 Task: Find connections with filter location Maudaha with filter topic #Partnershipswith filter profile language French with filter current company LifeWorks (acquise par TELUS Santé | acquired by TELUS Health) with filter school SunBeam Institute of Information Technology, Pune-Karad with filter industry IT System Installation and Disposal with filter service category Financial Accounting with filter keywords title Flight Attendant
Action: Mouse moved to (572, 78)
Screenshot: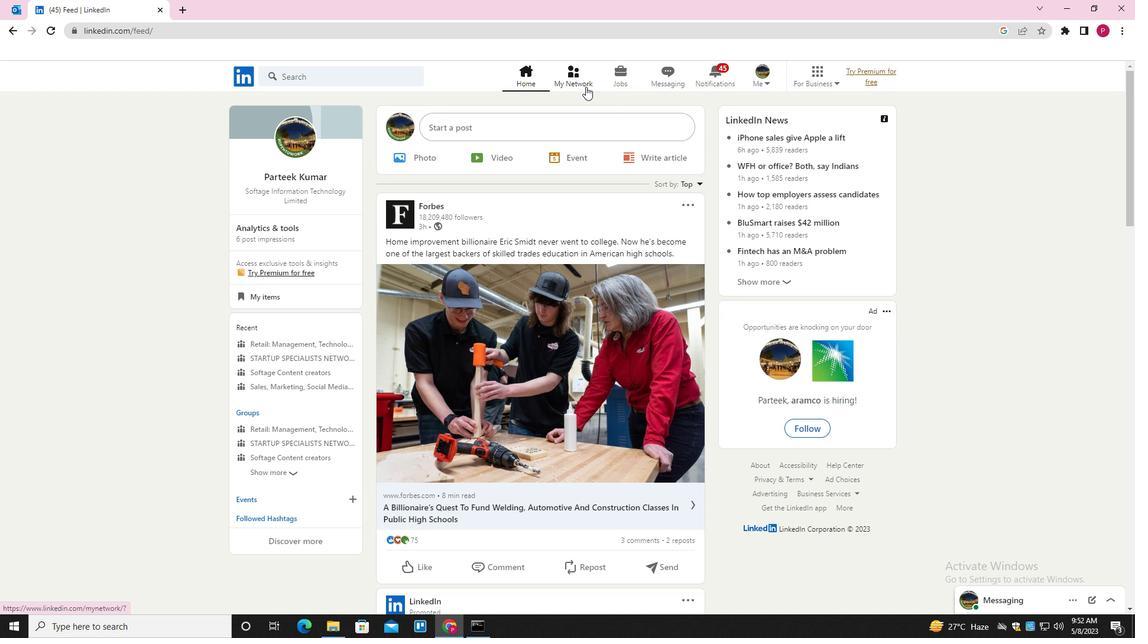 
Action: Mouse pressed left at (572, 78)
Screenshot: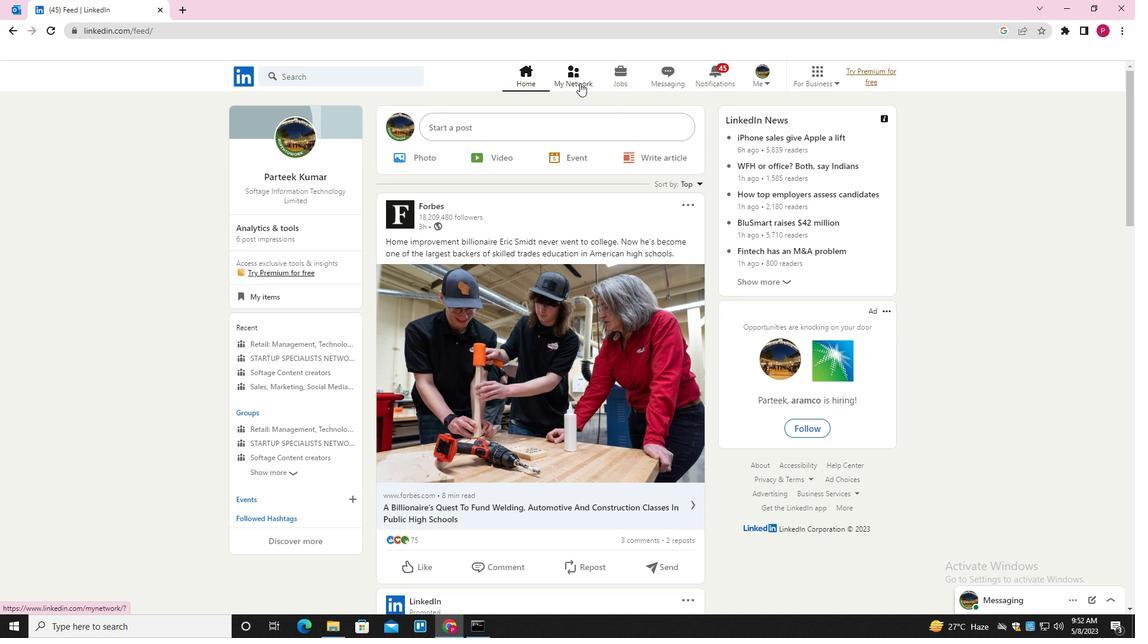 
Action: Mouse moved to (374, 142)
Screenshot: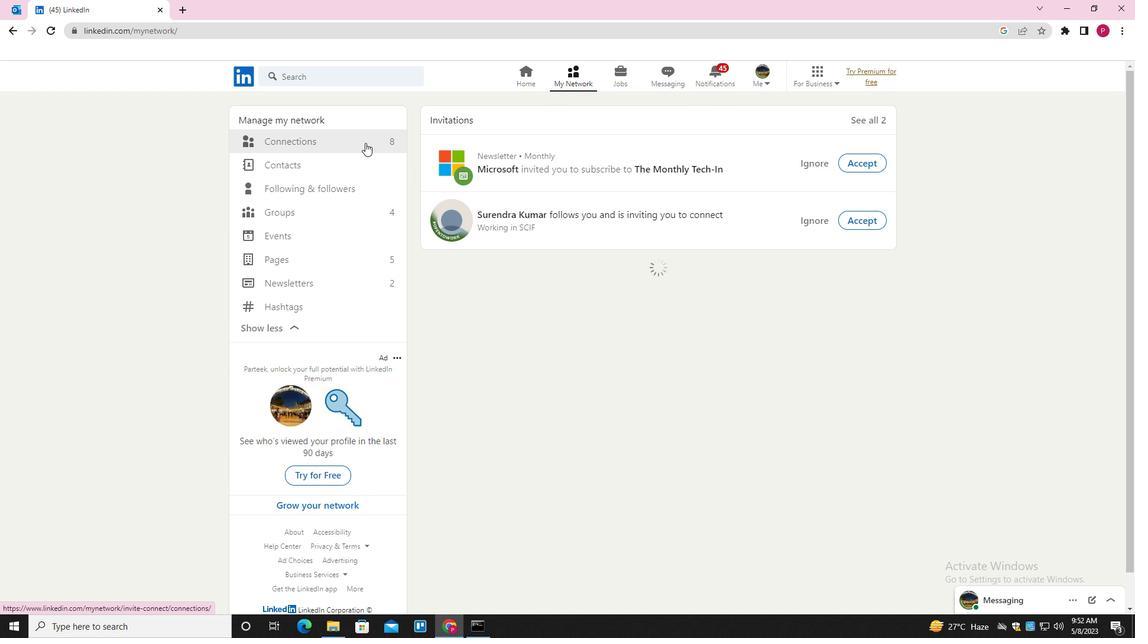 
Action: Mouse pressed left at (374, 142)
Screenshot: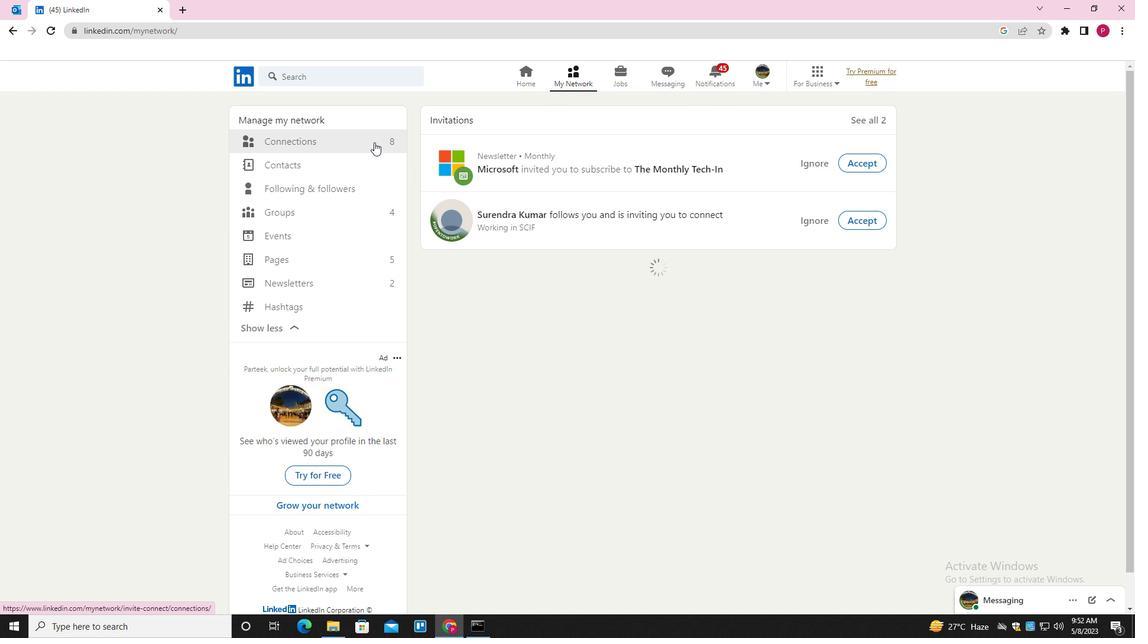 
Action: Mouse moved to (647, 141)
Screenshot: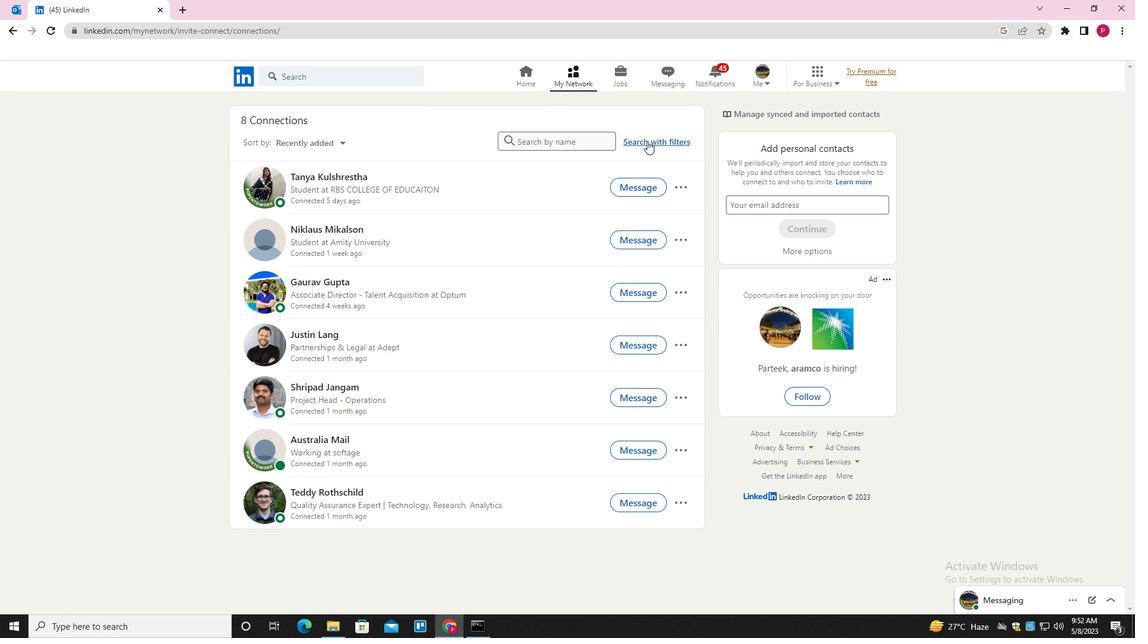 
Action: Mouse pressed left at (647, 141)
Screenshot: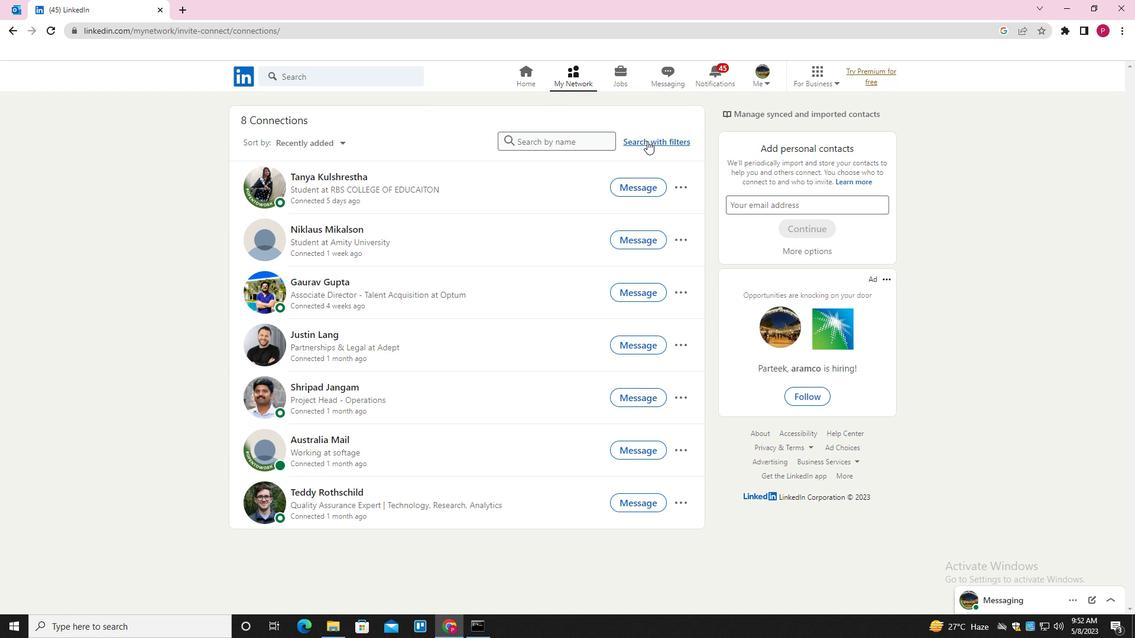 
Action: Mouse moved to (605, 108)
Screenshot: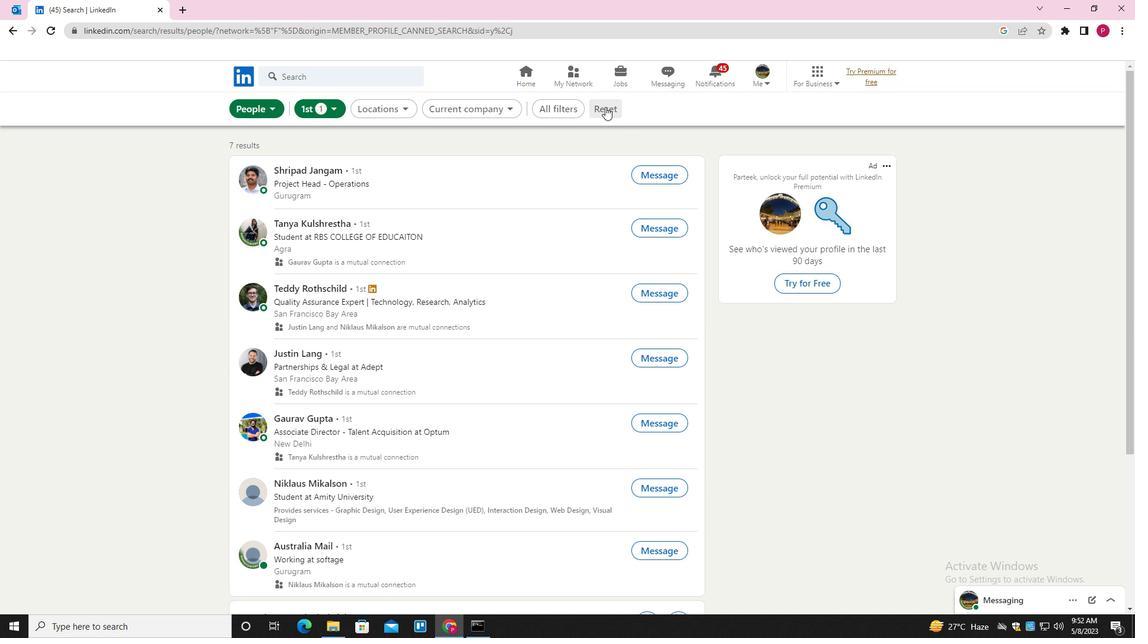 
Action: Mouse pressed left at (605, 108)
Screenshot: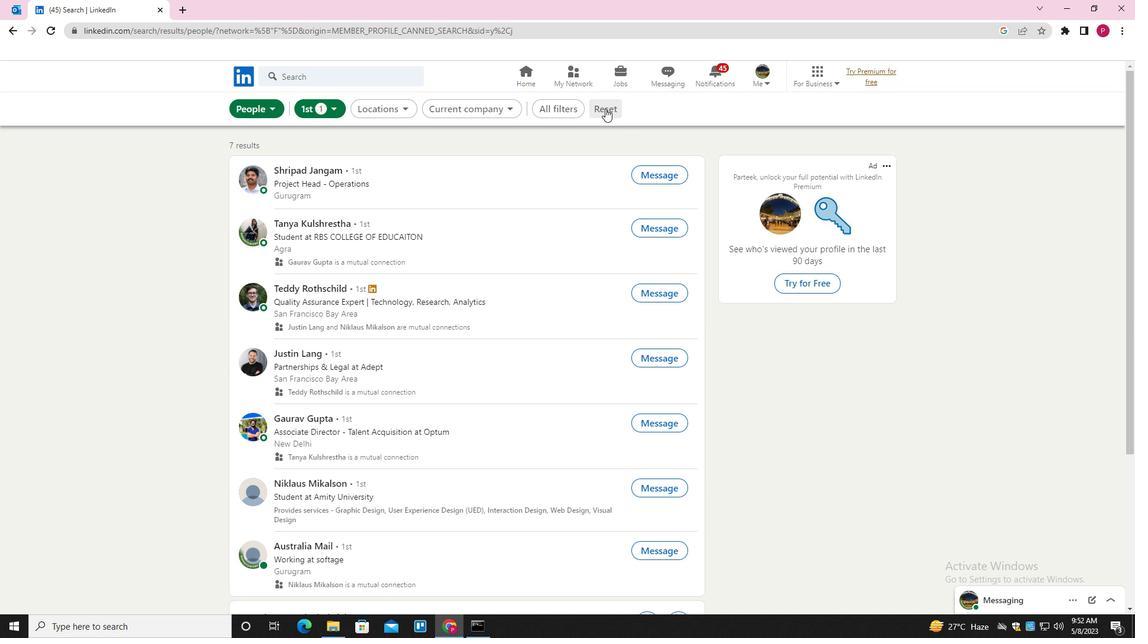 
Action: Mouse moved to (587, 109)
Screenshot: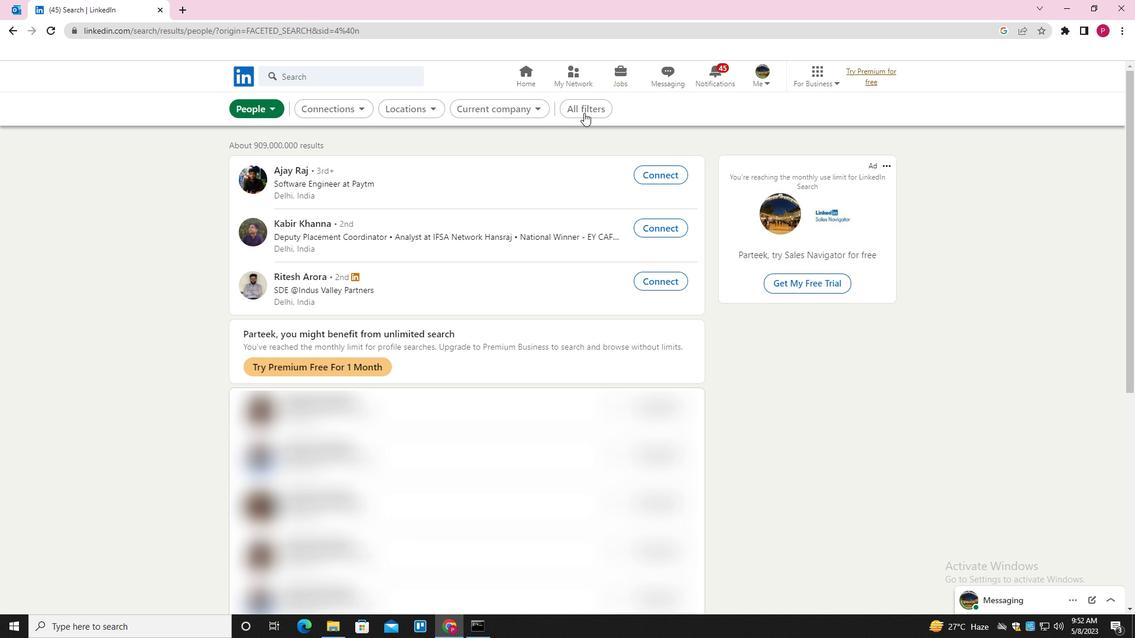 
Action: Mouse pressed left at (587, 109)
Screenshot: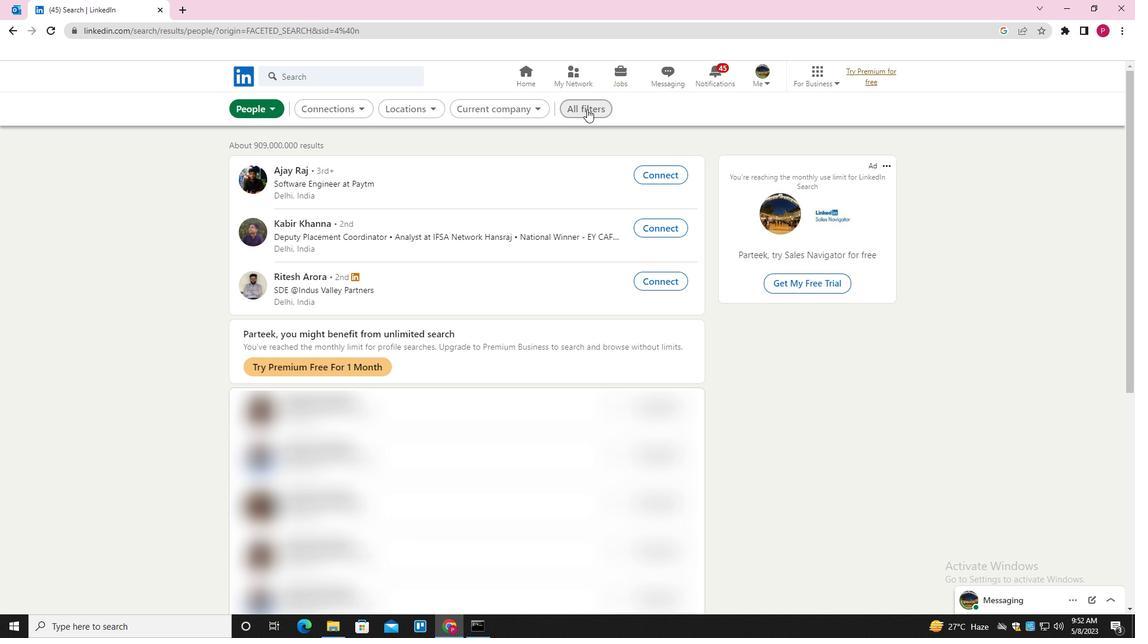 
Action: Mouse moved to (823, 268)
Screenshot: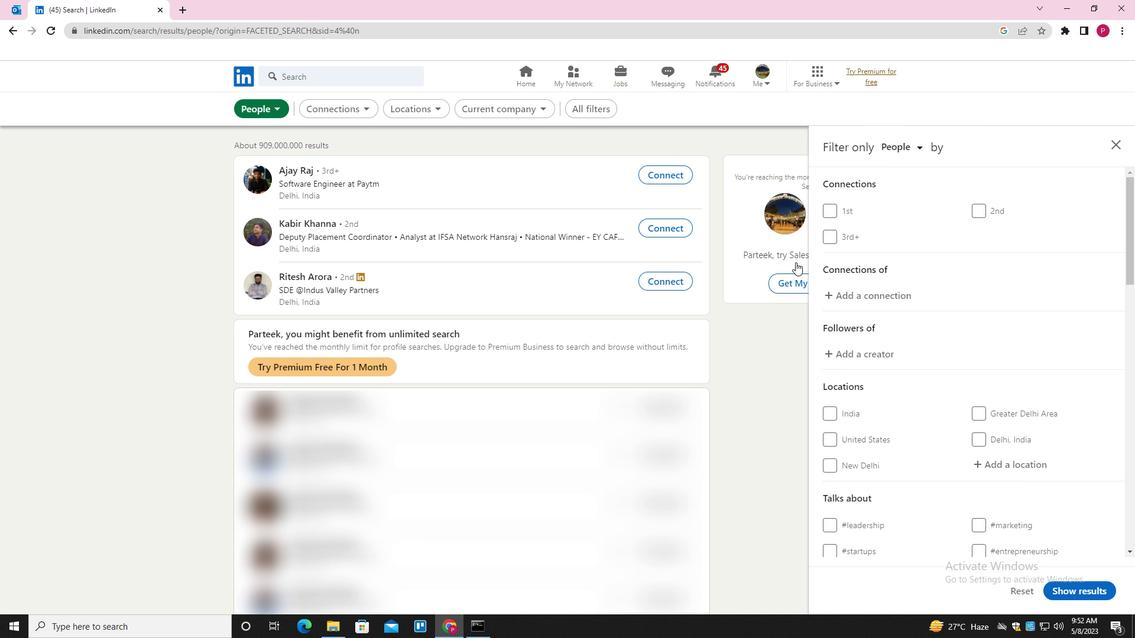 
Action: Mouse scrolled (823, 267) with delta (0, 0)
Screenshot: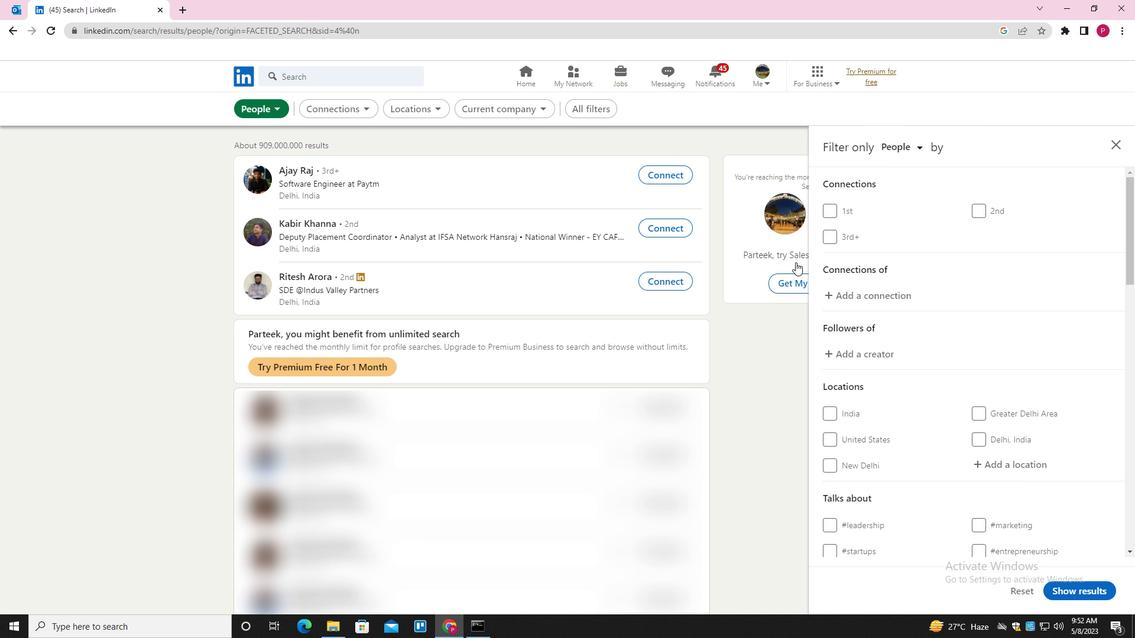 
Action: Mouse moved to (918, 298)
Screenshot: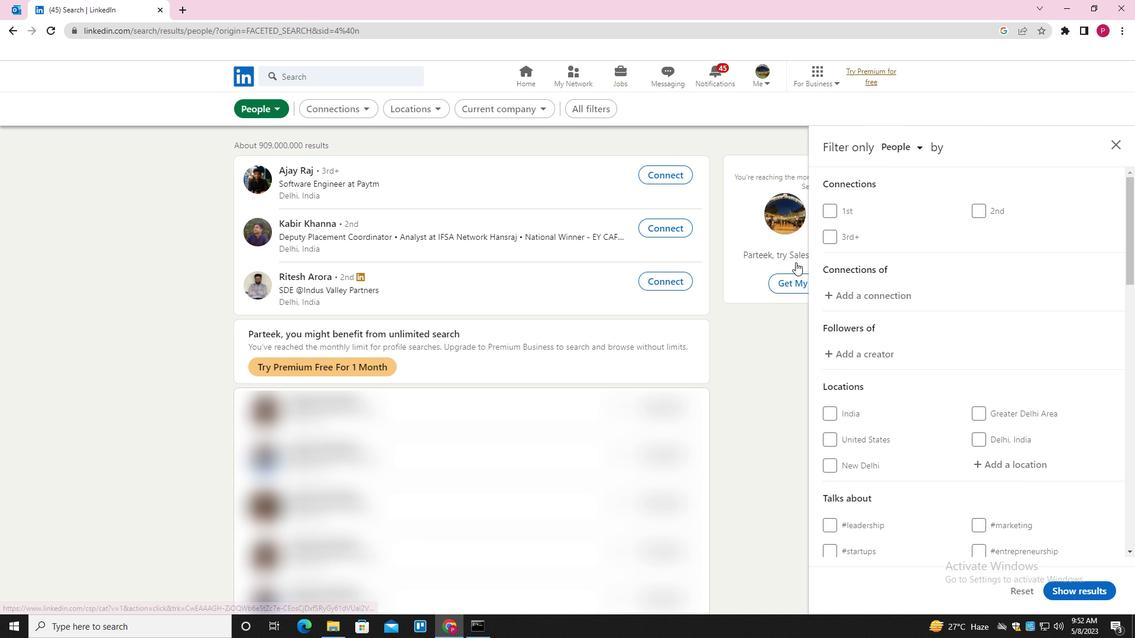 
Action: Mouse scrolled (918, 297) with delta (0, 0)
Screenshot: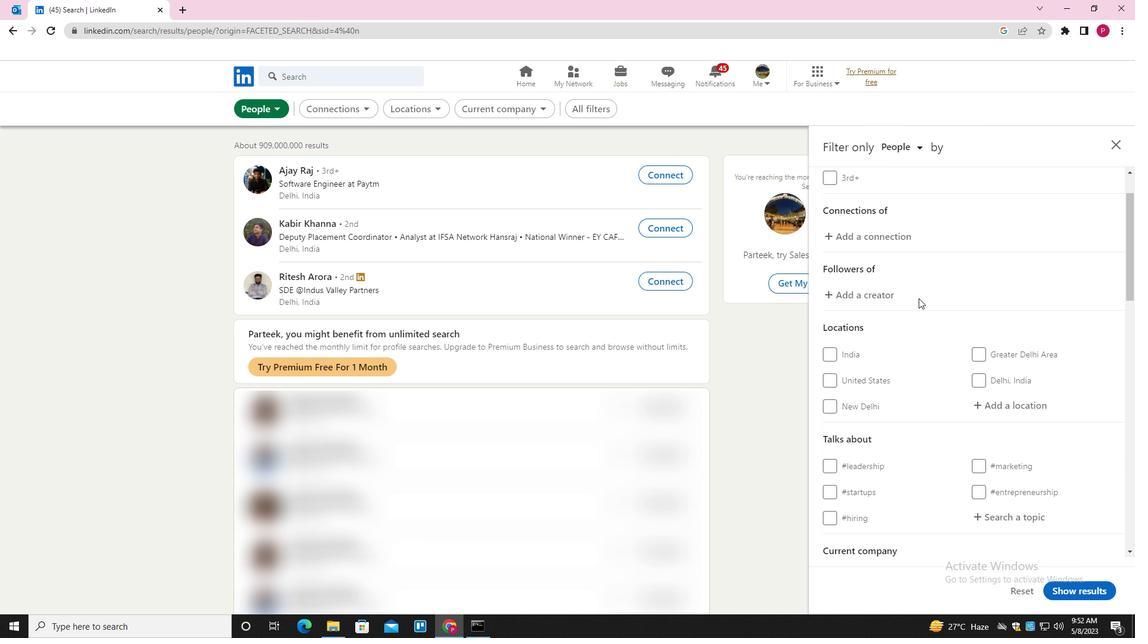 
Action: Mouse moved to (1016, 343)
Screenshot: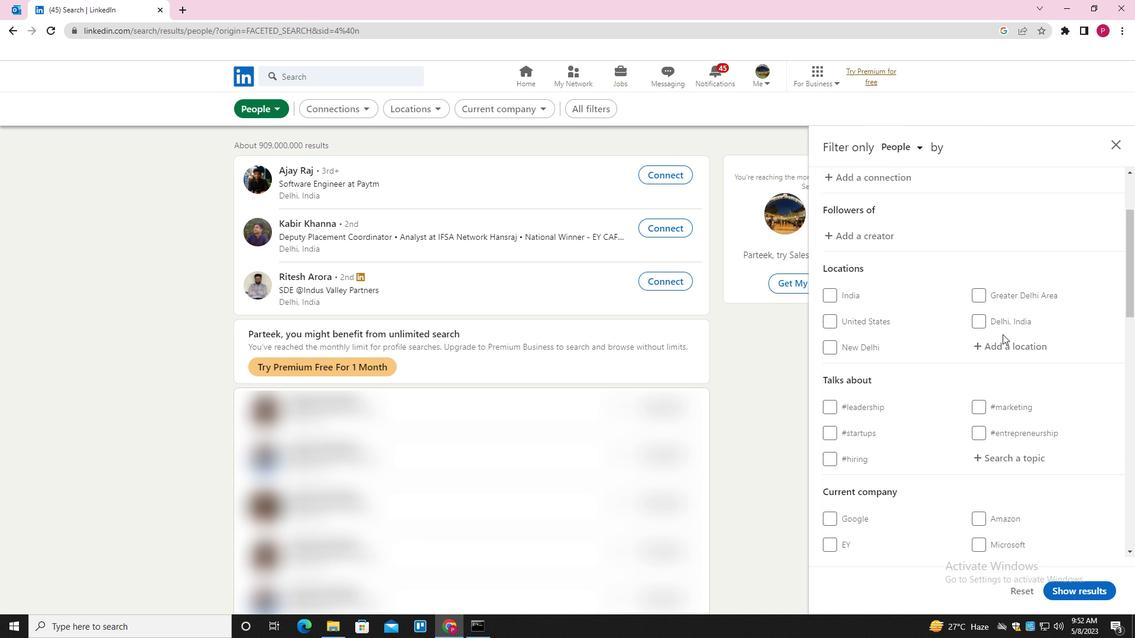 
Action: Mouse pressed left at (1016, 343)
Screenshot: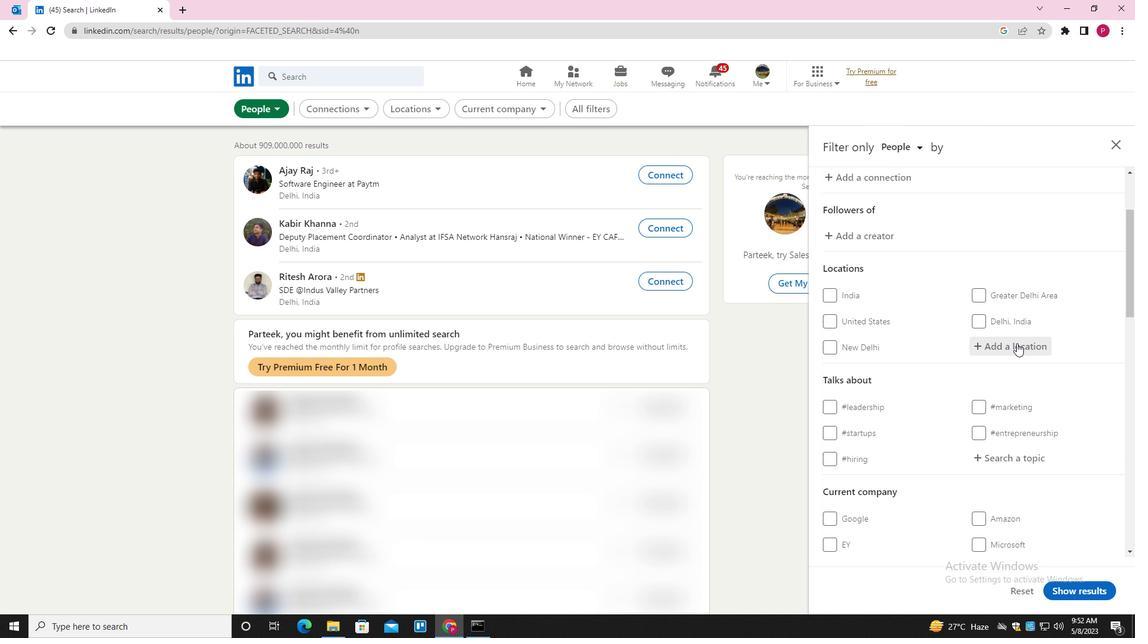 
Action: Key pressed <Key.shift>MAUDAHA<Key.down><Key.enter>
Screenshot: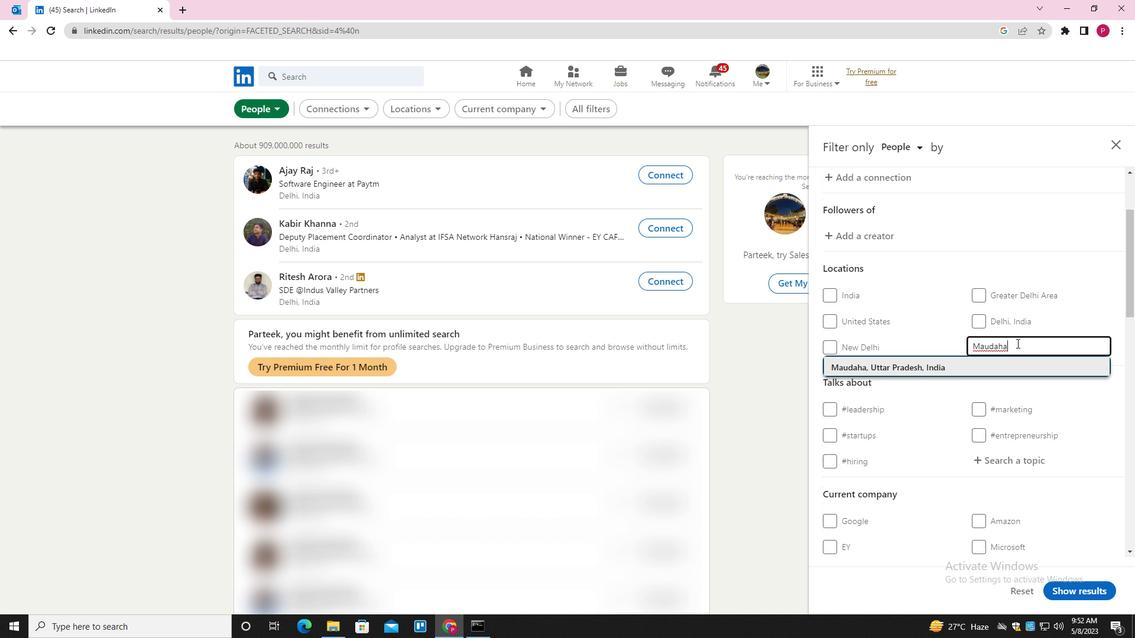 
Action: Mouse scrolled (1016, 342) with delta (0, 0)
Screenshot: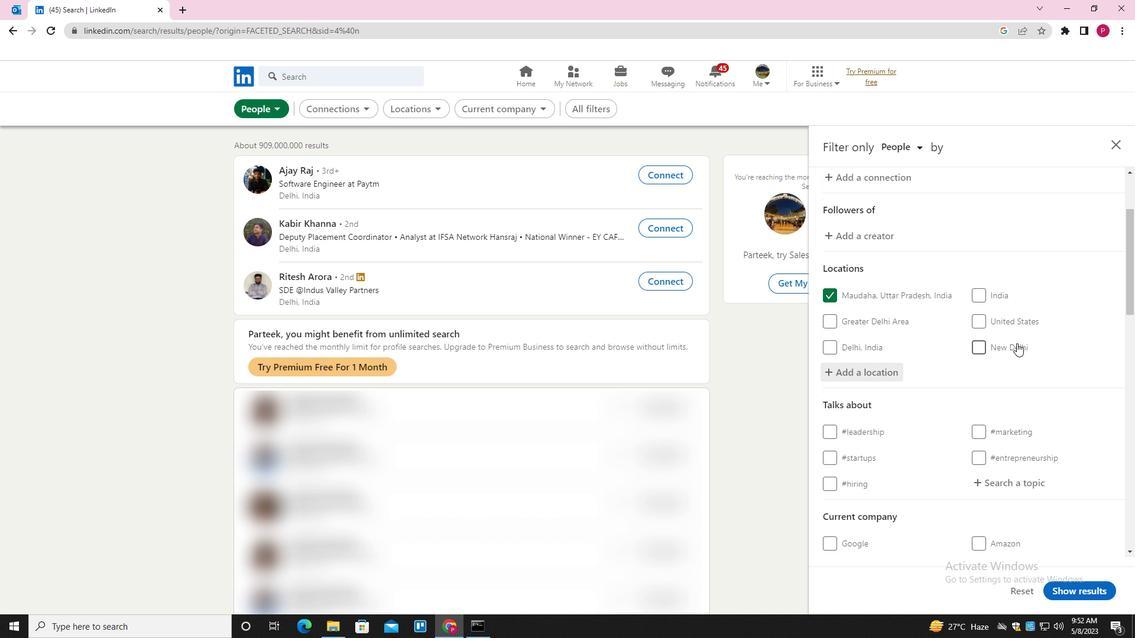 
Action: Mouse scrolled (1016, 342) with delta (0, 0)
Screenshot: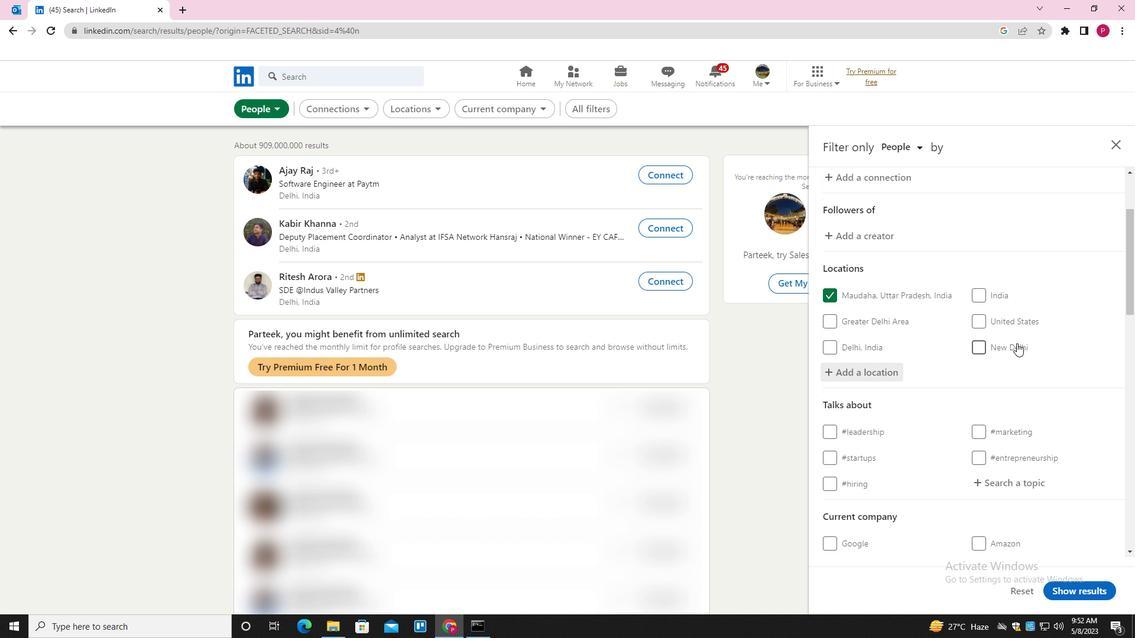
Action: Mouse scrolled (1016, 342) with delta (0, 0)
Screenshot: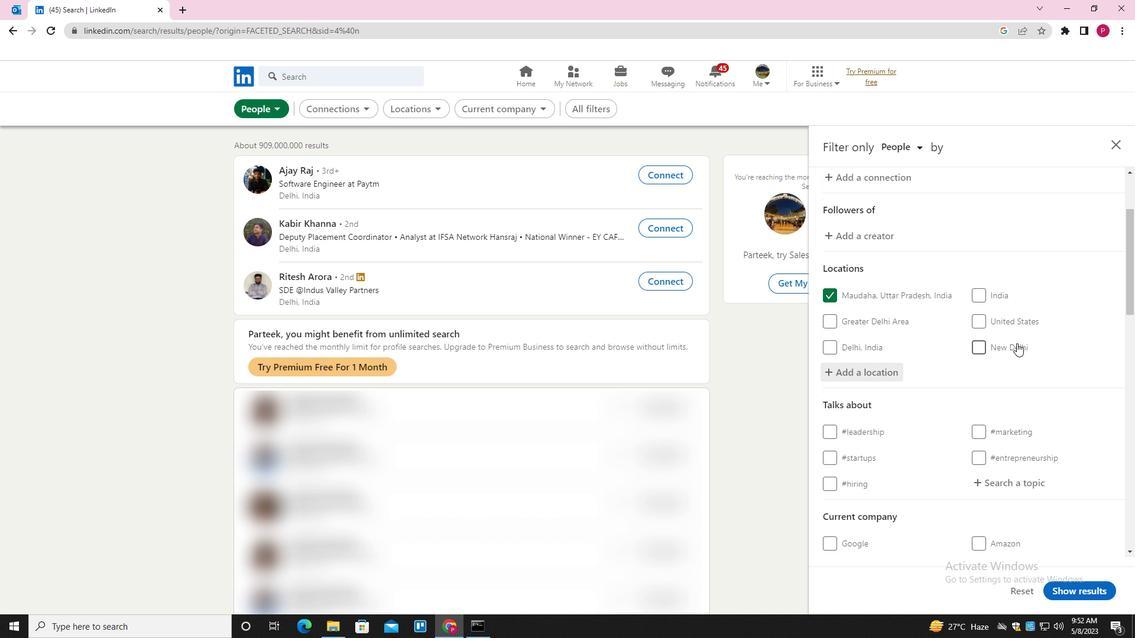 
Action: Mouse moved to (1018, 307)
Screenshot: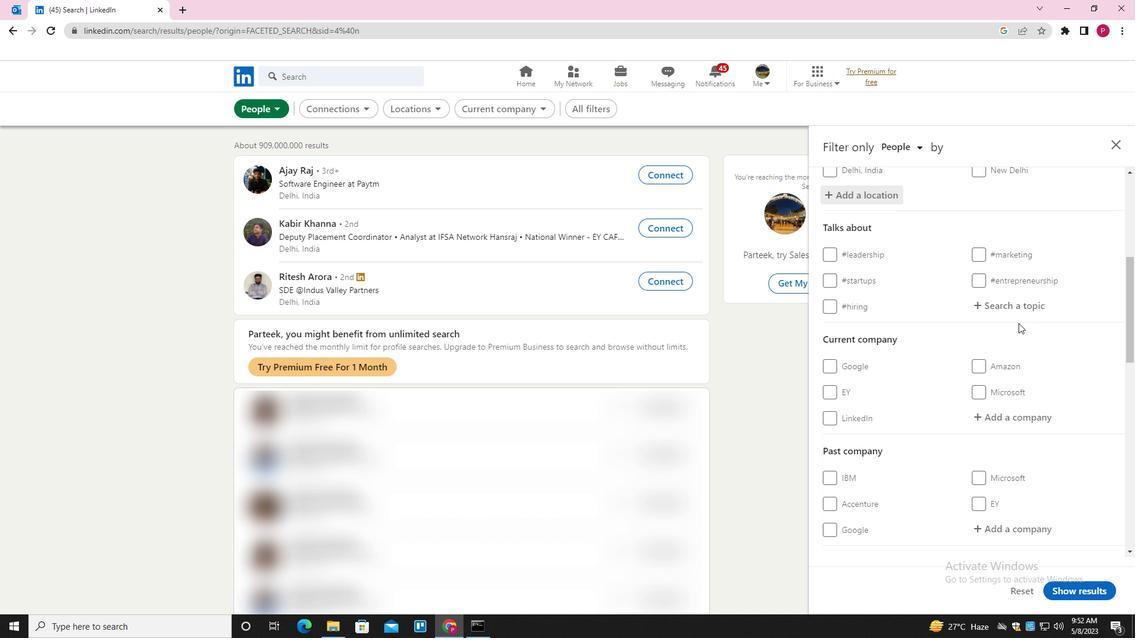 
Action: Mouse pressed left at (1018, 307)
Screenshot: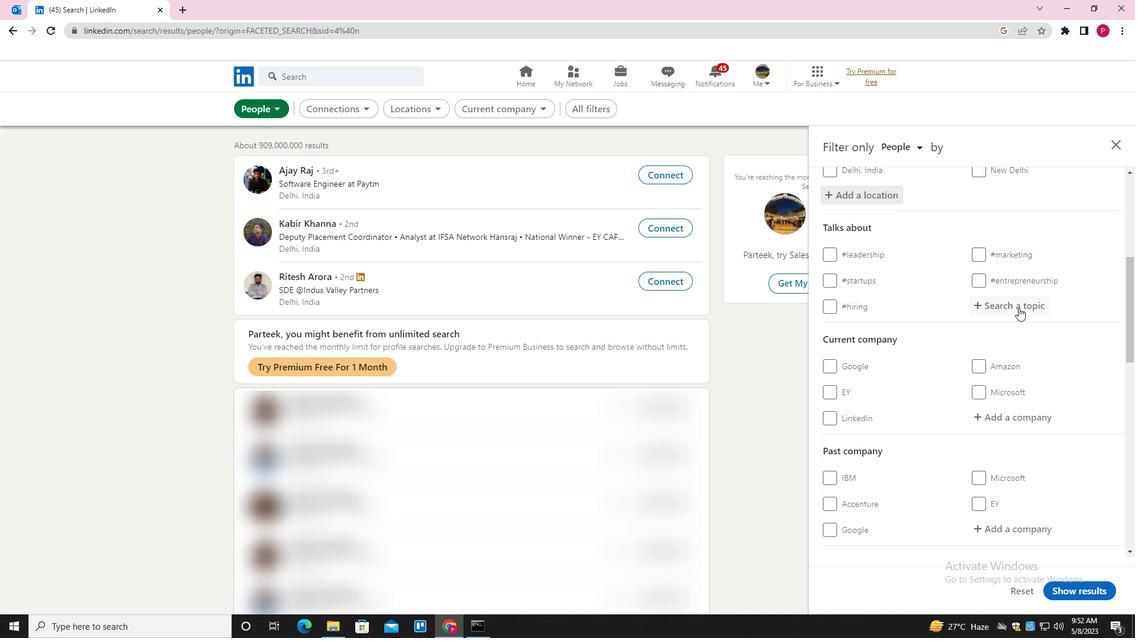 
Action: Key pressed PARTNERSHIP<Key.down><Key.down><Key.enter>
Screenshot: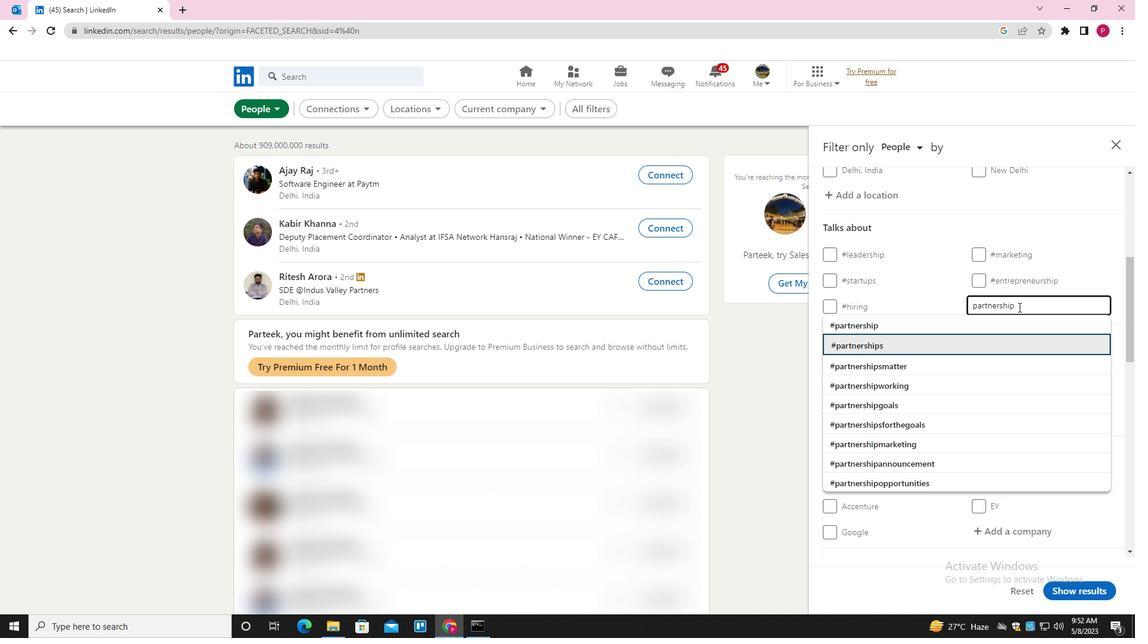 
Action: Mouse moved to (923, 364)
Screenshot: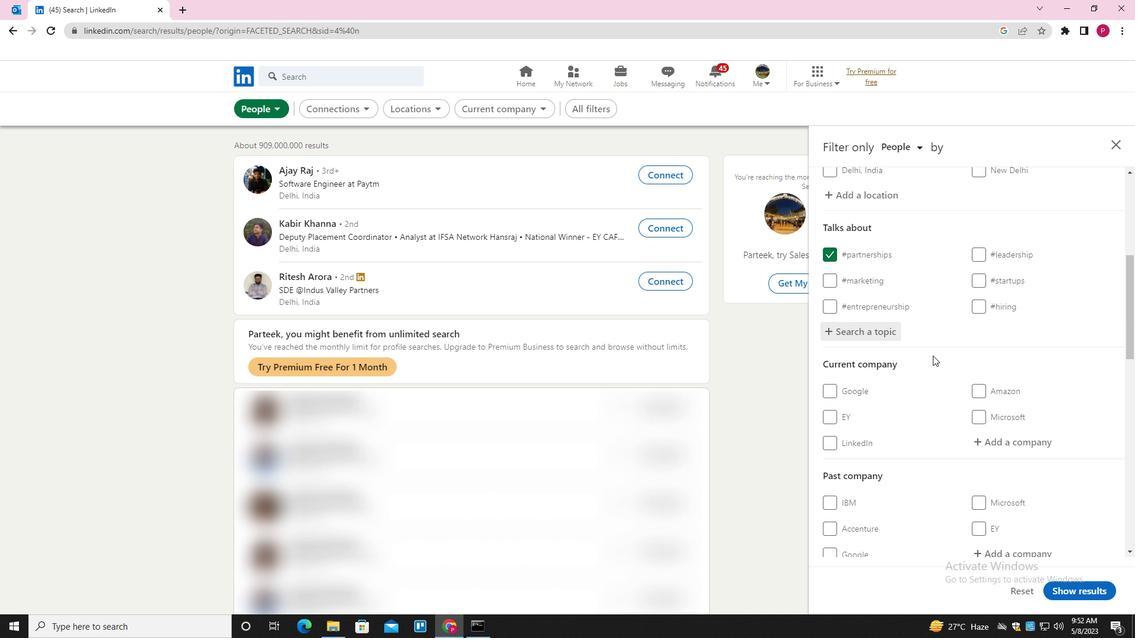 
Action: Mouse scrolled (923, 363) with delta (0, 0)
Screenshot: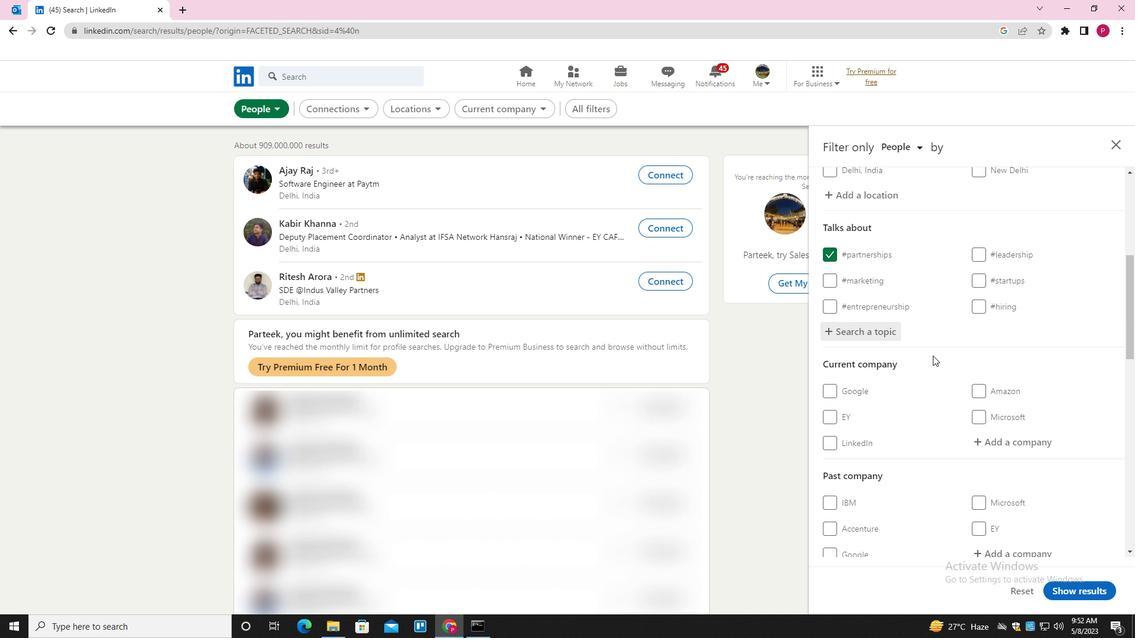 
Action: Mouse moved to (921, 365)
Screenshot: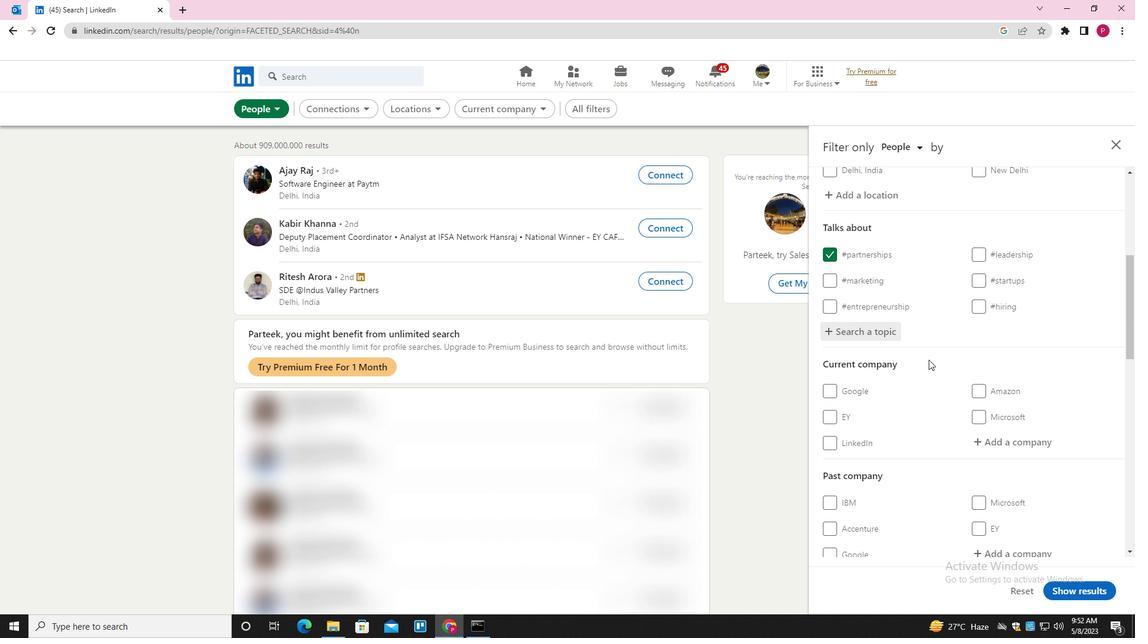 
Action: Mouse scrolled (921, 365) with delta (0, 0)
Screenshot: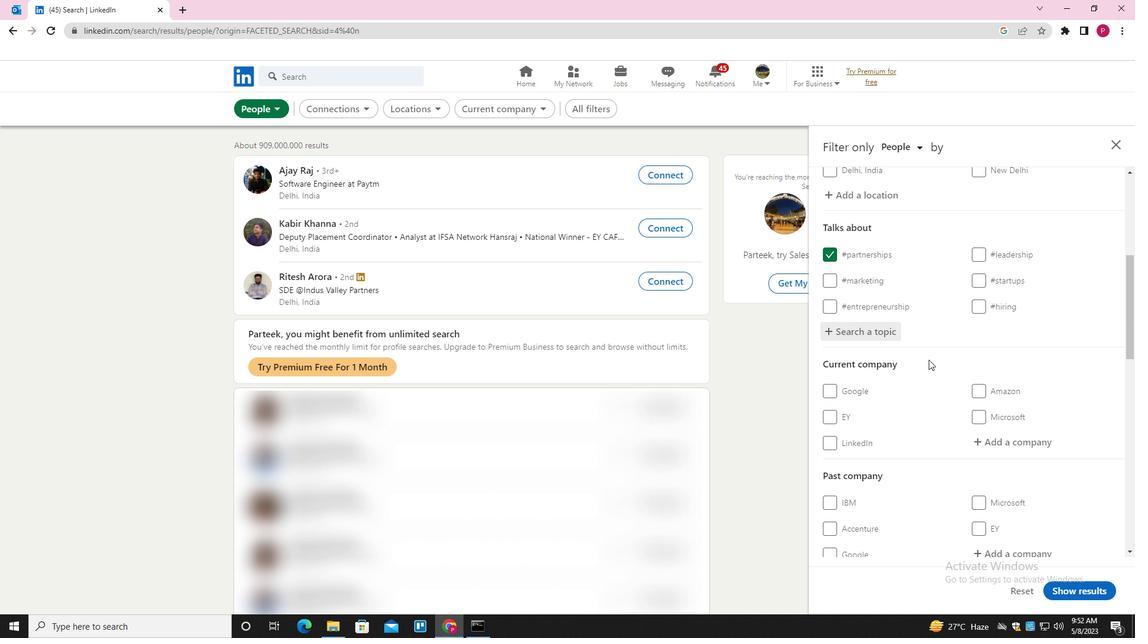 
Action: Mouse moved to (920, 366)
Screenshot: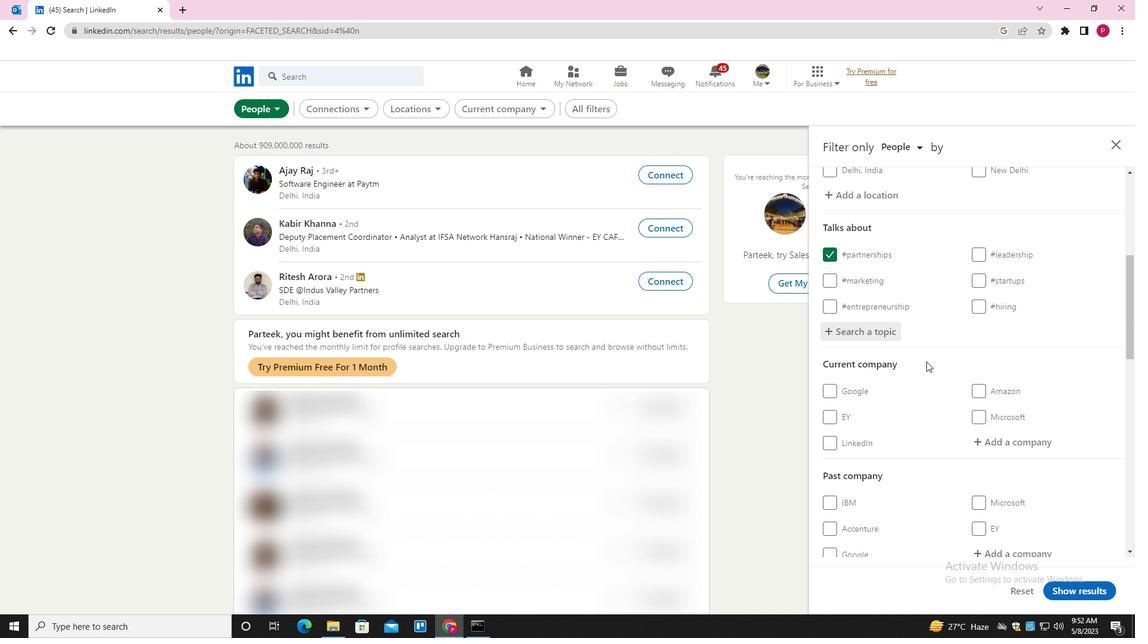 
Action: Mouse scrolled (920, 365) with delta (0, 0)
Screenshot: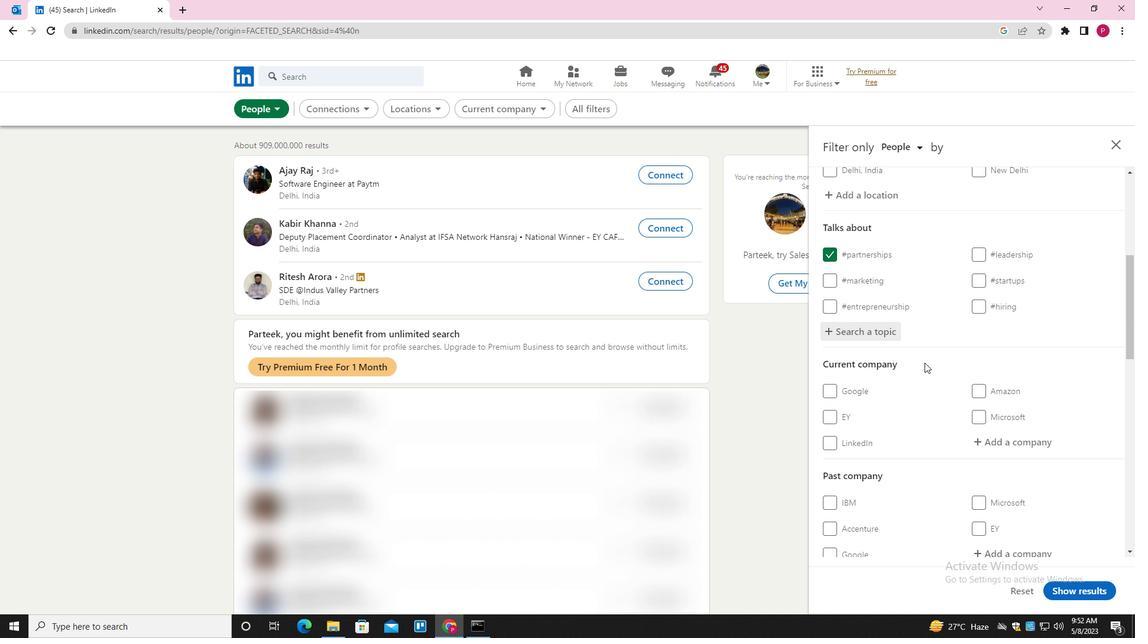 
Action: Mouse moved to (919, 367)
Screenshot: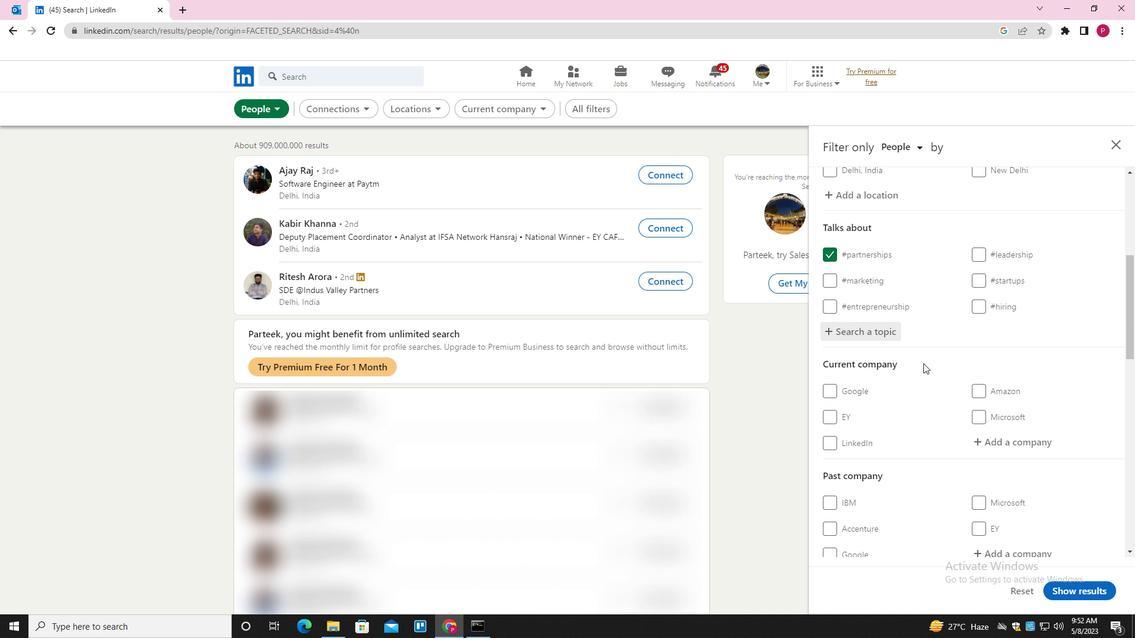
Action: Mouse scrolled (919, 367) with delta (0, 0)
Screenshot: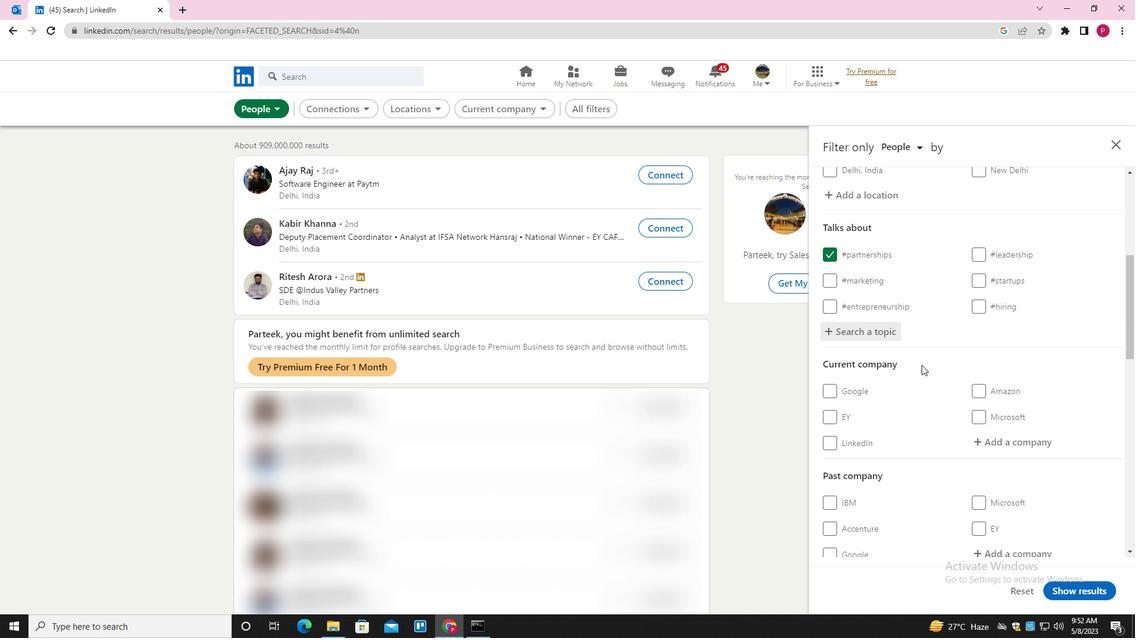
Action: Mouse moved to (918, 369)
Screenshot: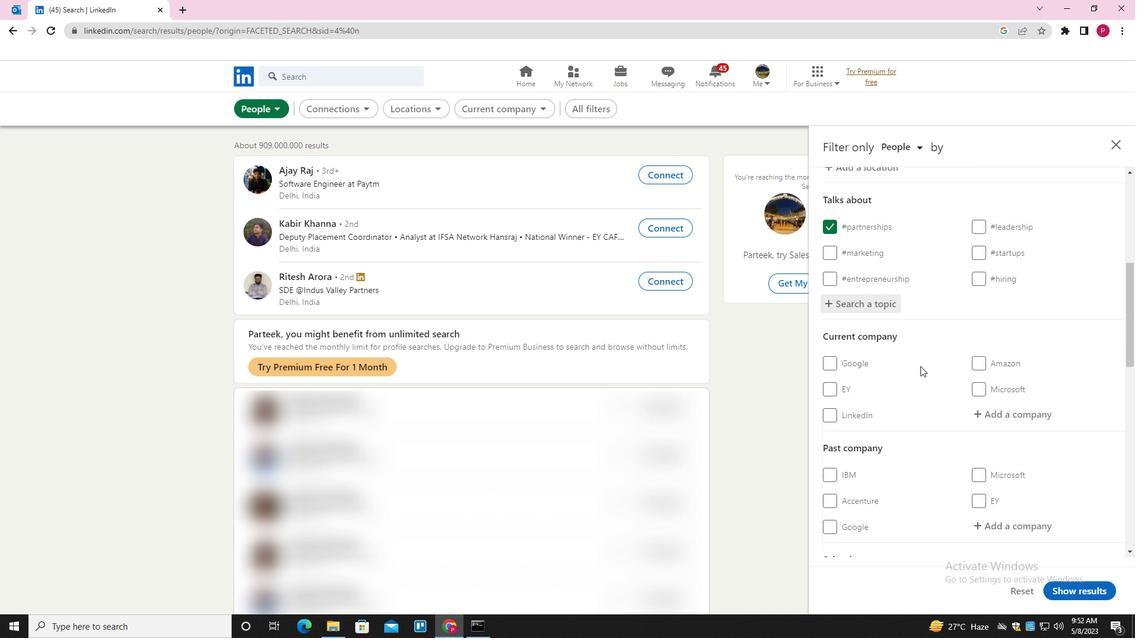 
Action: Mouse scrolled (918, 368) with delta (0, 0)
Screenshot: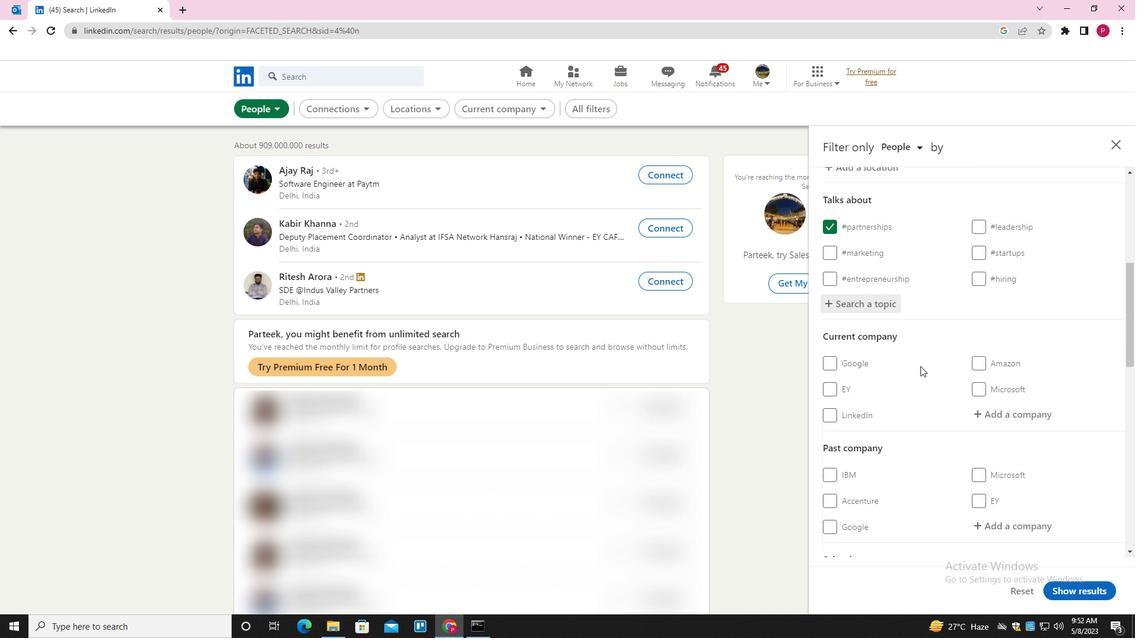 
Action: Mouse moved to (897, 371)
Screenshot: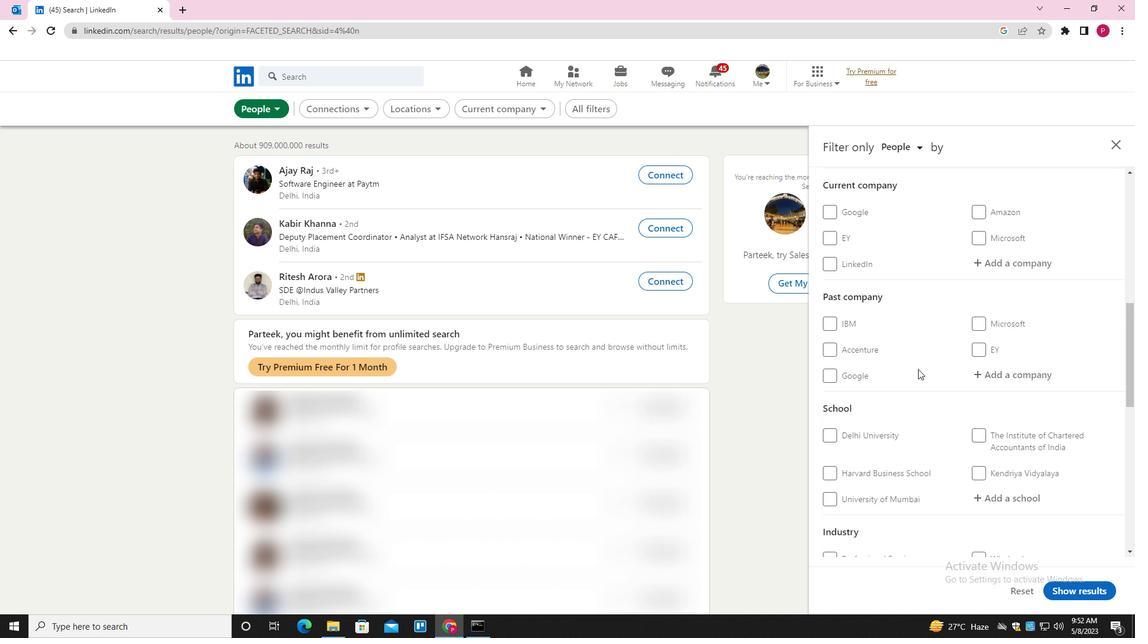 
Action: Mouse scrolled (897, 370) with delta (0, 0)
Screenshot: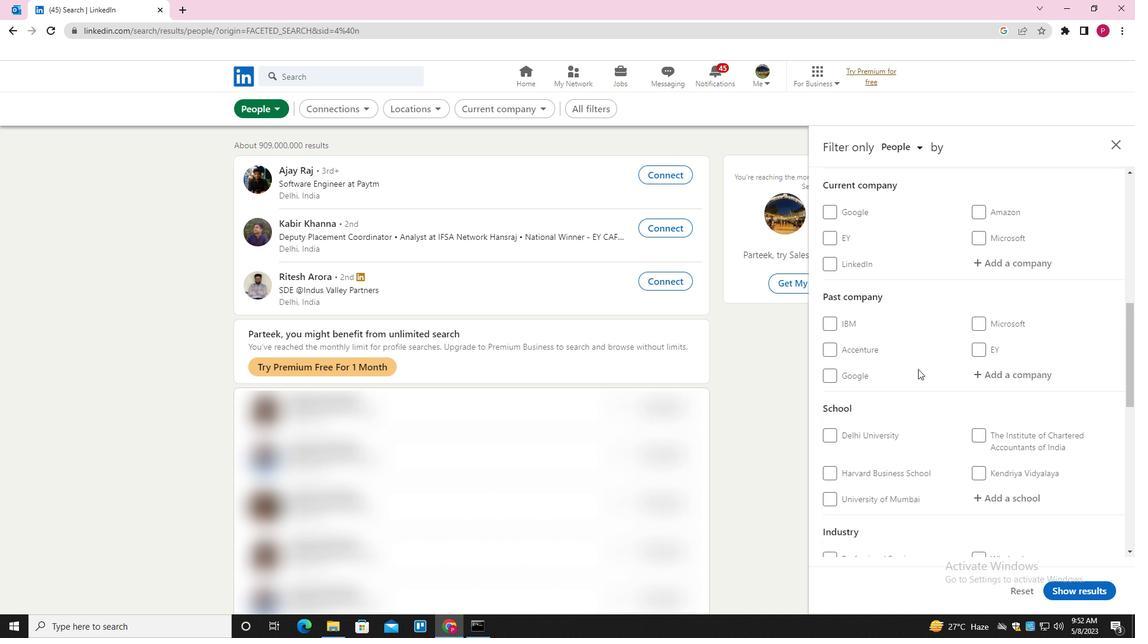 
Action: Mouse moved to (879, 363)
Screenshot: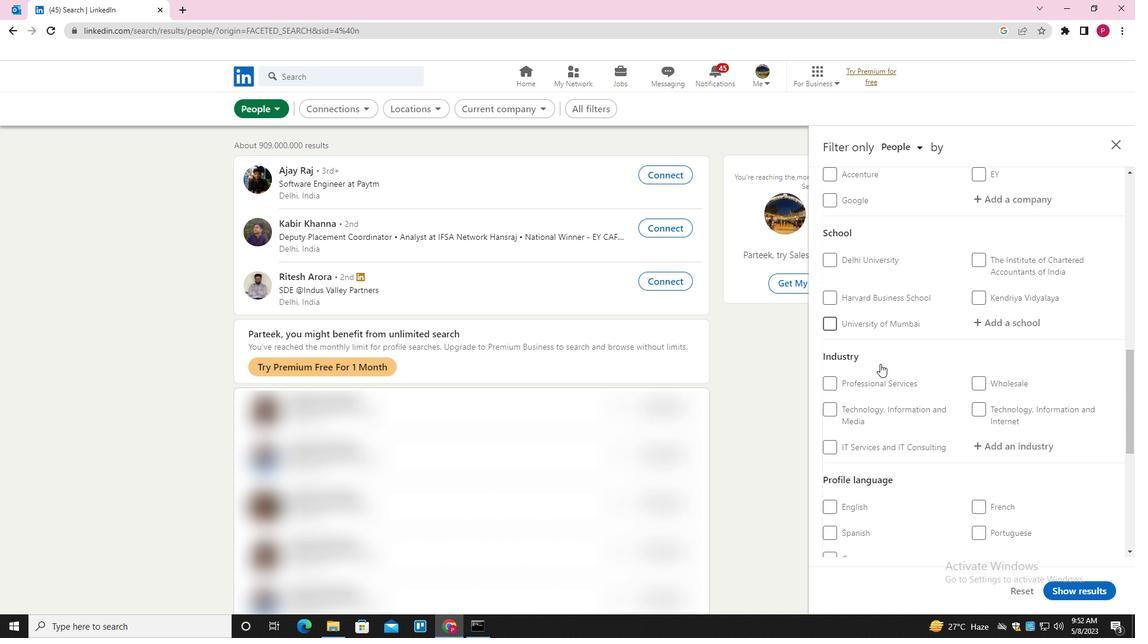 
Action: Mouse scrolled (879, 363) with delta (0, 0)
Screenshot: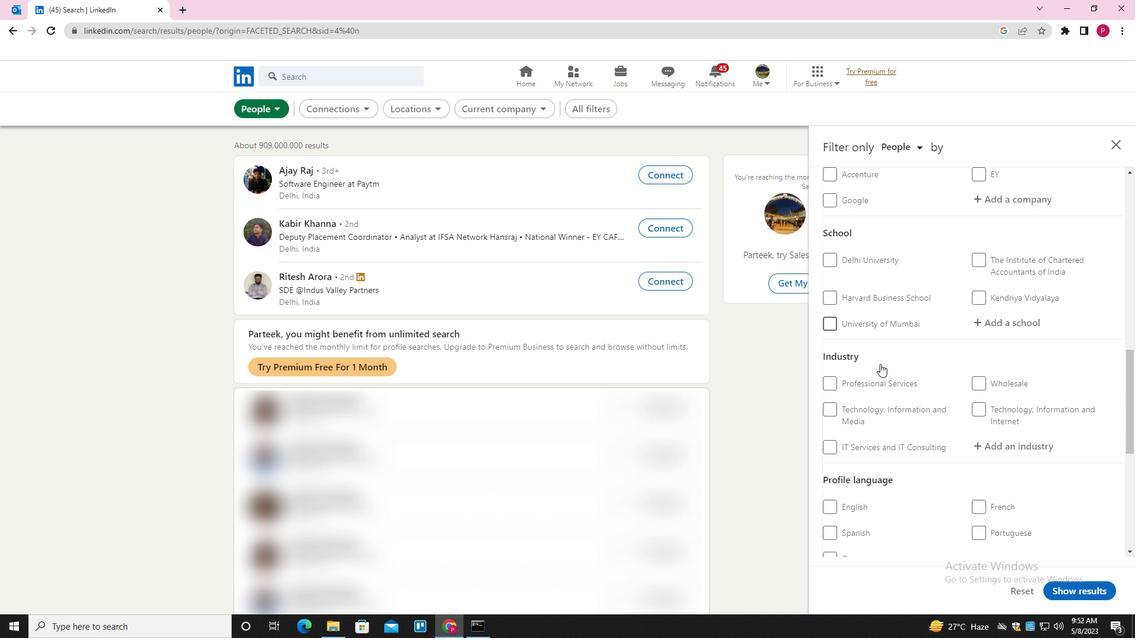 
Action: Mouse scrolled (879, 363) with delta (0, 0)
Screenshot: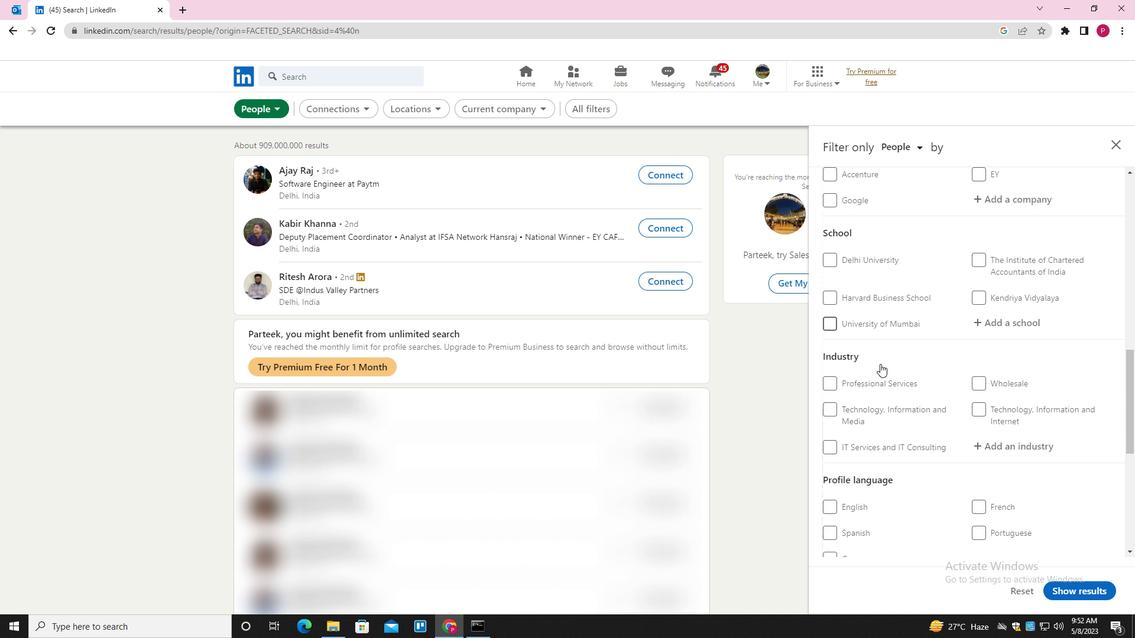 
Action: Mouse scrolled (879, 363) with delta (0, 0)
Screenshot: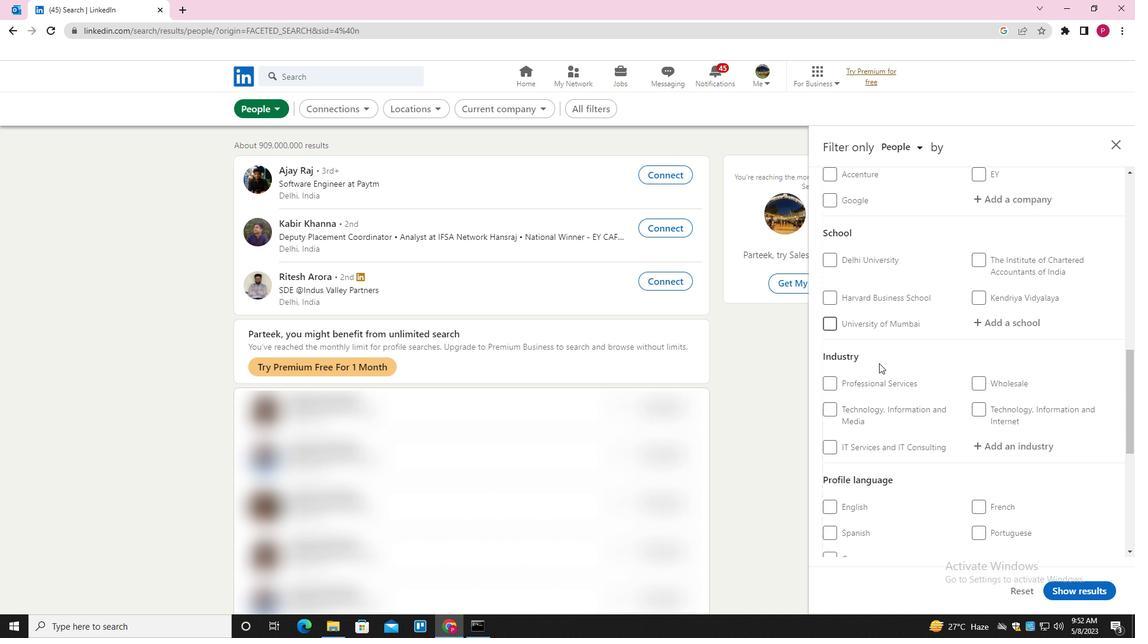 
Action: Mouse scrolled (879, 363) with delta (0, 0)
Screenshot: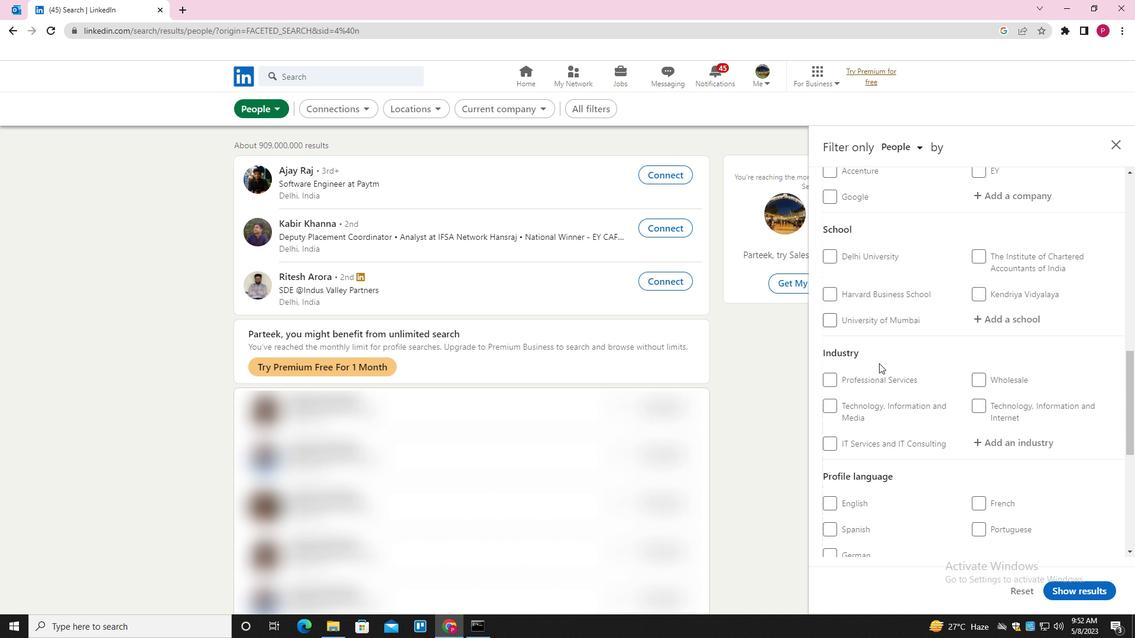 
Action: Mouse moved to (977, 273)
Screenshot: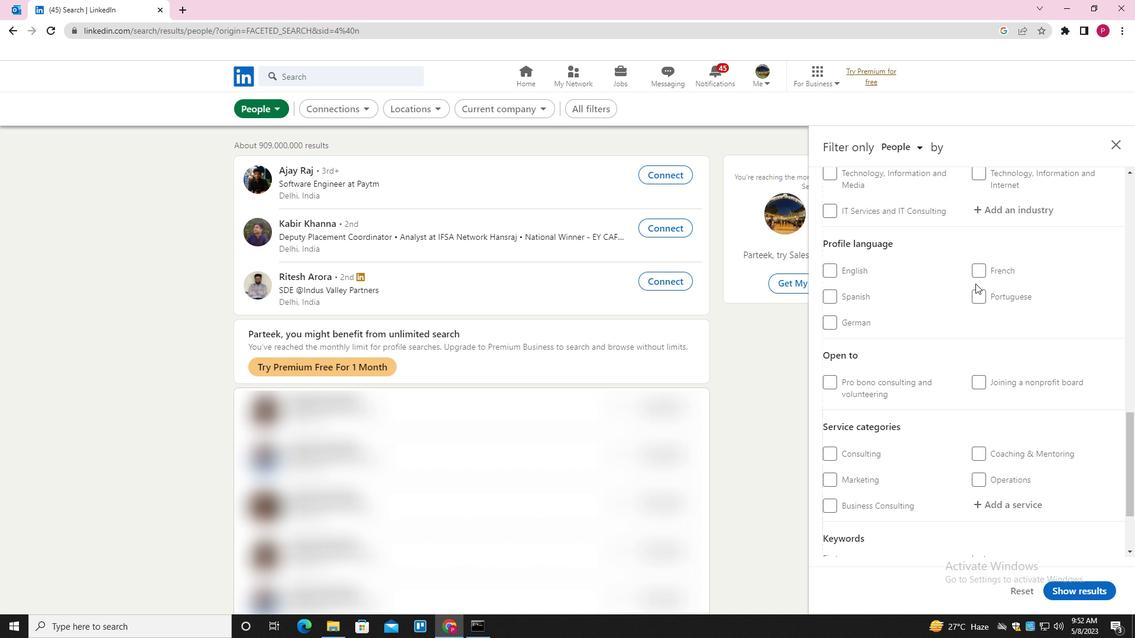 
Action: Mouse pressed left at (977, 273)
Screenshot: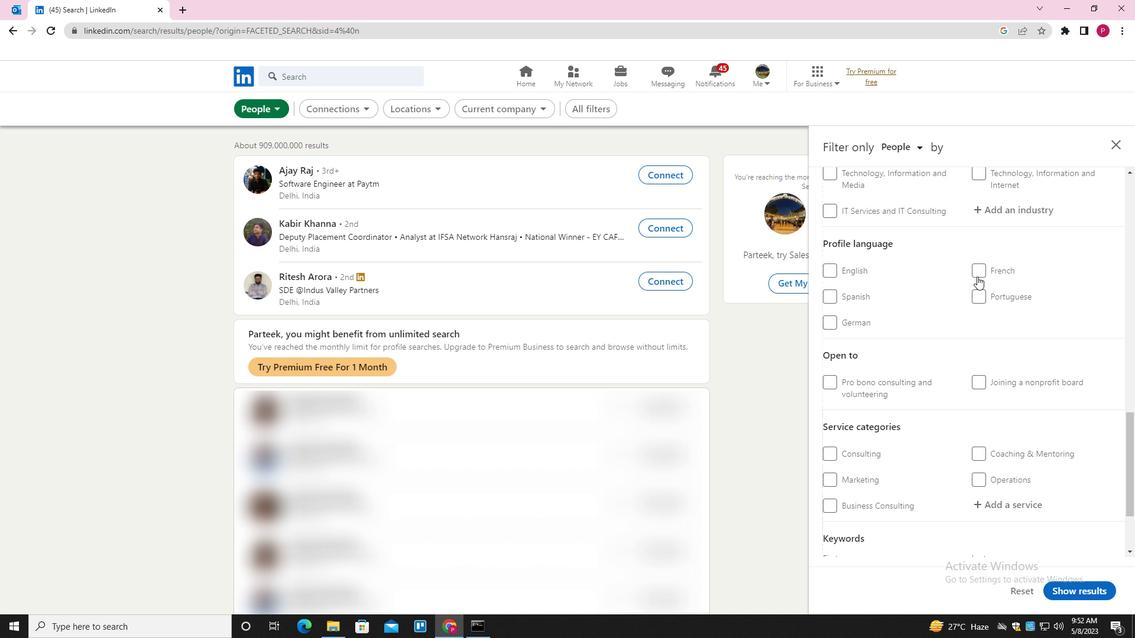 
Action: Mouse moved to (868, 355)
Screenshot: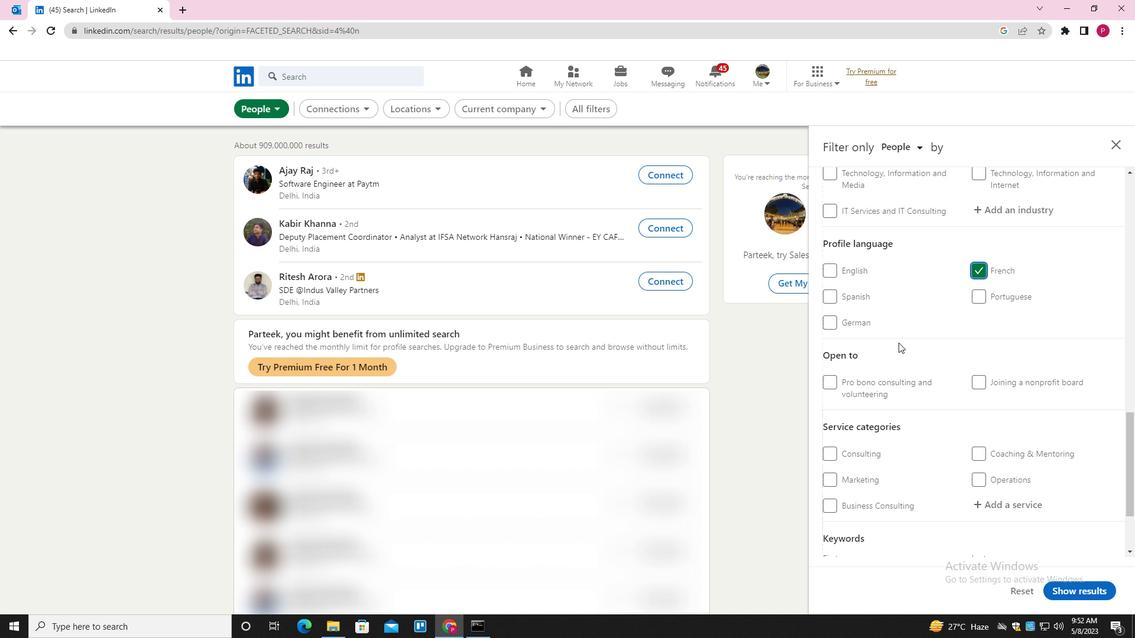 
Action: Mouse scrolled (868, 355) with delta (0, 0)
Screenshot: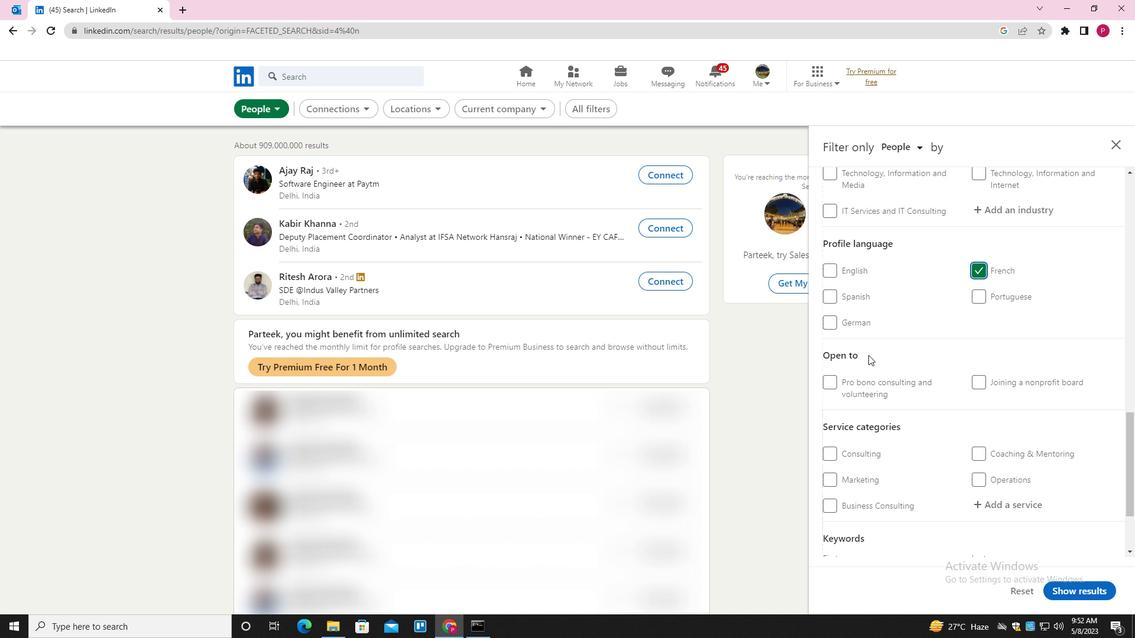 
Action: Mouse scrolled (868, 355) with delta (0, 0)
Screenshot: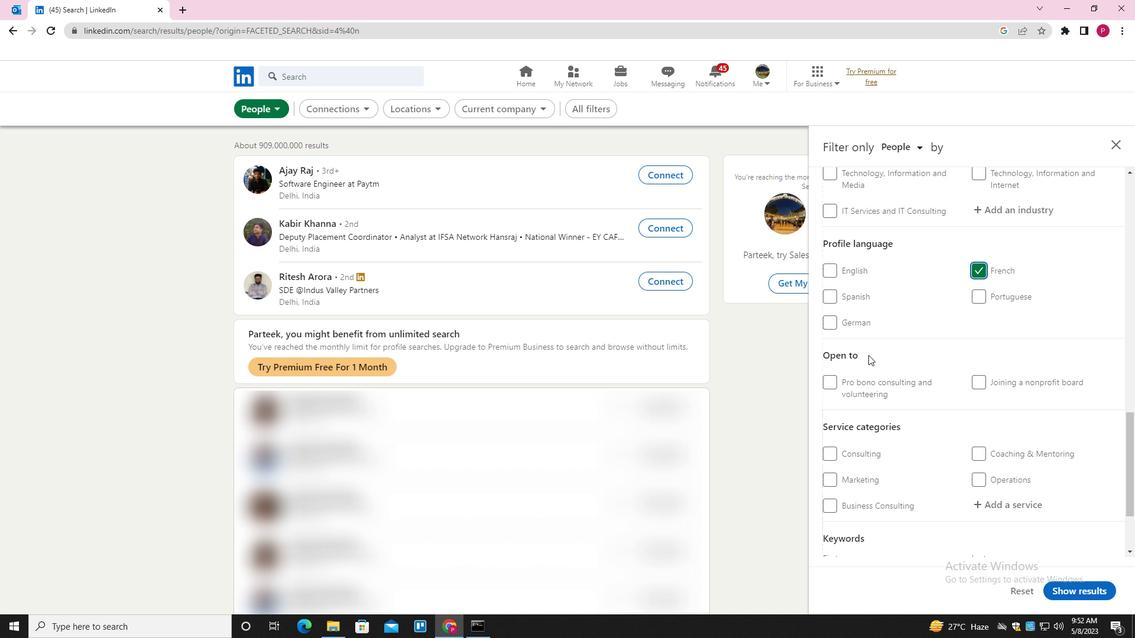 
Action: Mouse scrolled (868, 355) with delta (0, 0)
Screenshot: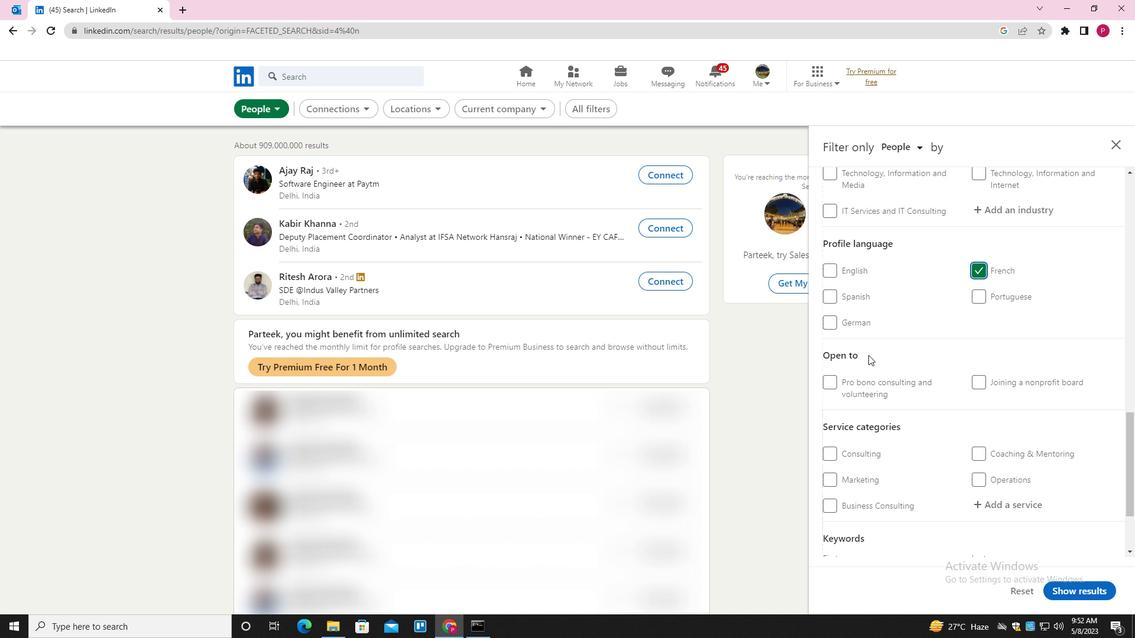 
Action: Mouse scrolled (868, 355) with delta (0, 0)
Screenshot: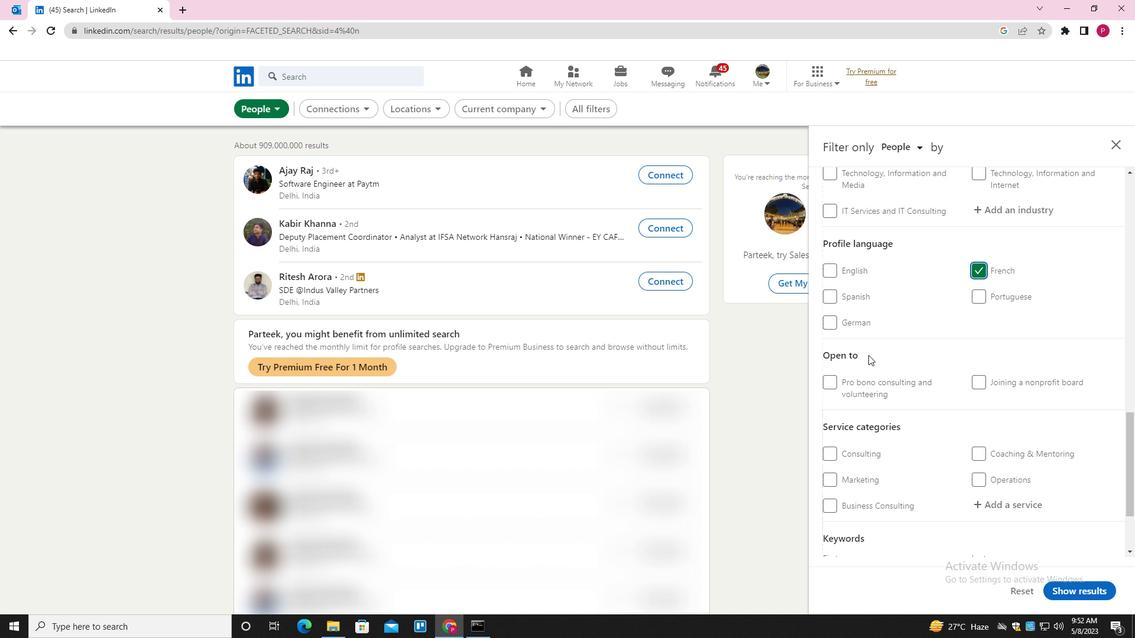 
Action: Mouse scrolled (868, 355) with delta (0, 0)
Screenshot: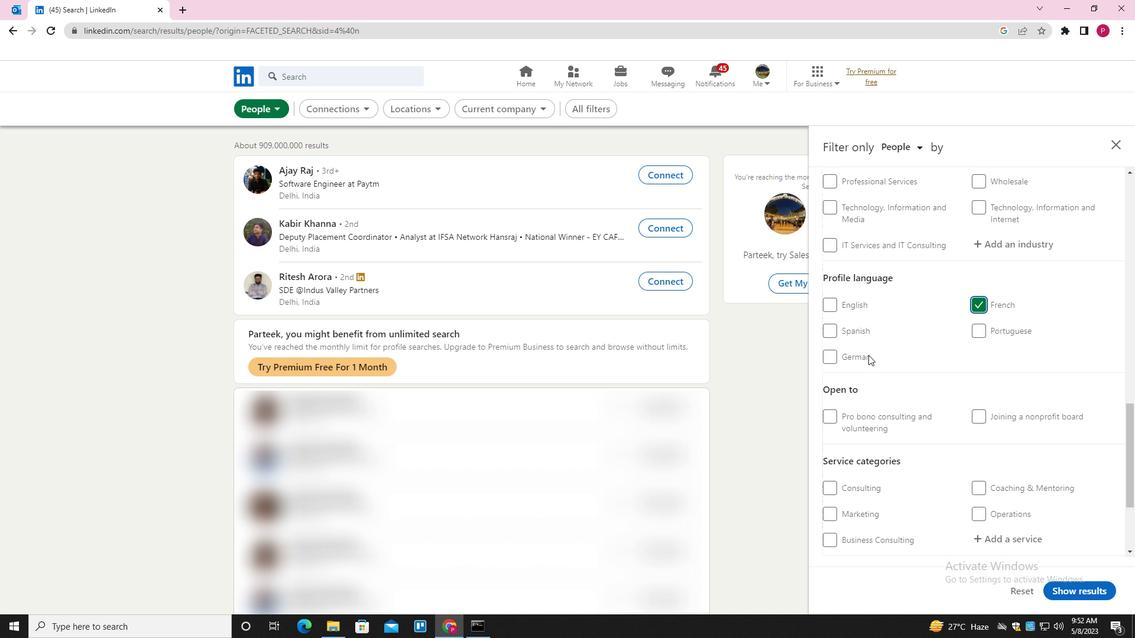 
Action: Mouse moved to (876, 354)
Screenshot: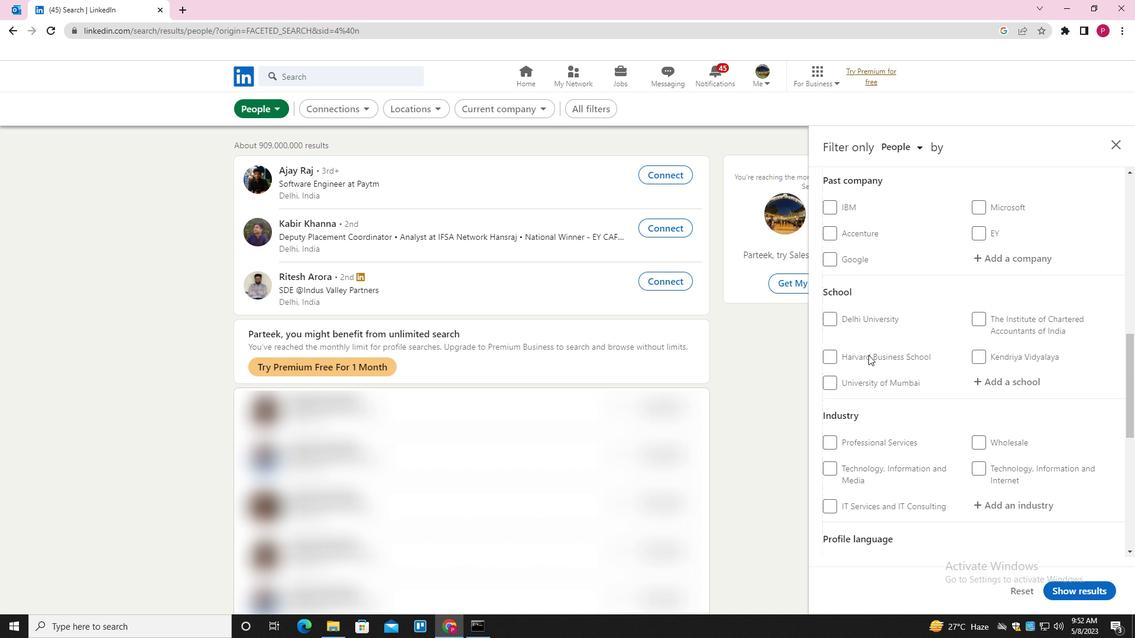 
Action: Mouse scrolled (876, 354) with delta (0, 0)
Screenshot: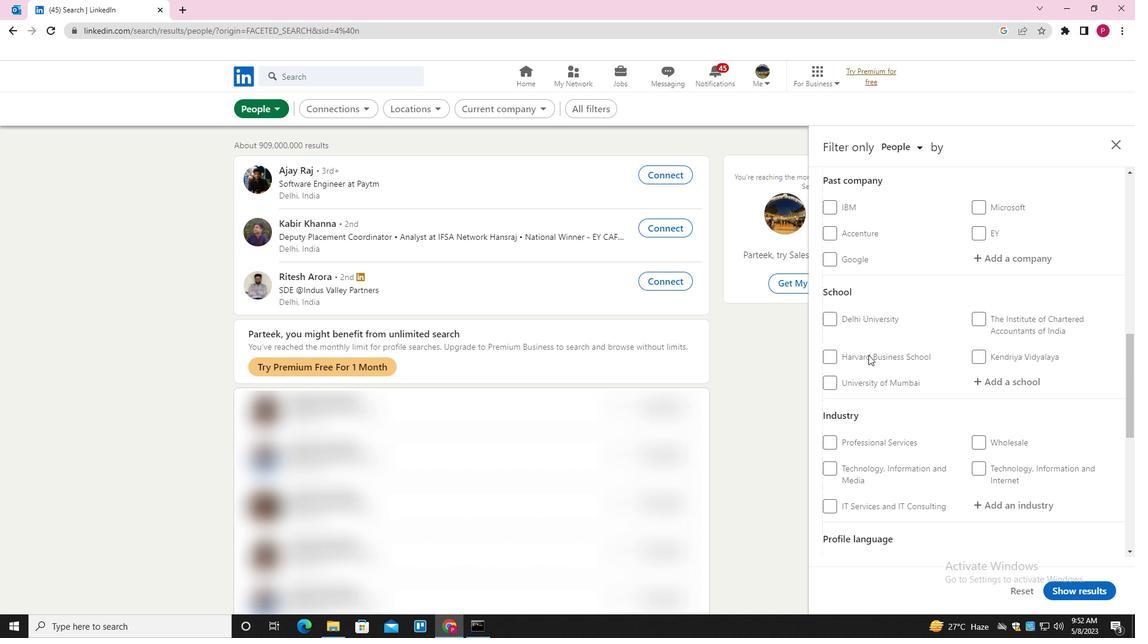 
Action: Mouse moved to (876, 354)
Screenshot: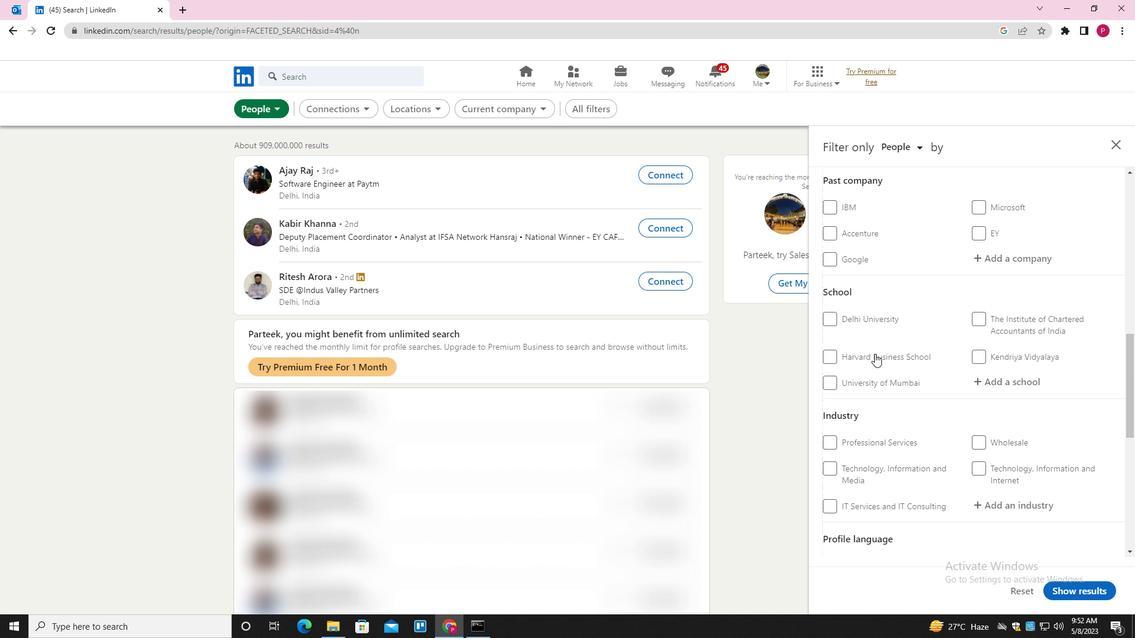 
Action: Mouse scrolled (876, 355) with delta (0, 0)
Screenshot: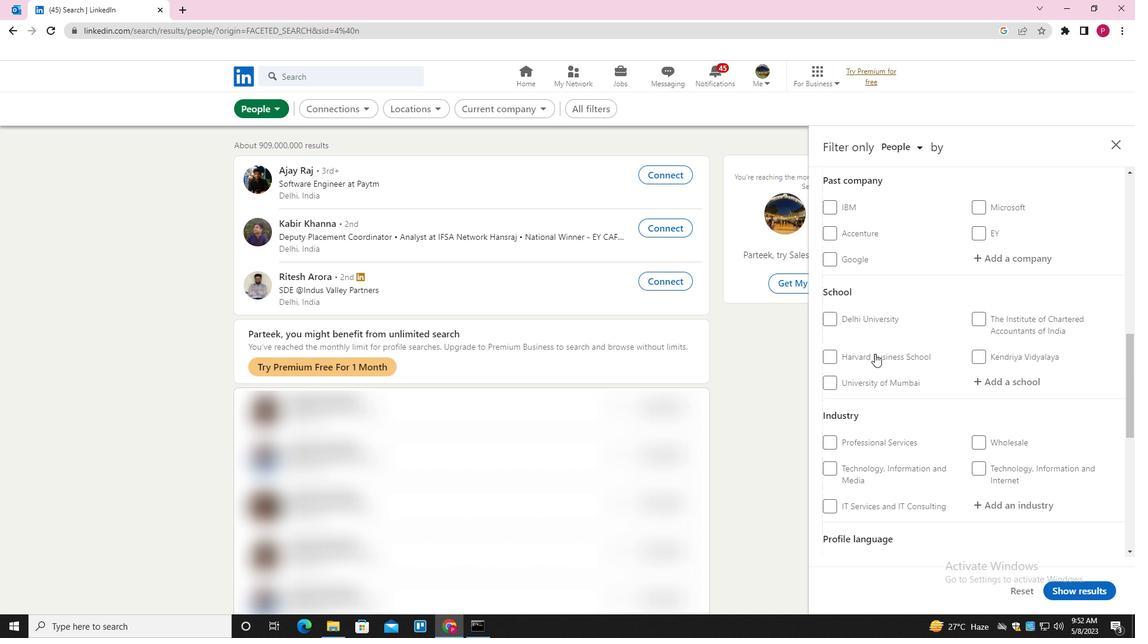 
Action: Mouse scrolled (876, 355) with delta (0, 0)
Screenshot: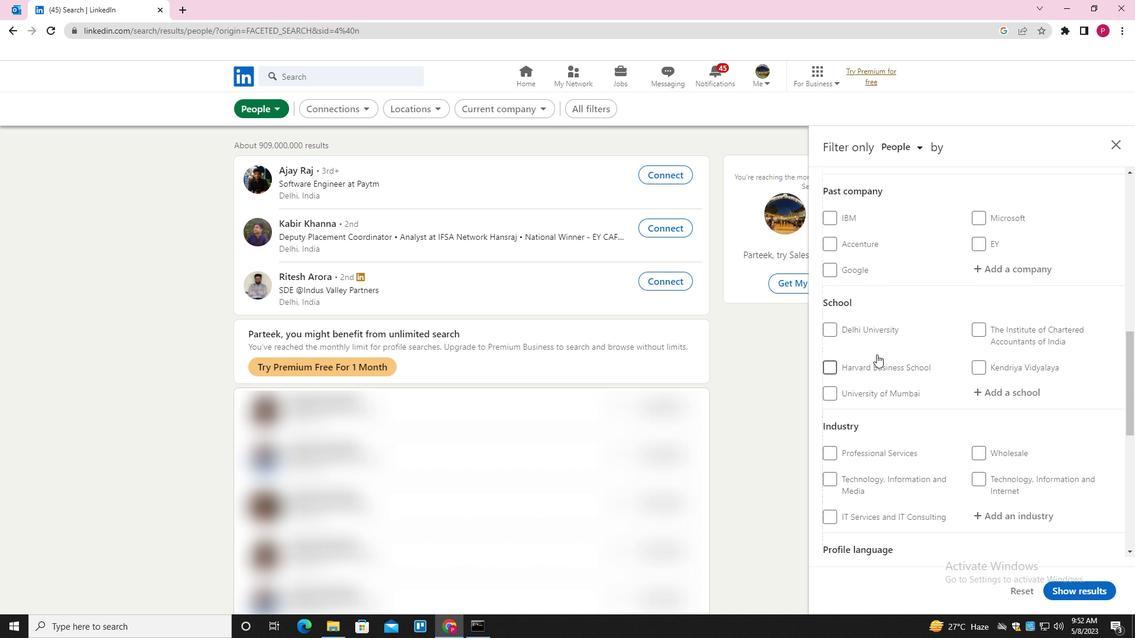 
Action: Mouse moved to (999, 325)
Screenshot: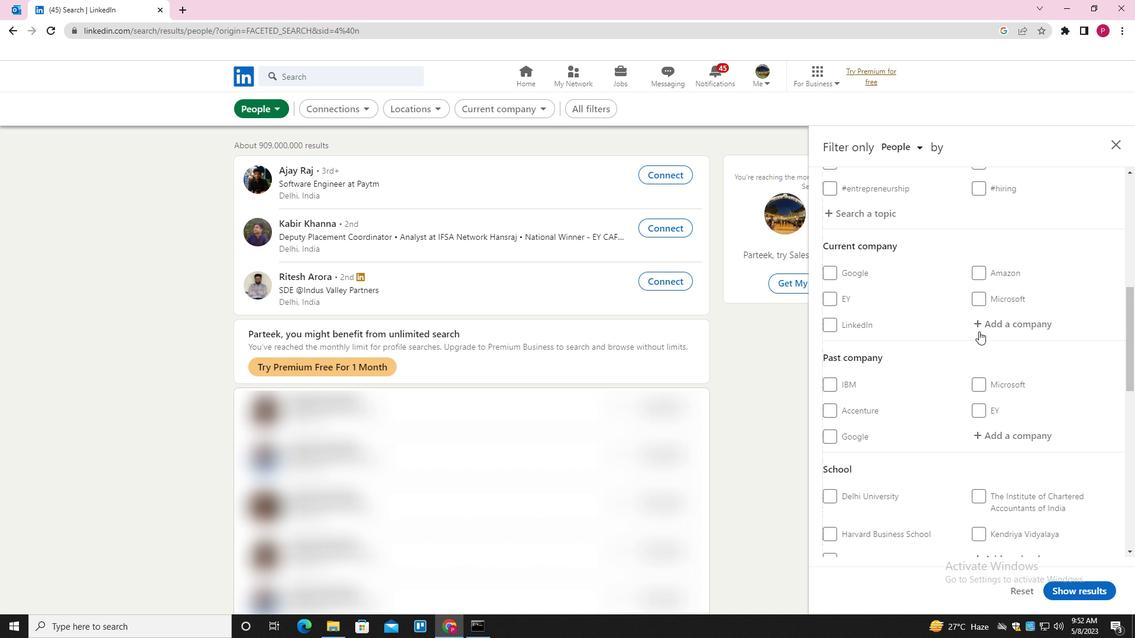 
Action: Mouse pressed left at (999, 325)
Screenshot: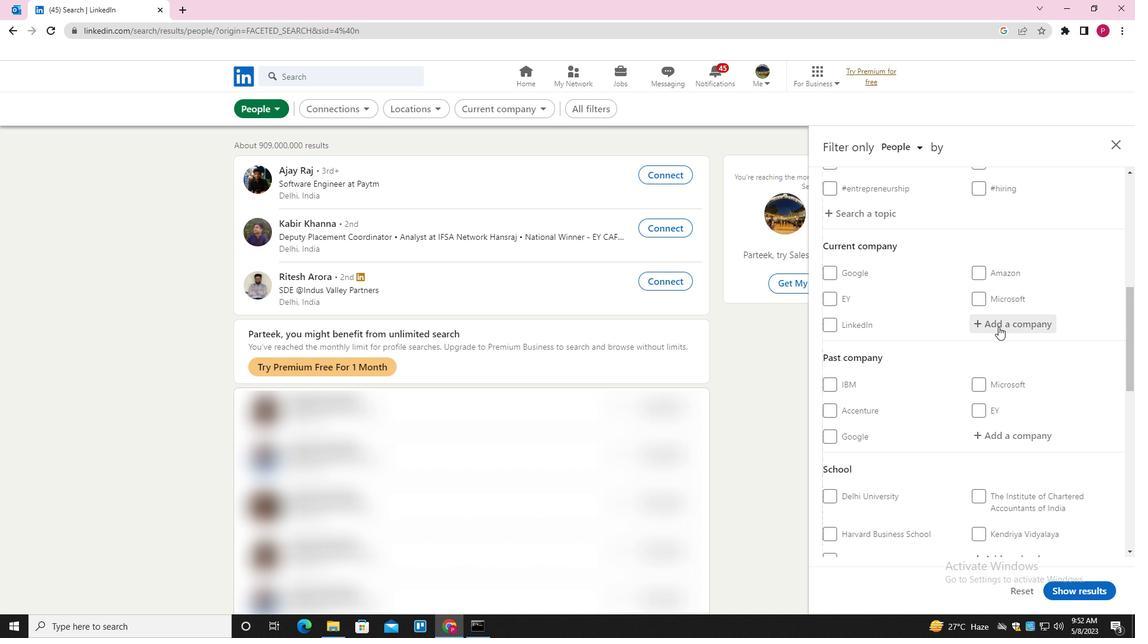 
Action: Key pressed <Key.shift>LIFE<Key.shift>WORKS<Key.down><Key.down><Key.enter>
Screenshot: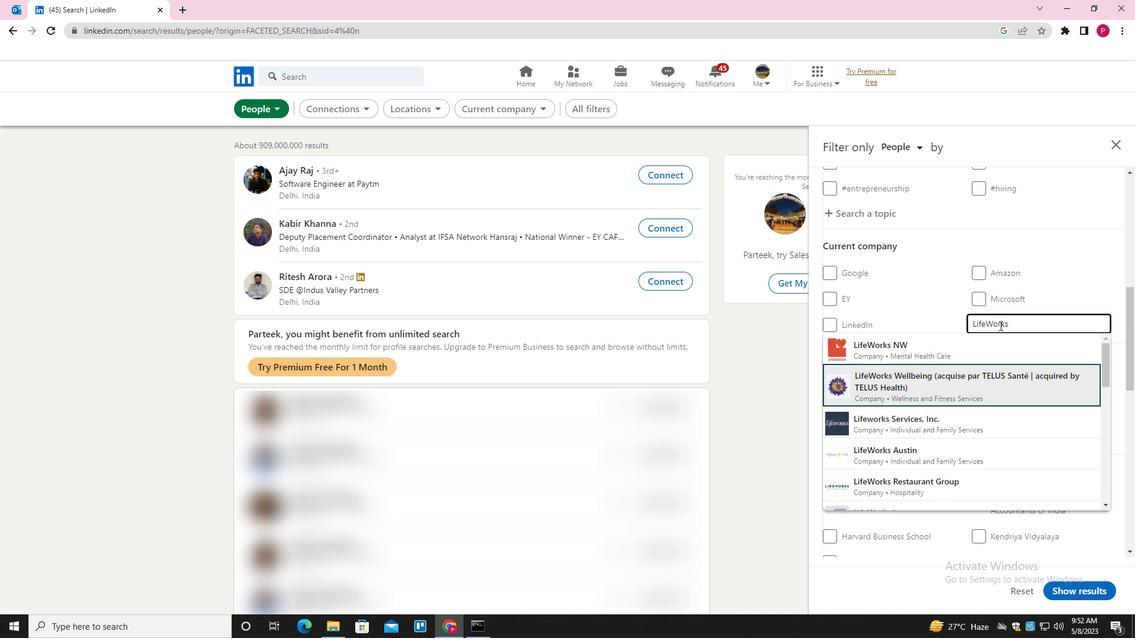 
Action: Mouse moved to (974, 331)
Screenshot: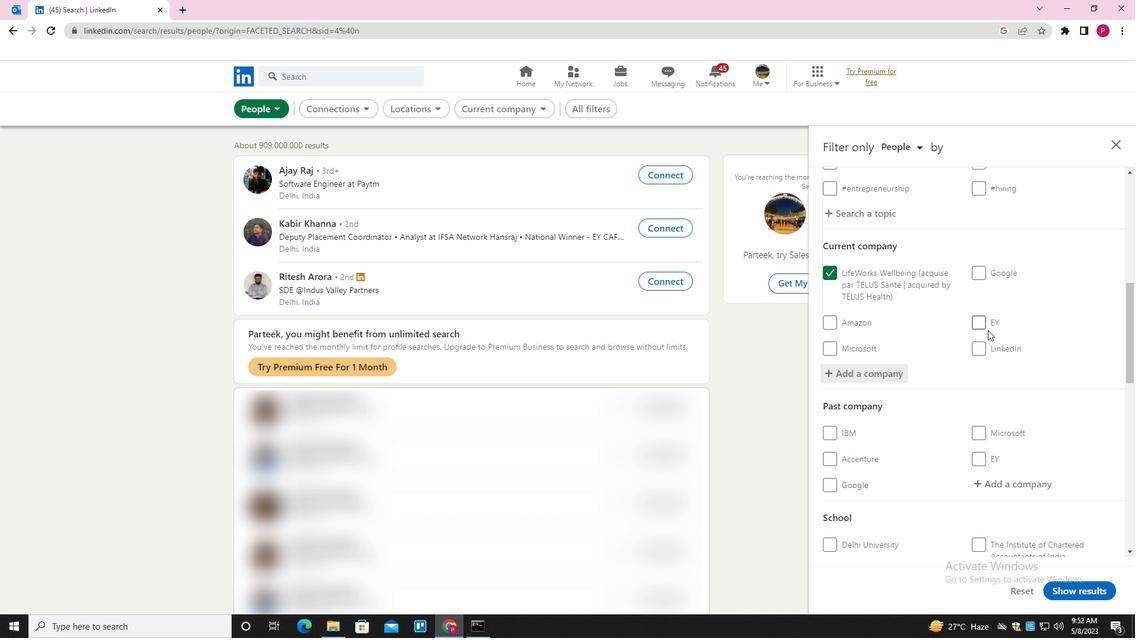 
Action: Mouse scrolled (974, 330) with delta (0, 0)
Screenshot: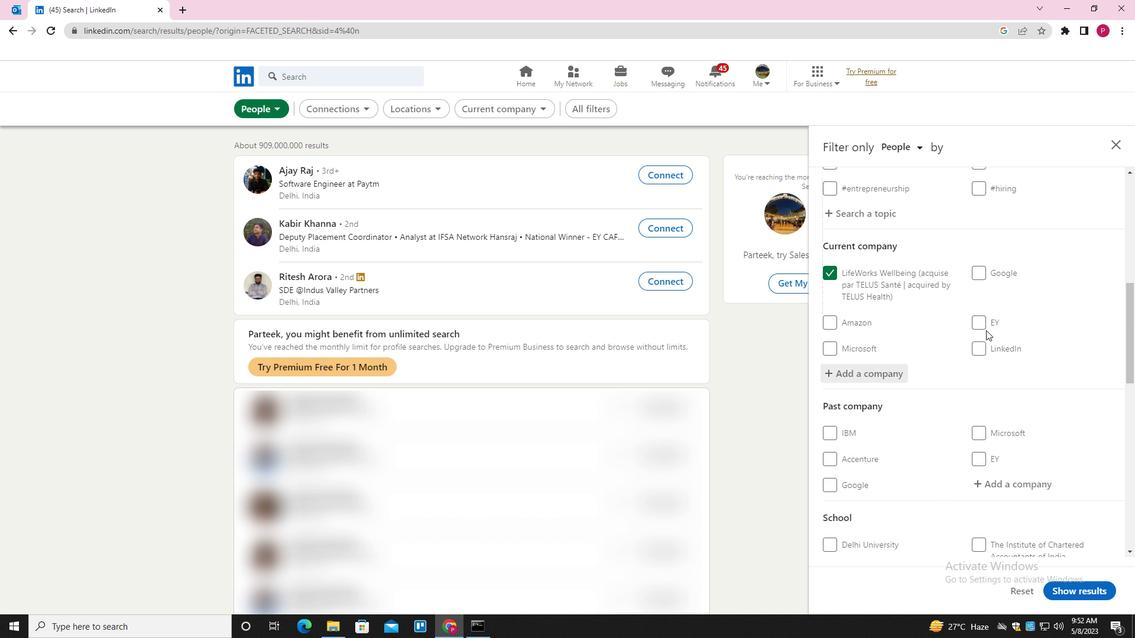 
Action: Mouse moved to (973, 331)
Screenshot: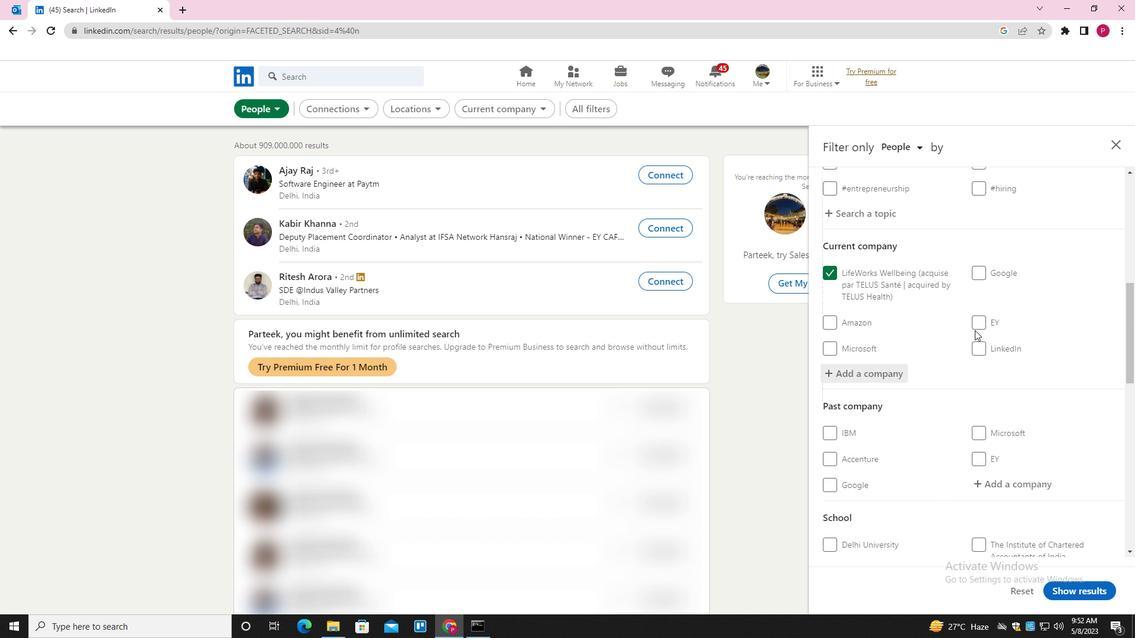 
Action: Mouse scrolled (973, 331) with delta (0, 0)
Screenshot: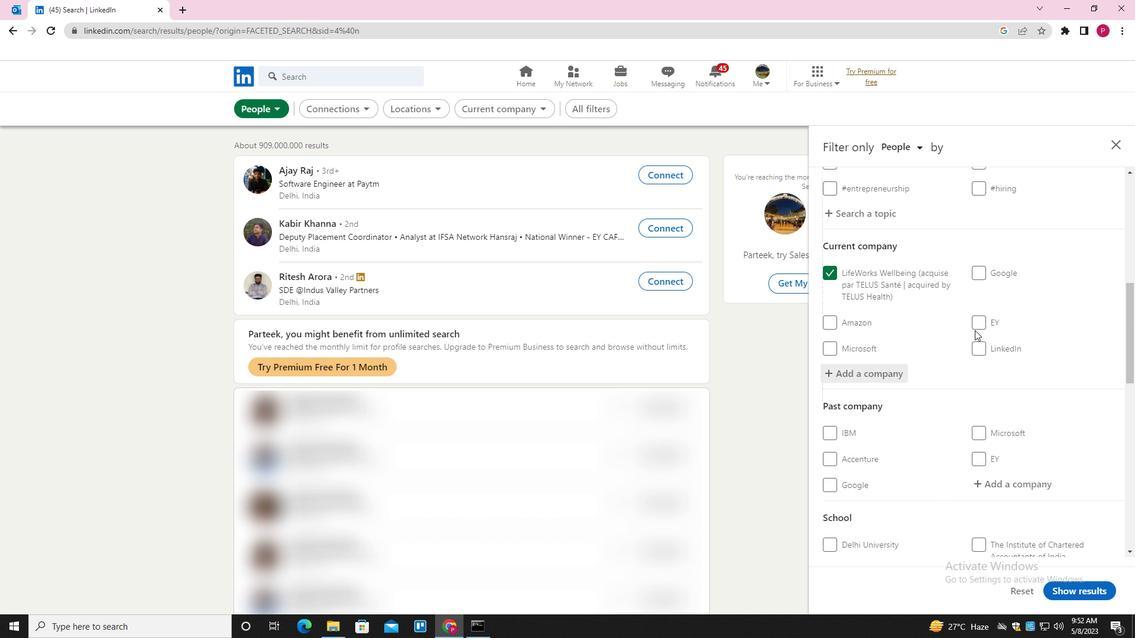 
Action: Mouse moved to (968, 332)
Screenshot: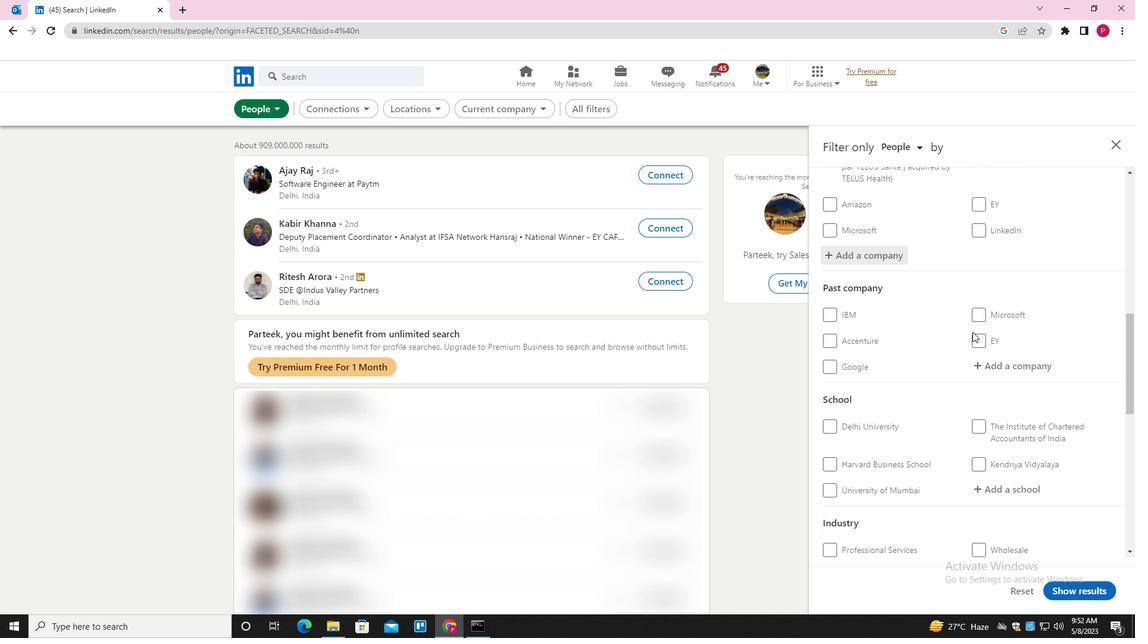 
Action: Mouse scrolled (968, 332) with delta (0, 0)
Screenshot: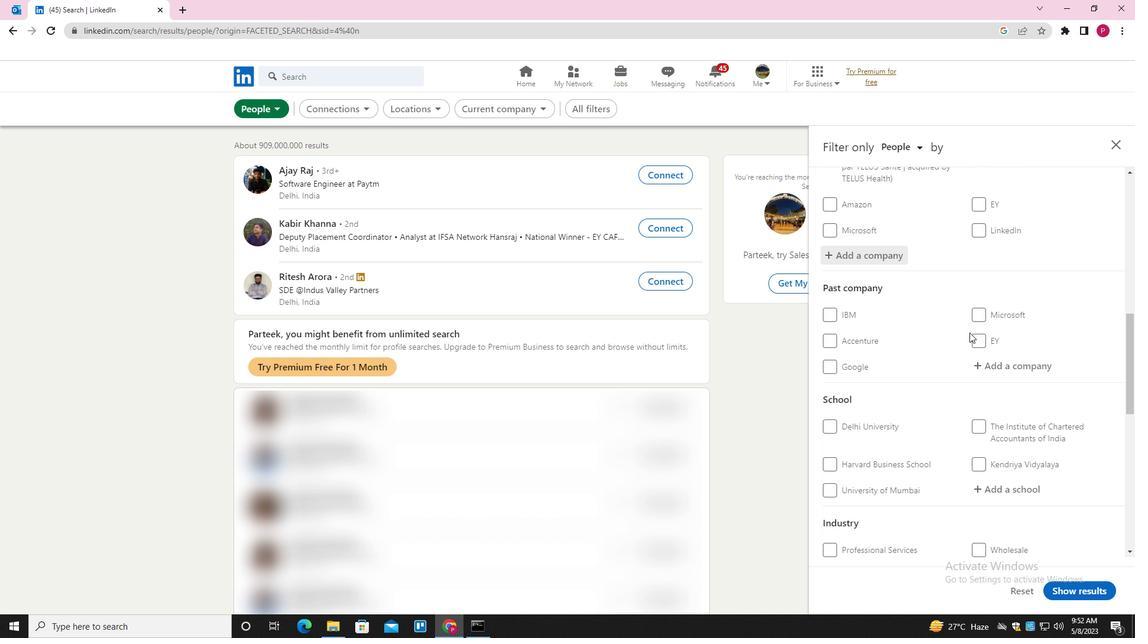 
Action: Mouse moved to (968, 332)
Screenshot: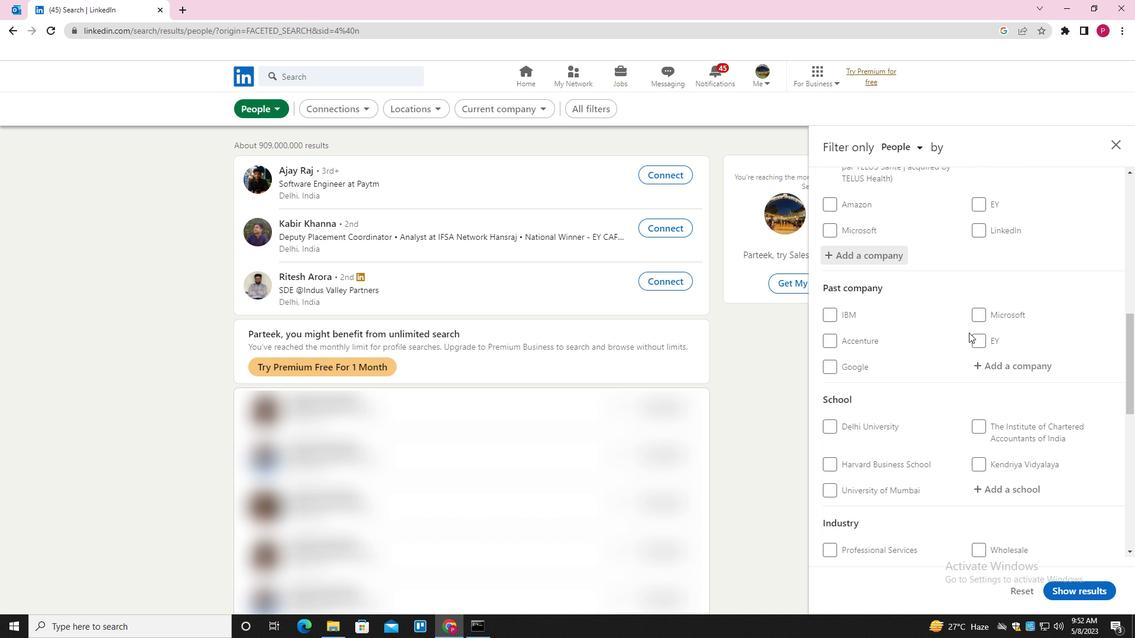 
Action: Mouse scrolled (968, 331) with delta (0, 0)
Screenshot: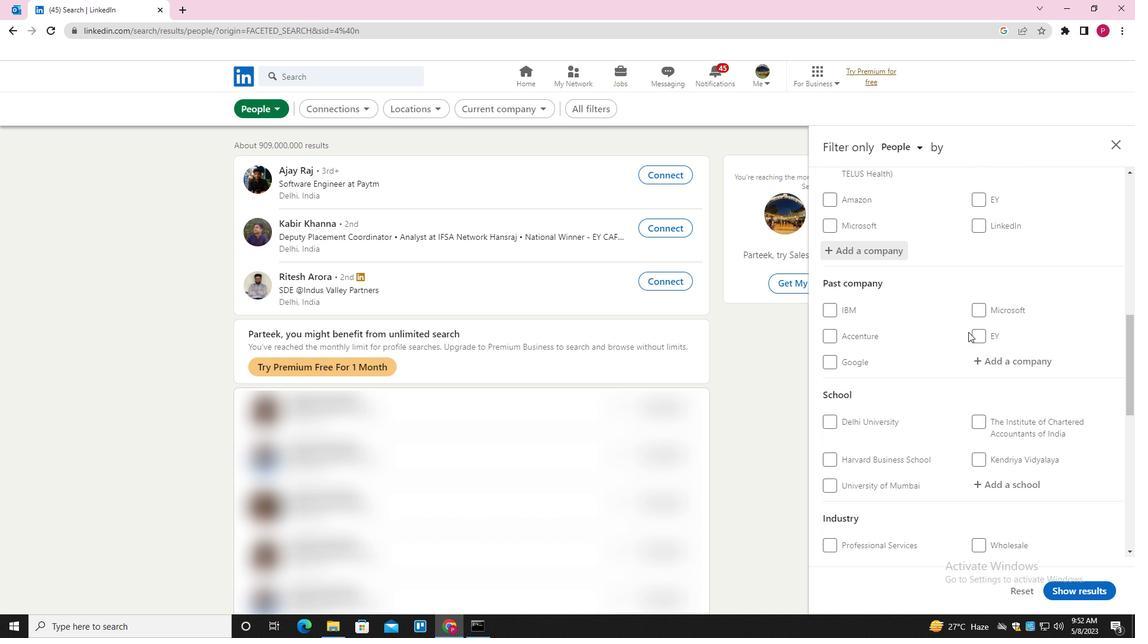 
Action: Mouse scrolled (968, 331) with delta (0, 0)
Screenshot: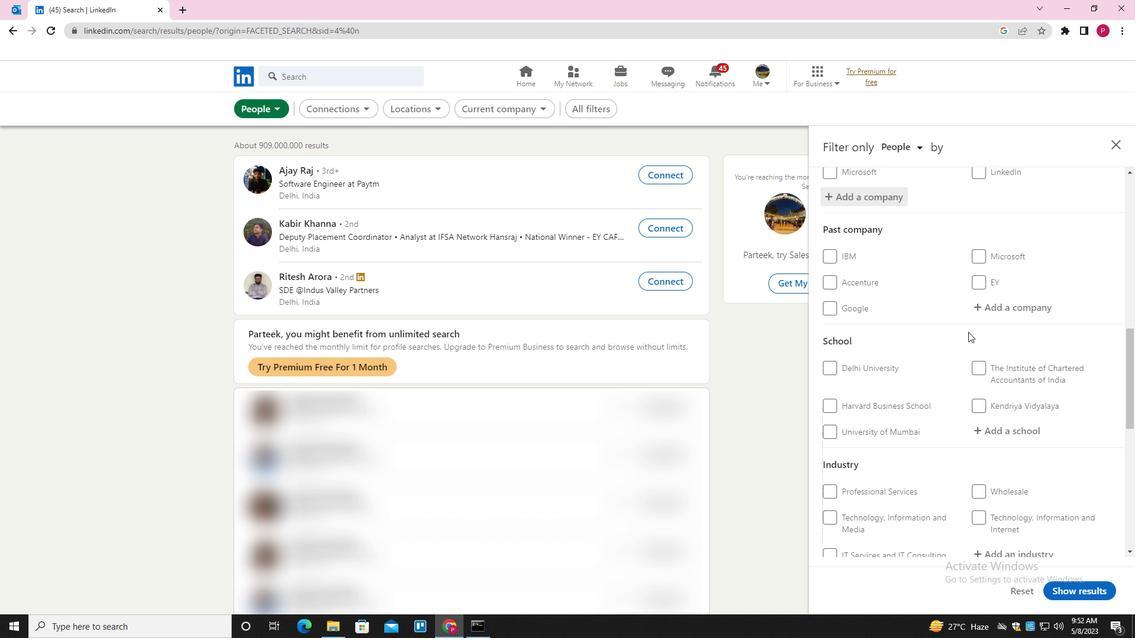 
Action: Mouse scrolled (968, 331) with delta (0, 0)
Screenshot: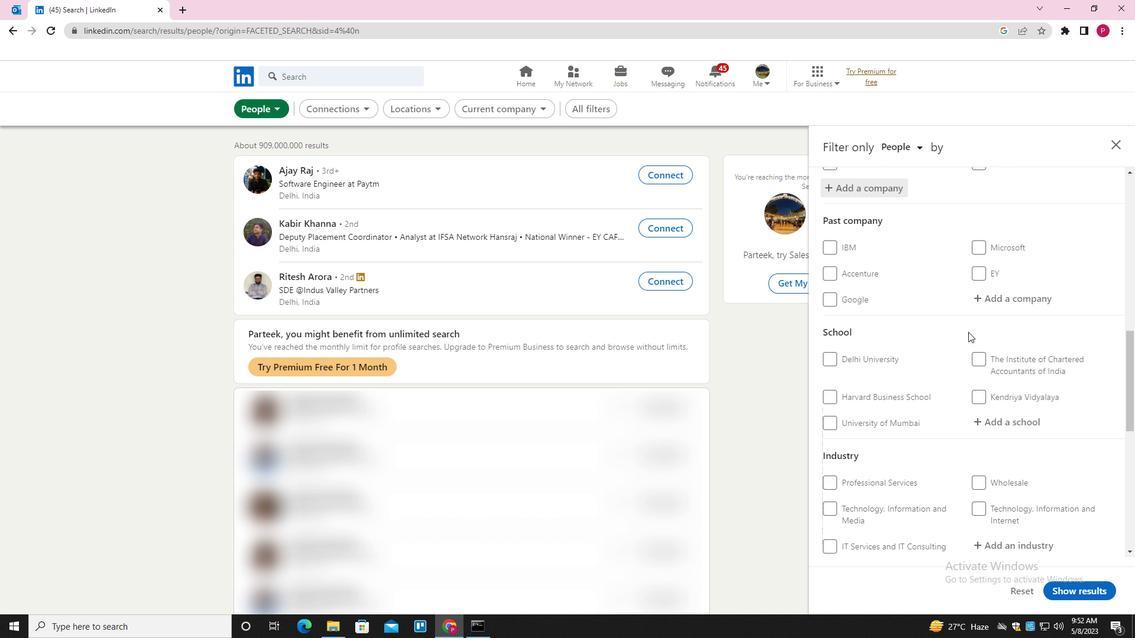 
Action: Mouse moved to (1006, 253)
Screenshot: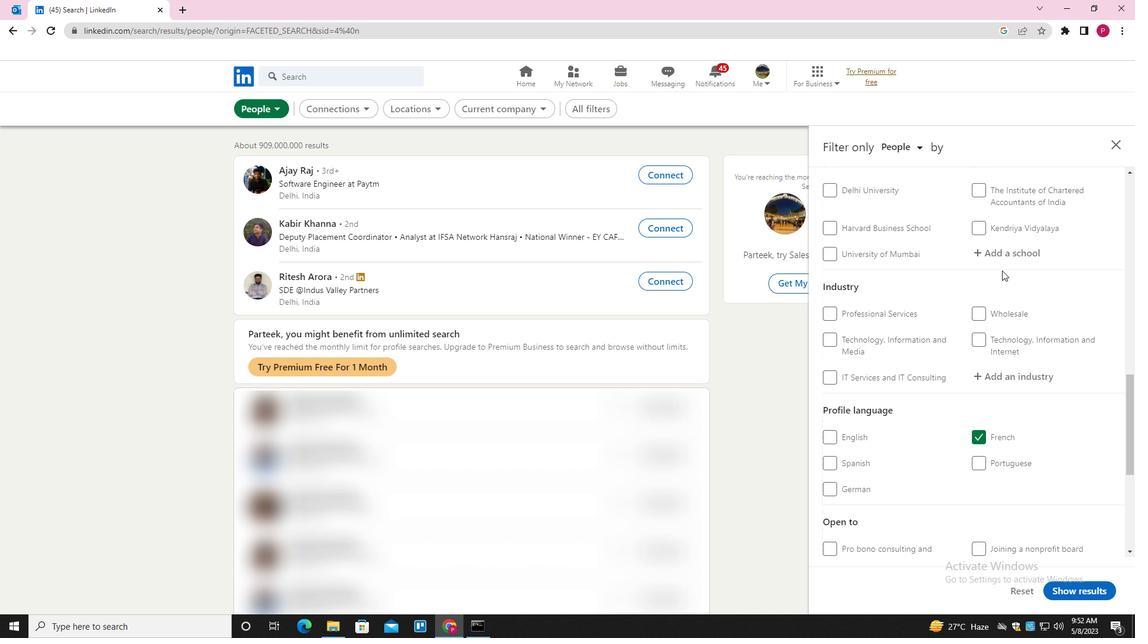 
Action: Mouse pressed left at (1006, 253)
Screenshot: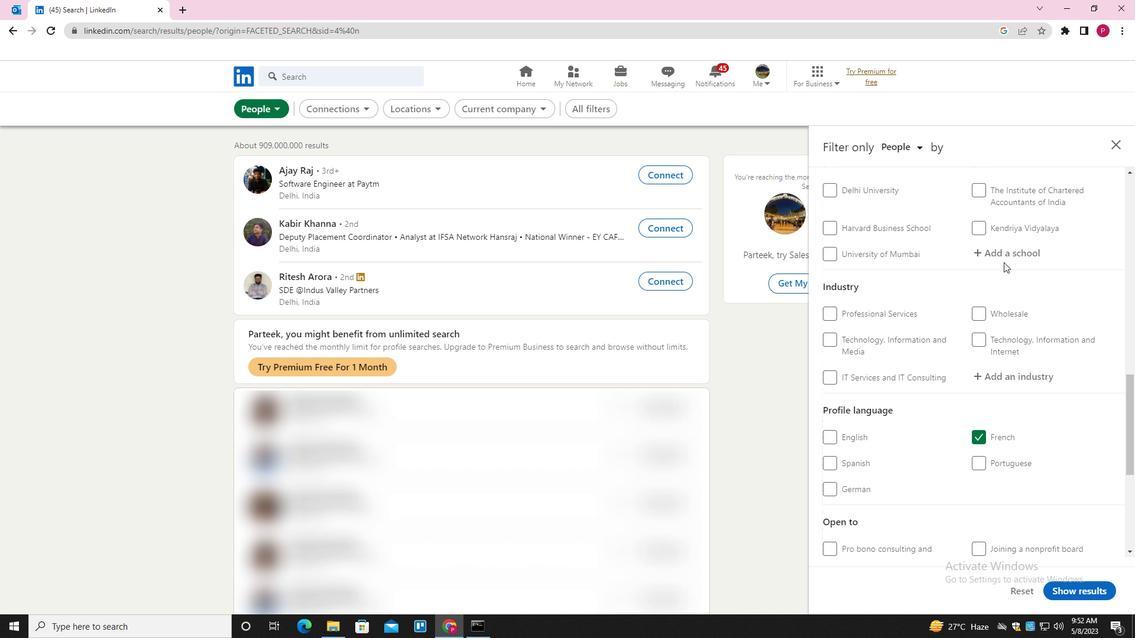 
Action: Key pressed <Key.shift><Key.shift><Key.shift><Key.shift><Key.shift><Key.shift><Key.shift><Key.shift><Key.shift><Key.shift><Key.shift><Key.shift><Key.shift><Key.shift><Key.shift><Key.shift><Key.shift><Key.shift><Key.shift><Key.shift><Key.shift><Key.shift><Key.shift><Key.shift><Key.shift><Key.shift><Key.shift><Key.shift><Key.shift><Key.shift><Key.shift>SUN<Key.shift>BEAM<Key.space><Key.shift><Key.shift>INSTITUTE<Key.space><Key.shift>OF<Key.space><Key.shift>INFORMATION<Key.space><Key.shift>TECHNOLOGY<Key.down><Key.enter>
Screenshot: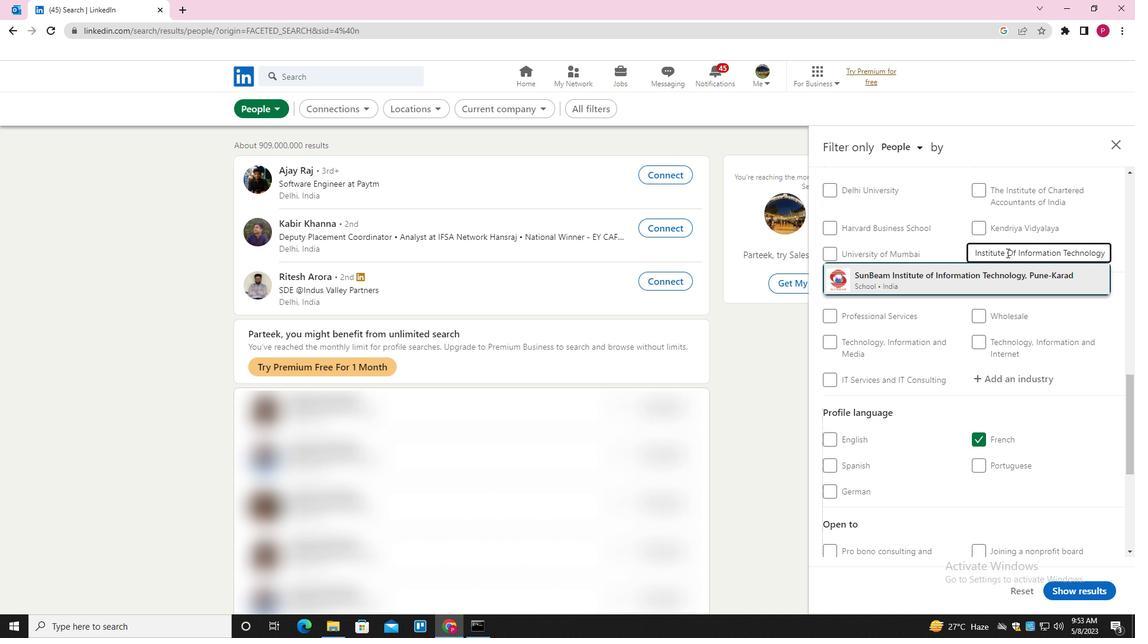 
Action: Mouse moved to (952, 324)
Screenshot: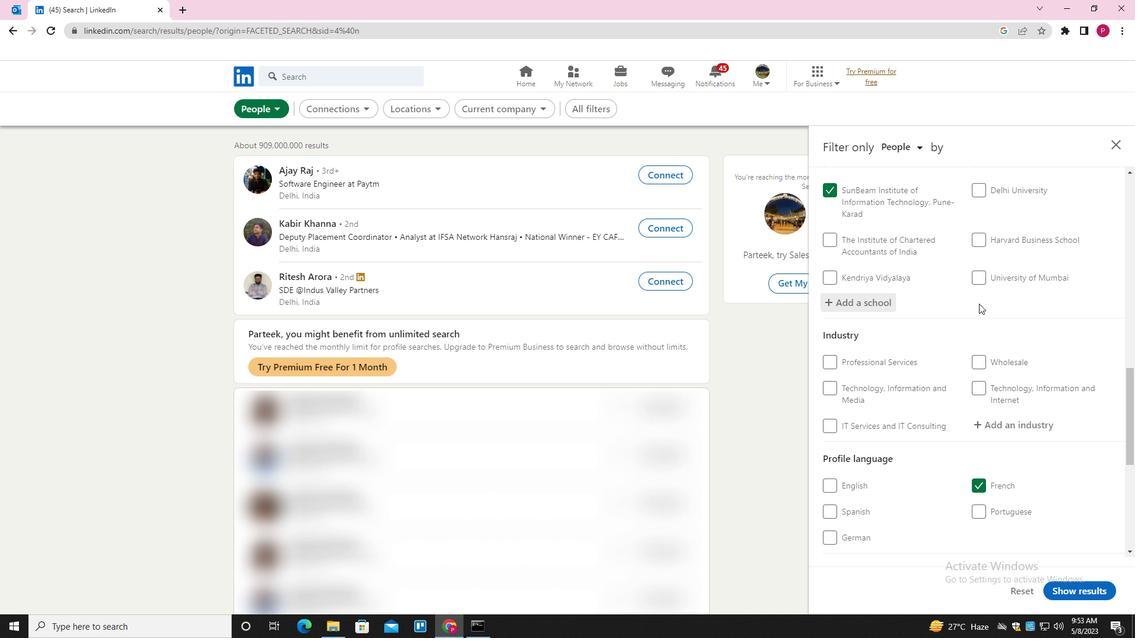 
Action: Mouse scrolled (952, 323) with delta (0, 0)
Screenshot: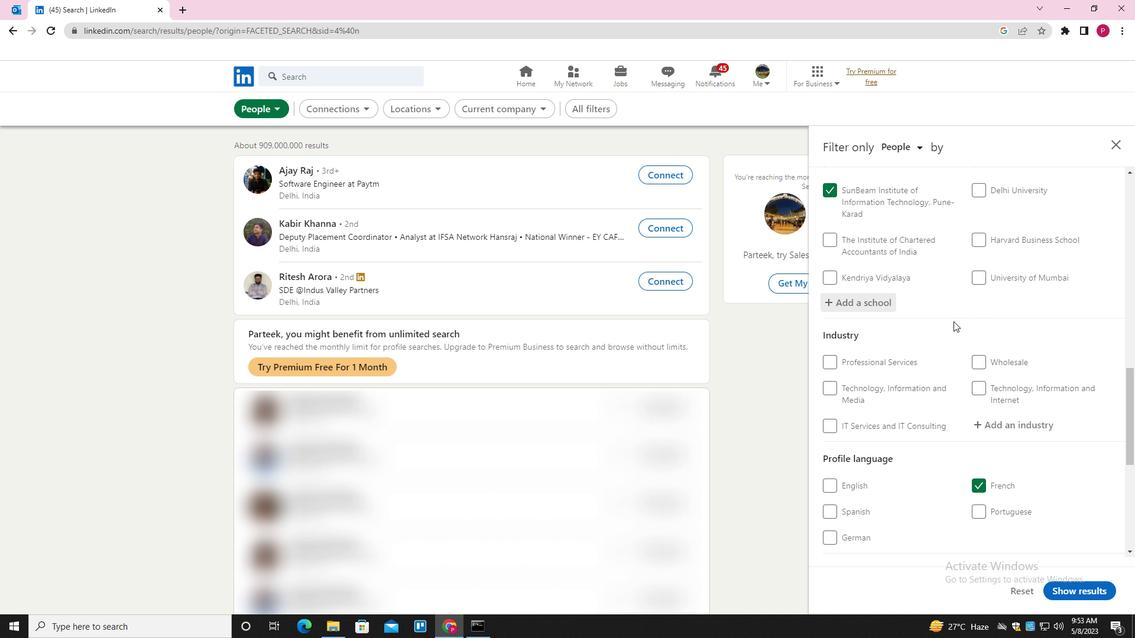
Action: Mouse scrolled (952, 323) with delta (0, 0)
Screenshot: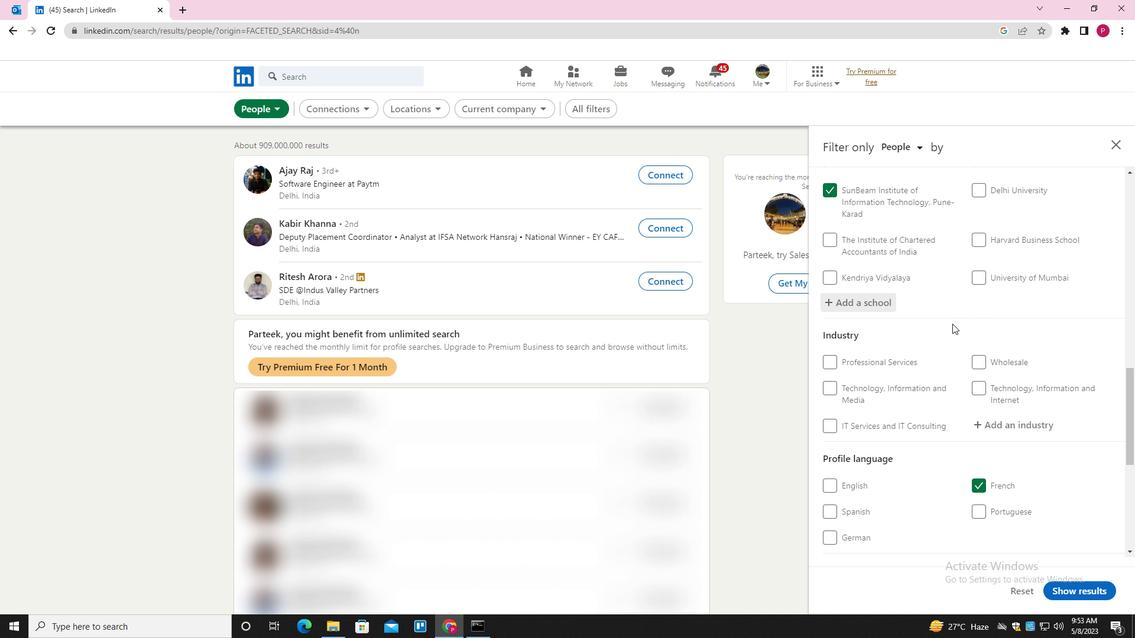 
Action: Mouse moved to (1019, 310)
Screenshot: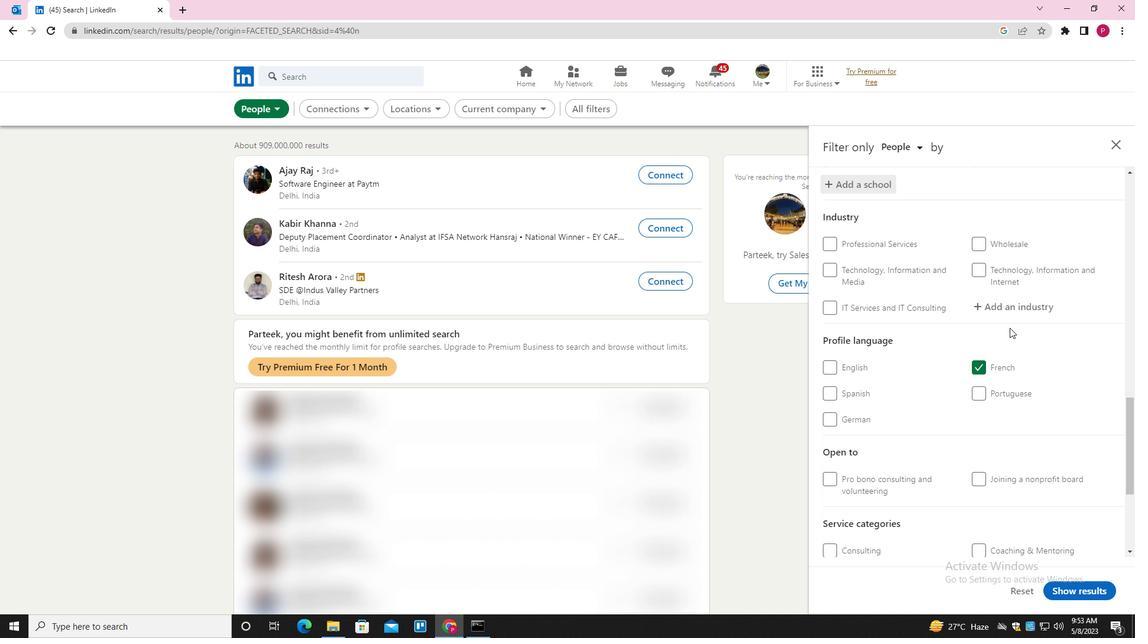 
Action: Mouse pressed left at (1019, 310)
Screenshot: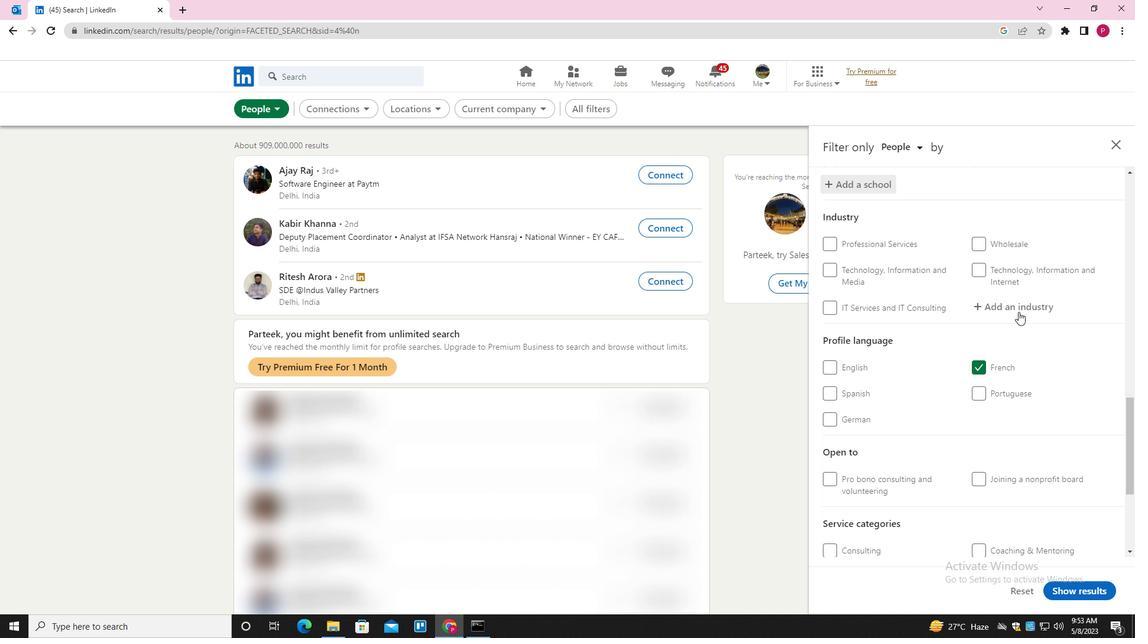 
Action: Key pressed <Key.shift>IT<Key.space><Key.shift>SU<Key.backspace>YSTEM<Key.space><Key.shift>U<Key.backspace>INSTALLATION<Key.down><Key.enter>
Screenshot: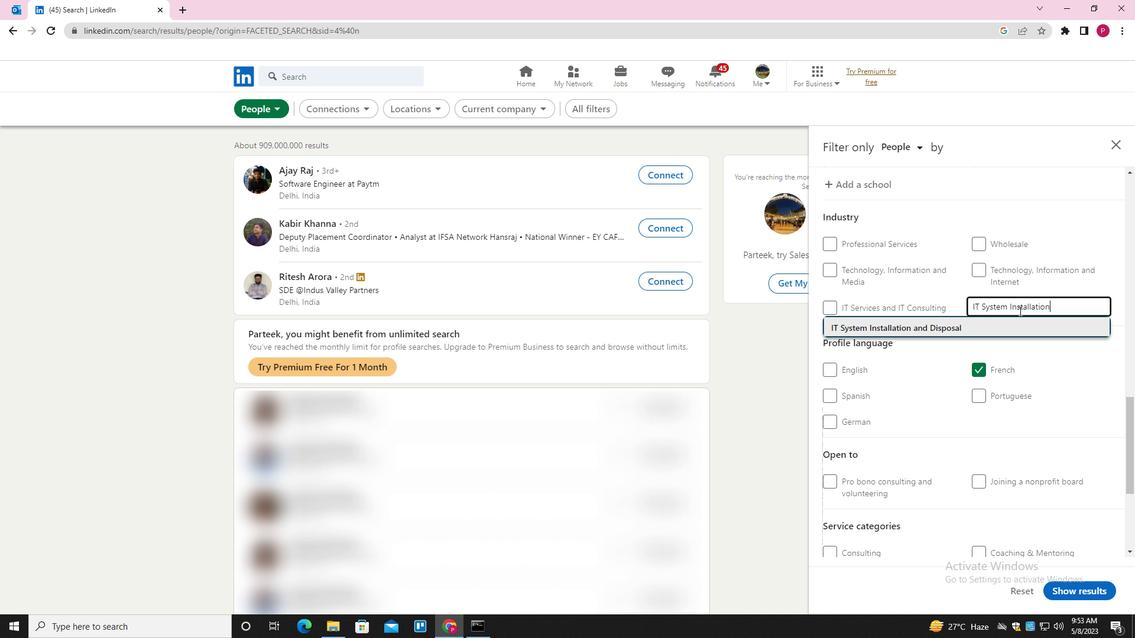 
Action: Mouse moved to (956, 328)
Screenshot: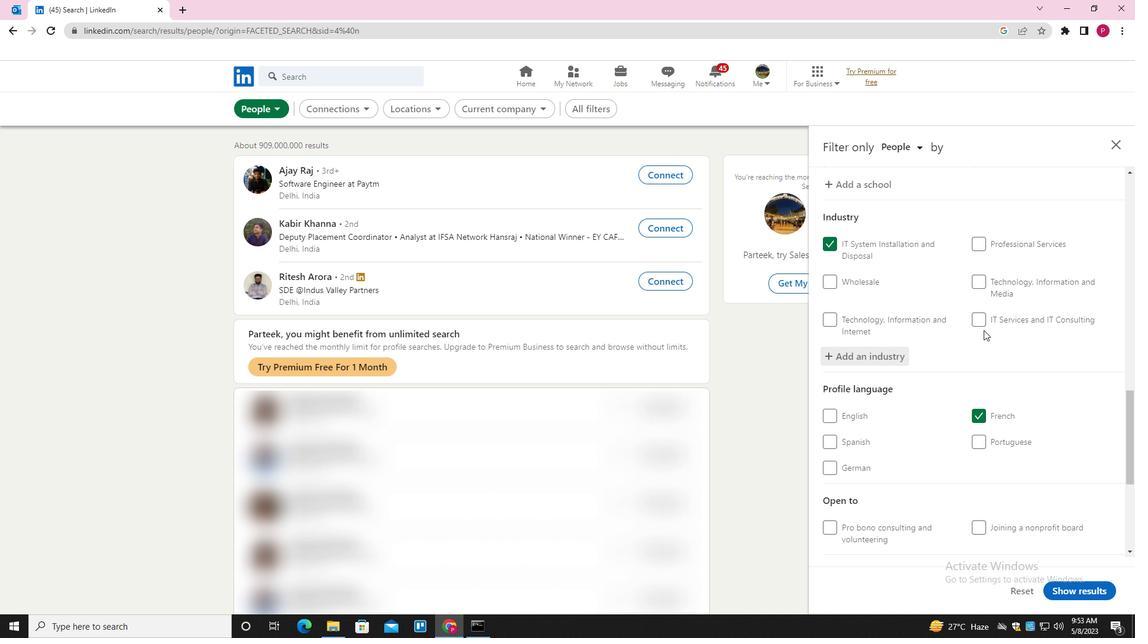 
Action: Mouse scrolled (956, 327) with delta (0, 0)
Screenshot: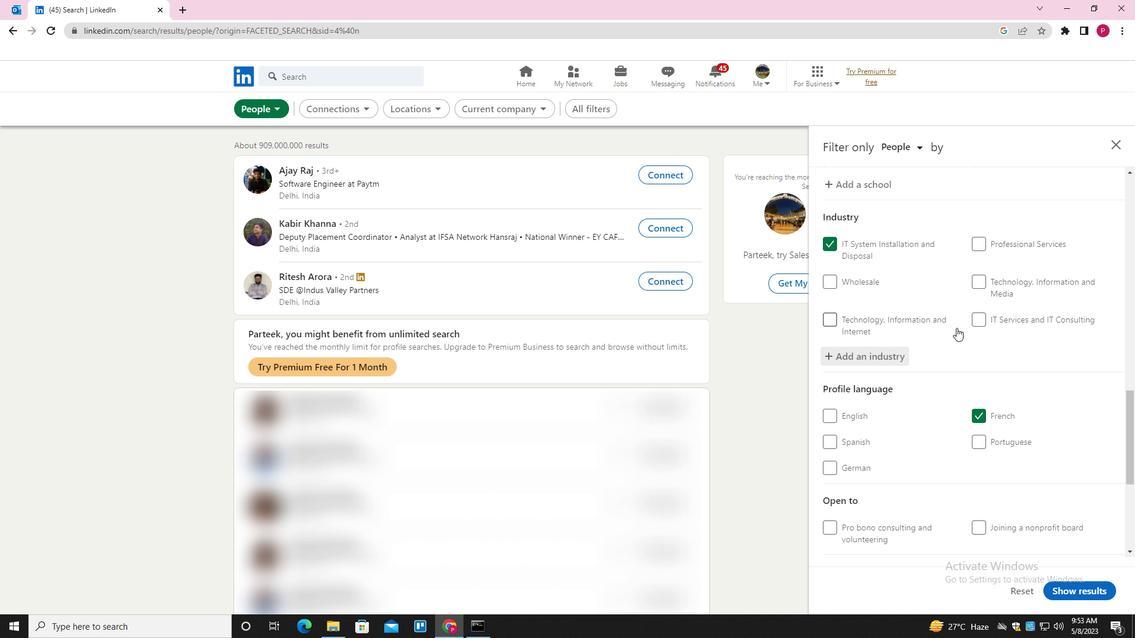 
Action: Mouse scrolled (956, 327) with delta (0, 0)
Screenshot: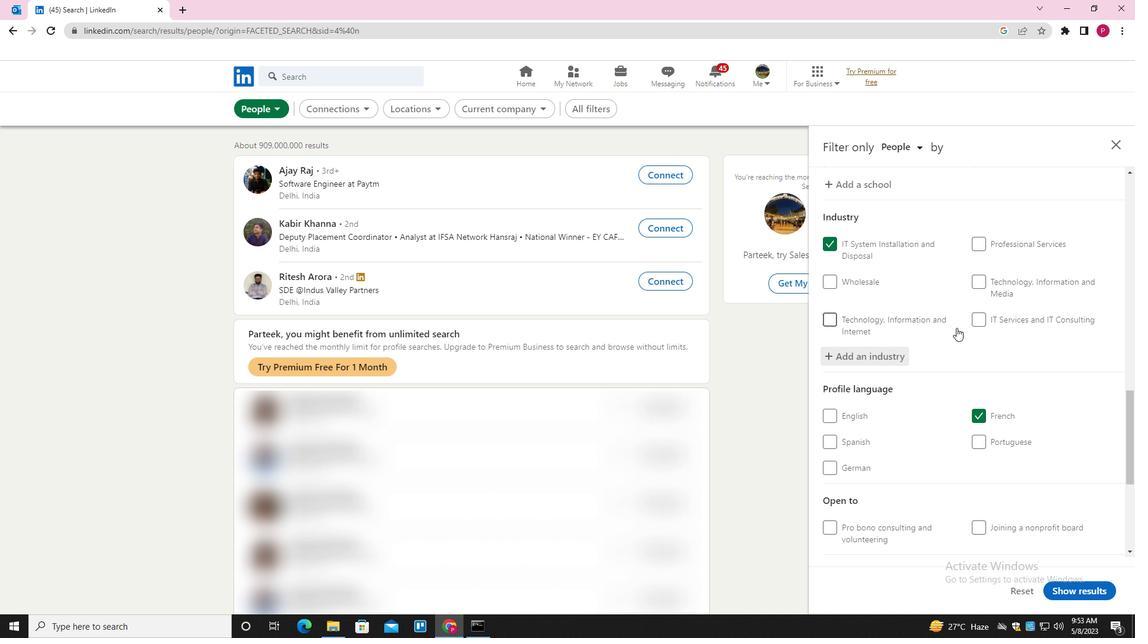 
Action: Mouse moved to (956, 328)
Screenshot: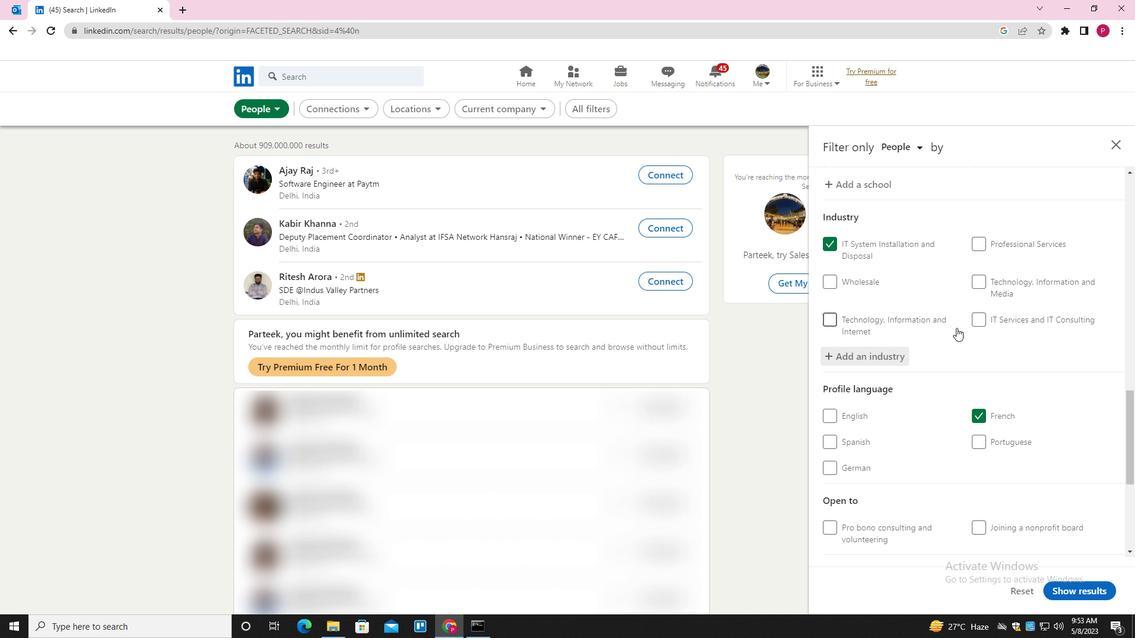 
Action: Mouse scrolled (956, 327) with delta (0, 0)
Screenshot: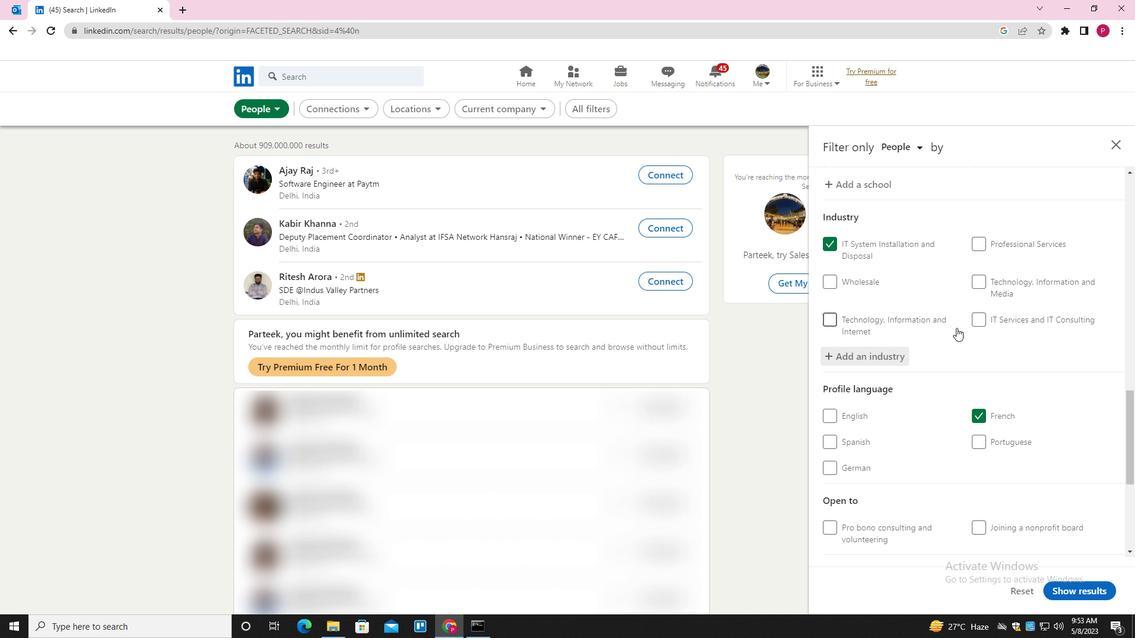
Action: Mouse scrolled (956, 327) with delta (0, 0)
Screenshot: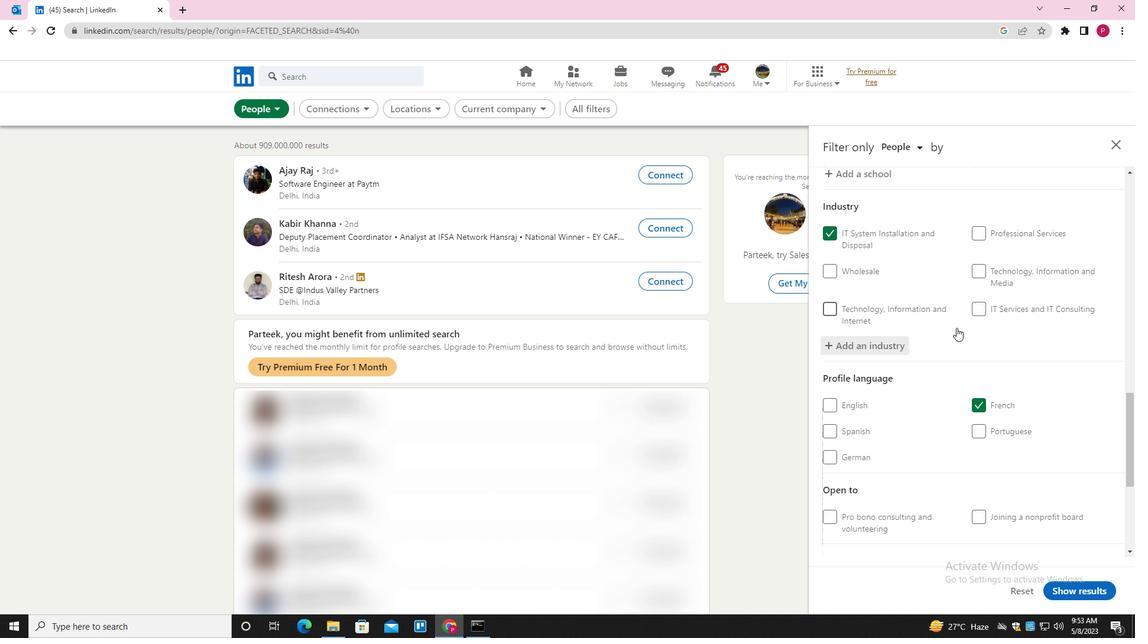 
Action: Mouse scrolled (956, 327) with delta (0, 0)
Screenshot: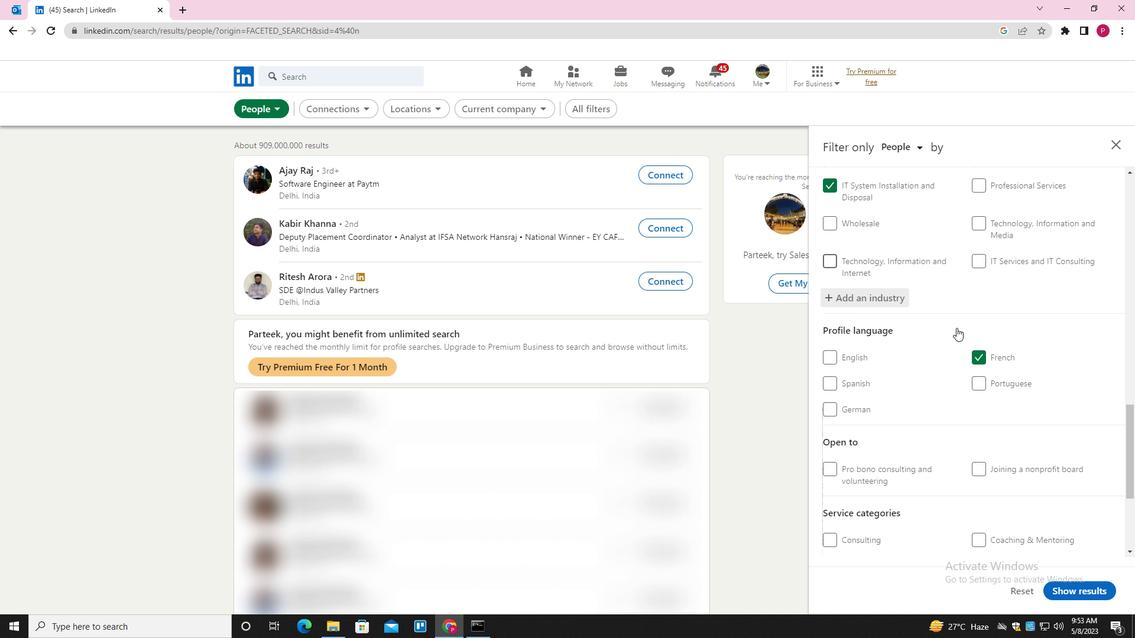
Action: Mouse moved to (999, 395)
Screenshot: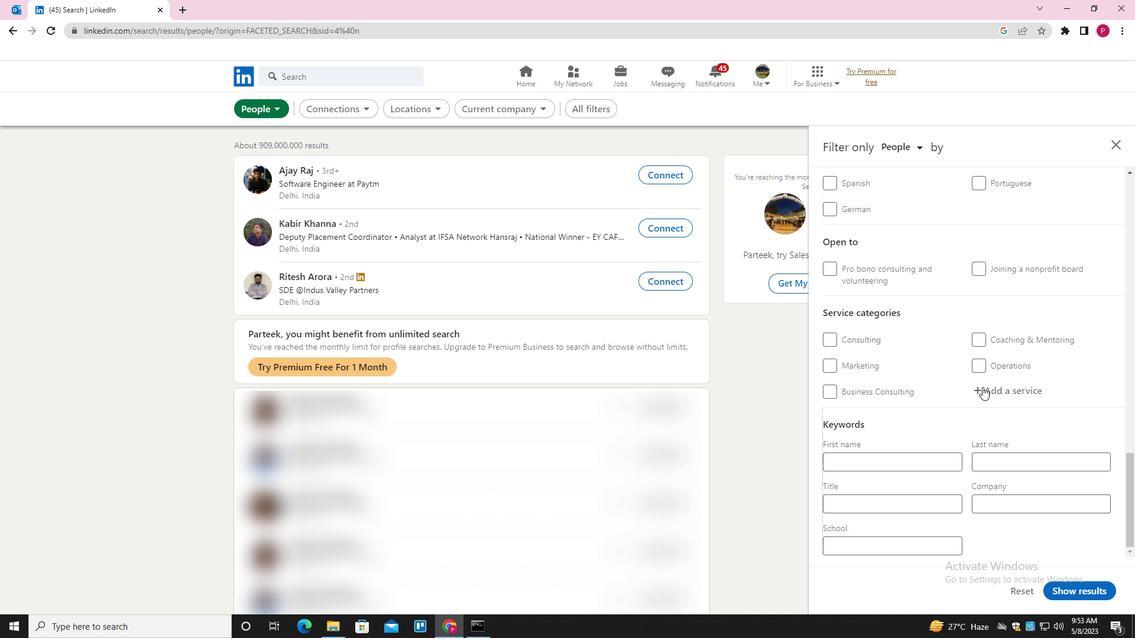 
Action: Mouse pressed left at (999, 395)
Screenshot: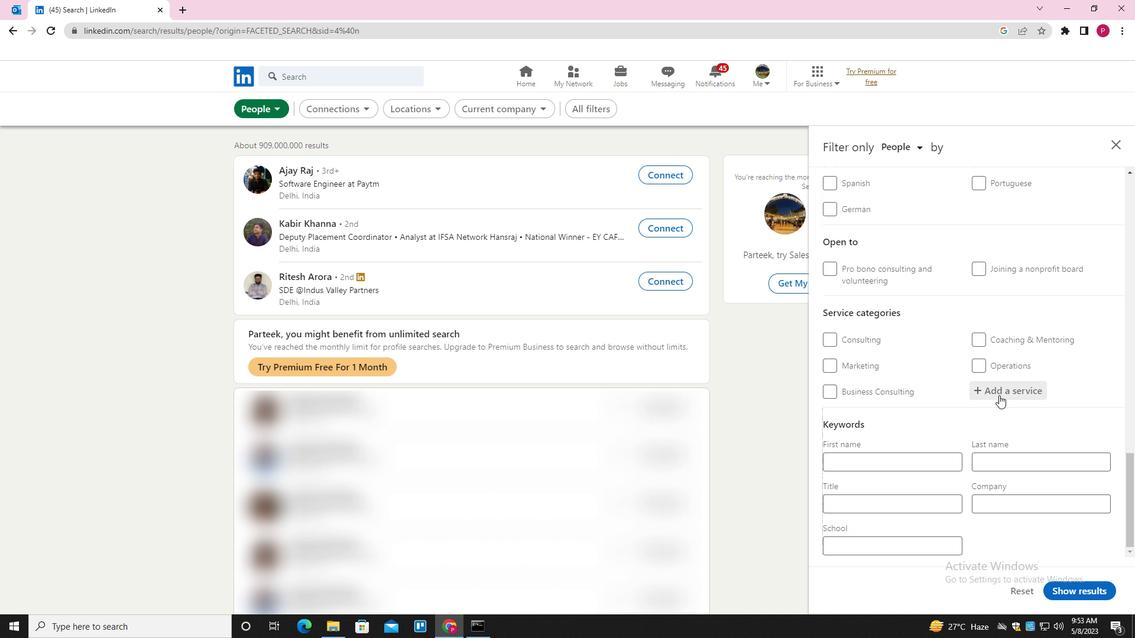 
Action: Key pressed <Key.shift><Key.shift><Key.shift><Key.shift><Key.shift>FINANCIAL<Key.space><Key.shift>ACCPUNTING<Key.backspace><Key.backspace><Key.backspace><Key.backspace><Key.backspace><Key.backspace><Key.backspace>OUNI<Key.backspace>TING<Key.down><Key.enter>
Screenshot: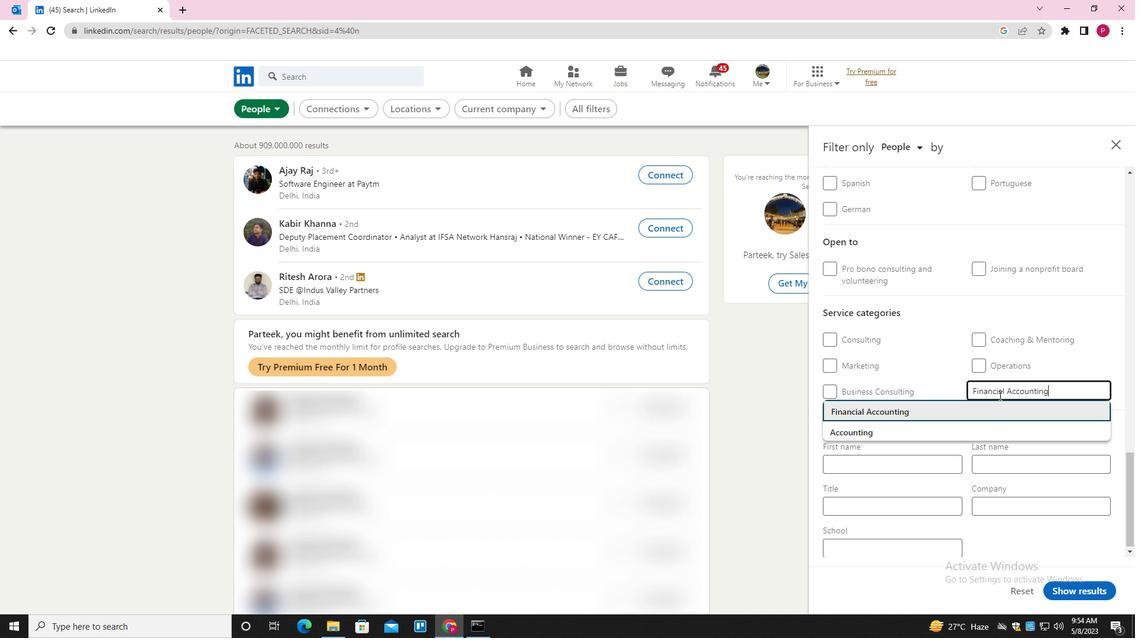 
Action: Mouse moved to (941, 442)
Screenshot: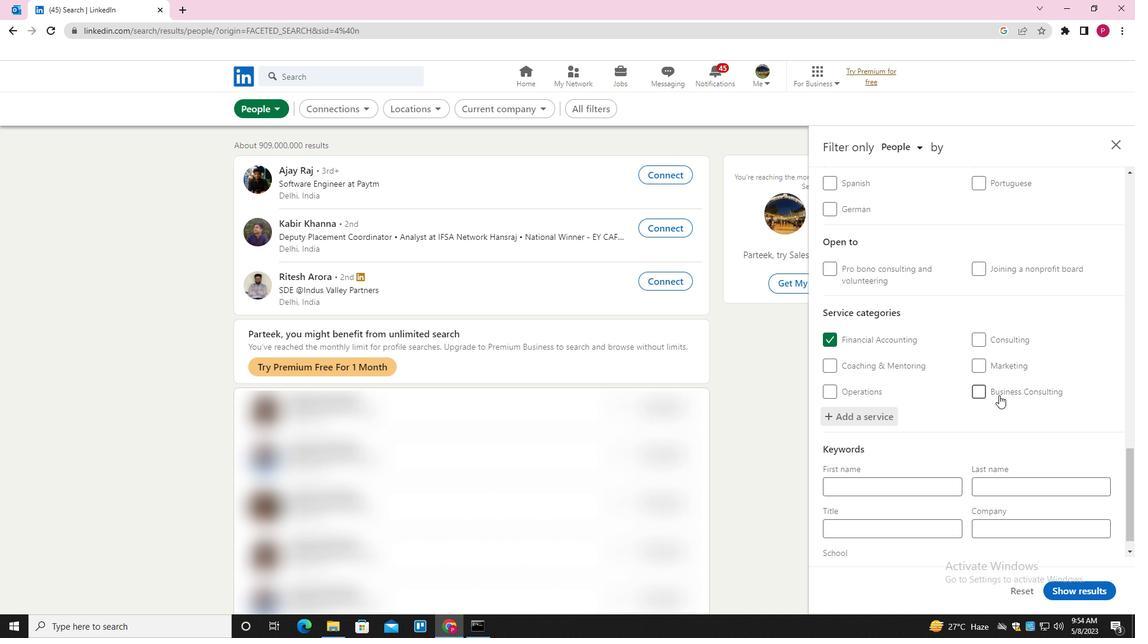 
Action: Mouse scrolled (941, 441) with delta (0, 0)
Screenshot: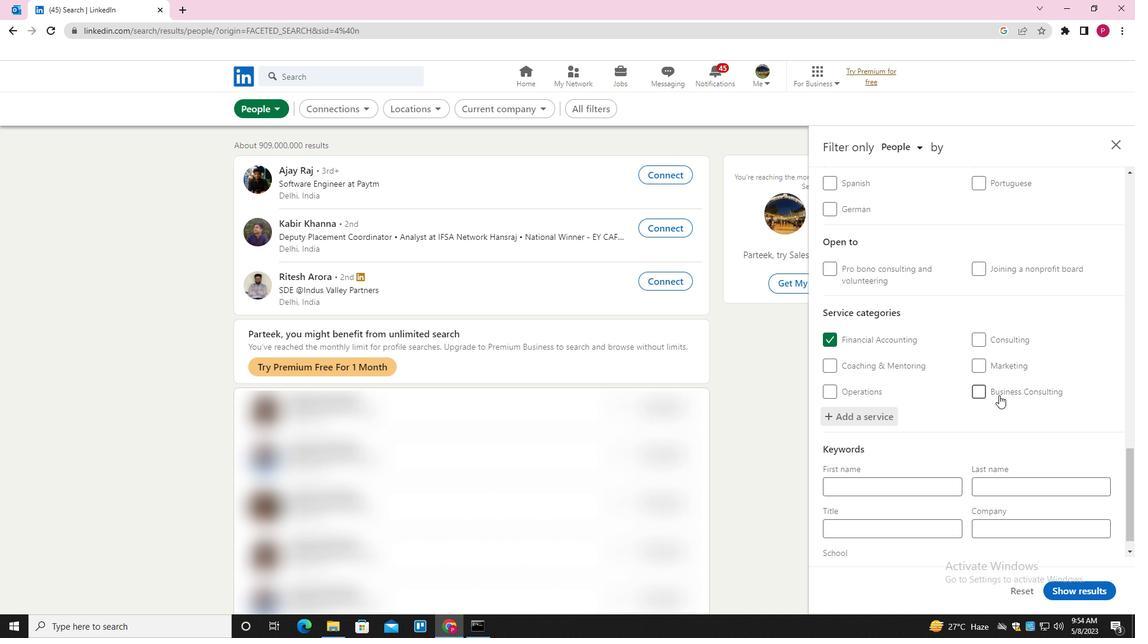 
Action: Mouse moved to (934, 458)
Screenshot: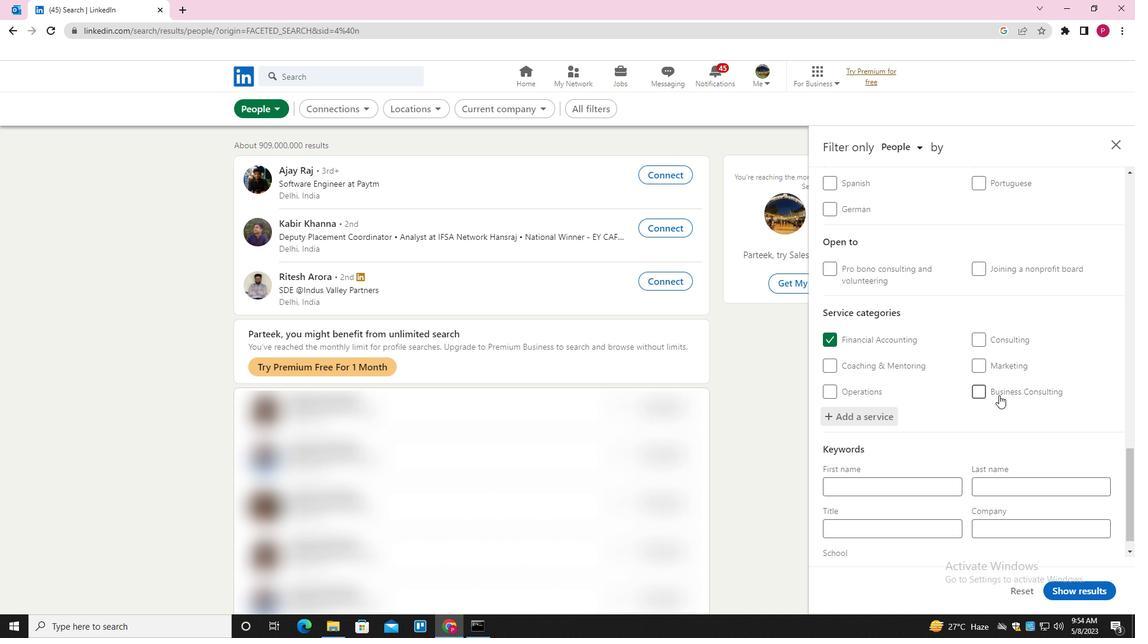 
Action: Mouse scrolled (934, 457) with delta (0, 0)
Screenshot: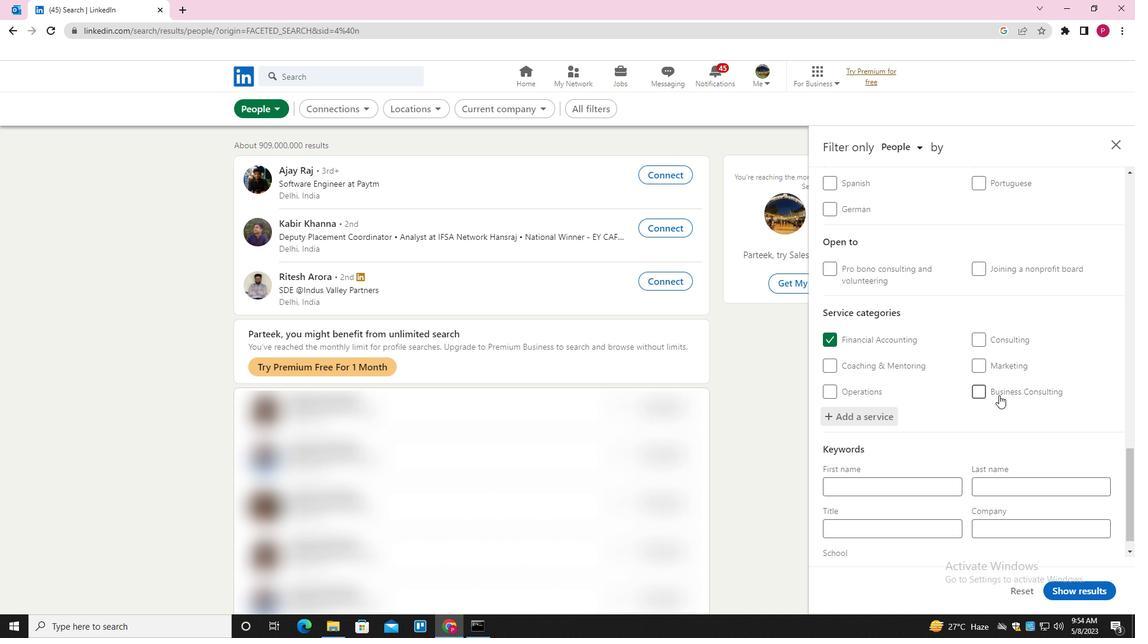 
Action: Mouse moved to (928, 471)
Screenshot: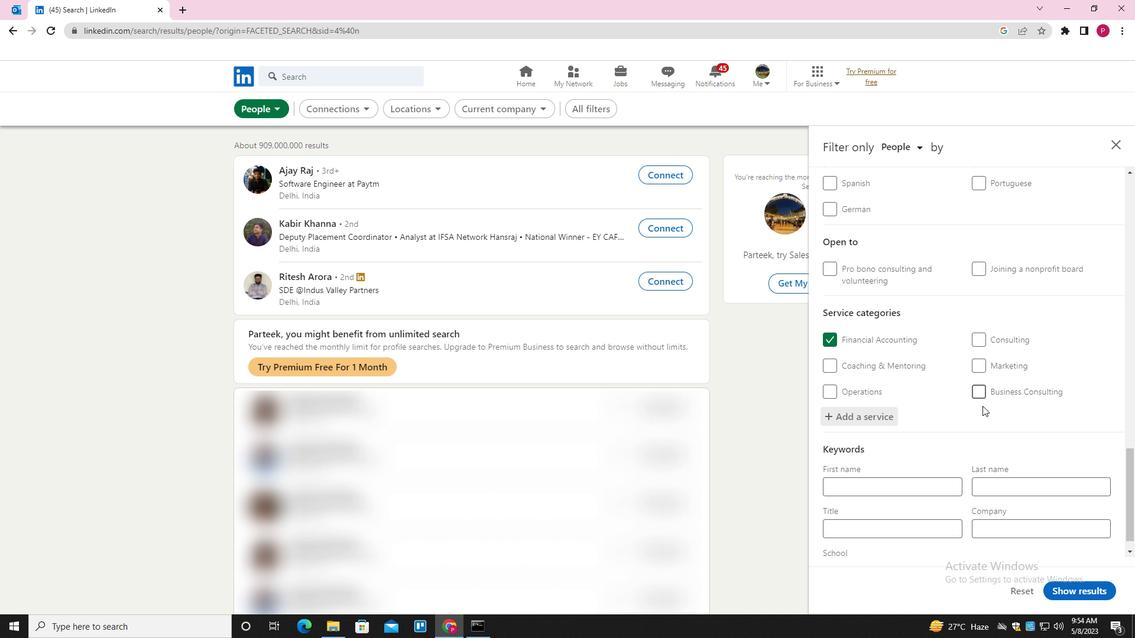 
Action: Mouse scrolled (928, 471) with delta (0, 0)
Screenshot: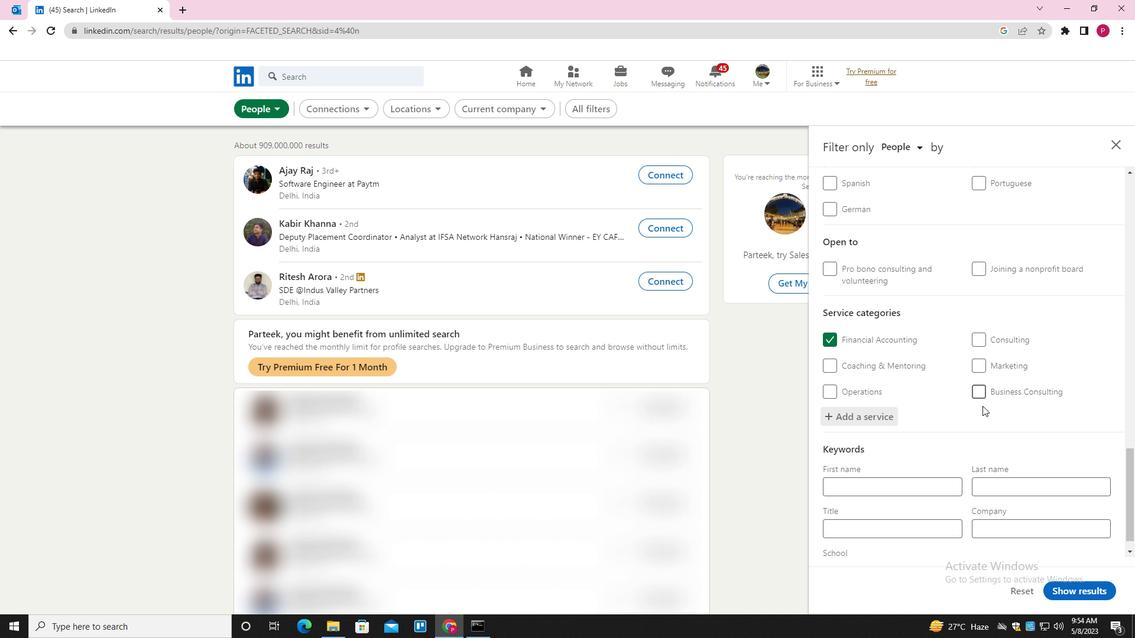 
Action: Mouse moved to (923, 483)
Screenshot: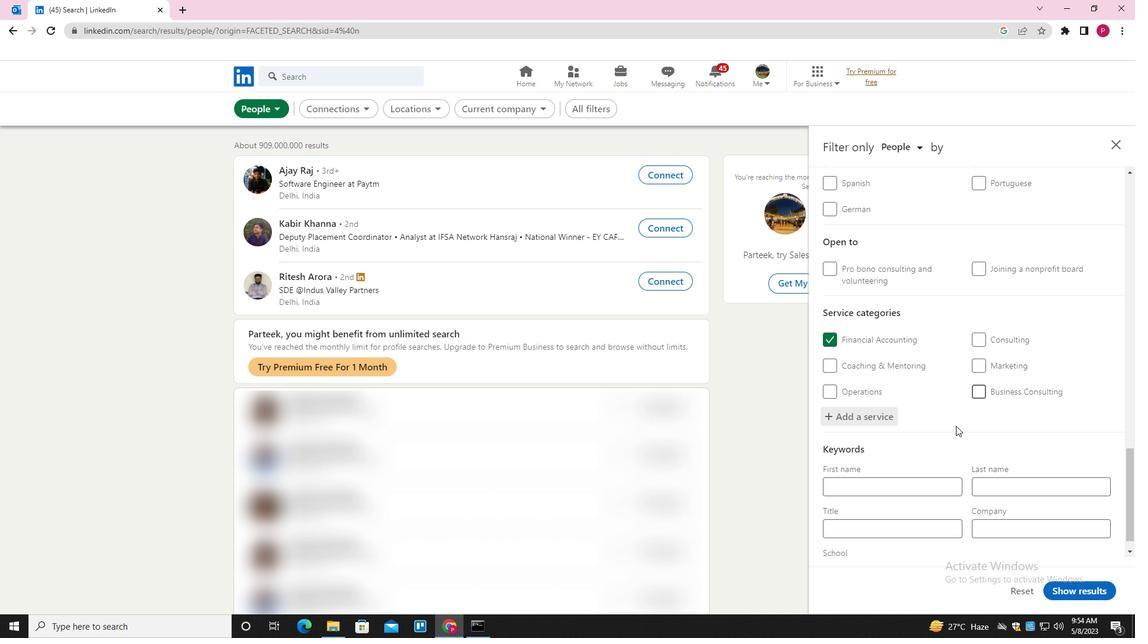 
Action: Mouse scrolled (923, 482) with delta (0, 0)
Screenshot: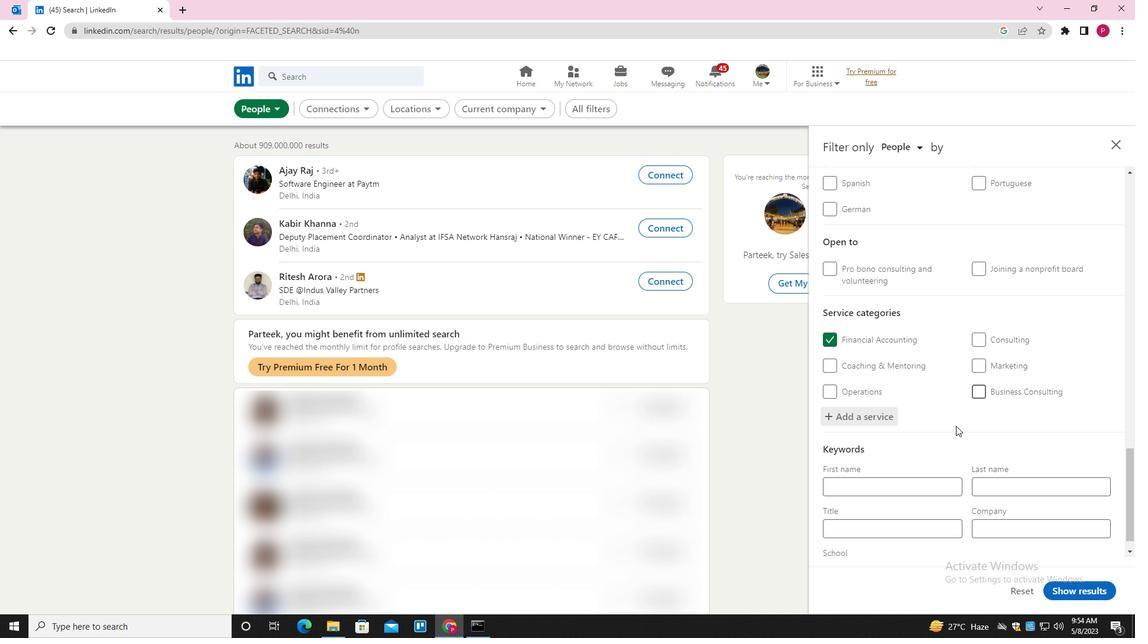 
Action: Mouse moved to (920, 490)
Screenshot: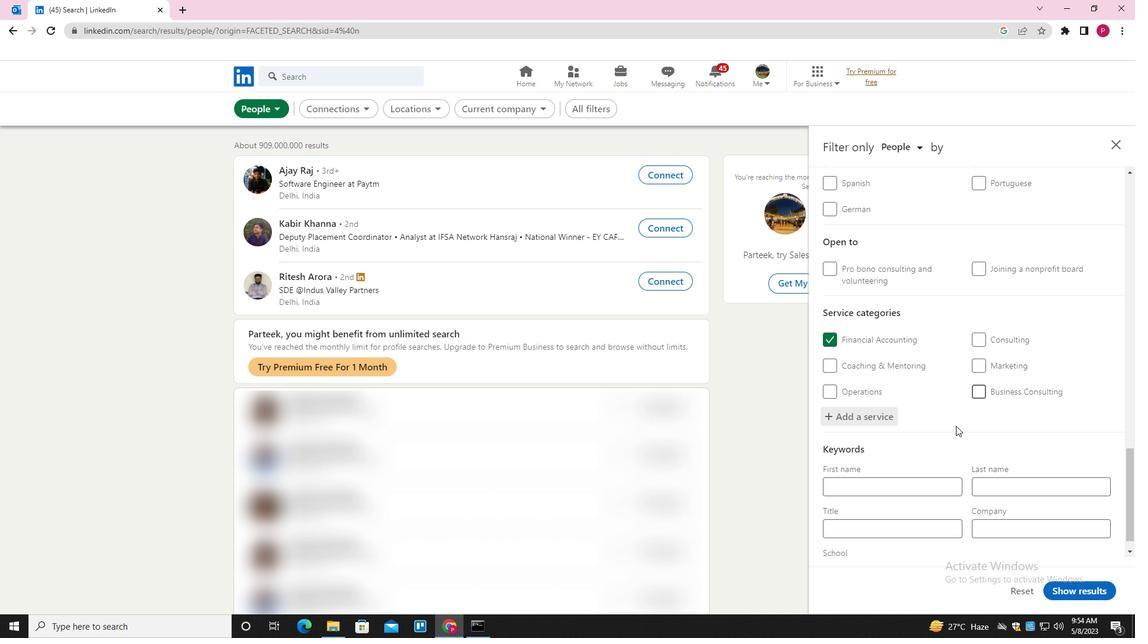 
Action: Mouse scrolled (920, 490) with delta (0, 0)
Screenshot: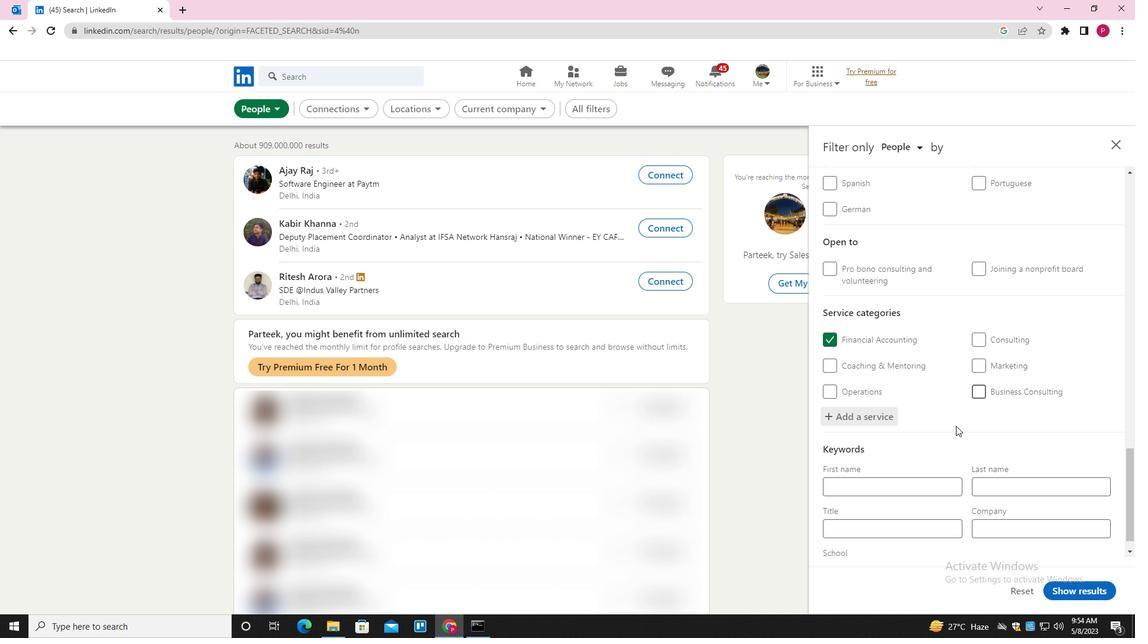 
Action: Mouse moved to (915, 501)
Screenshot: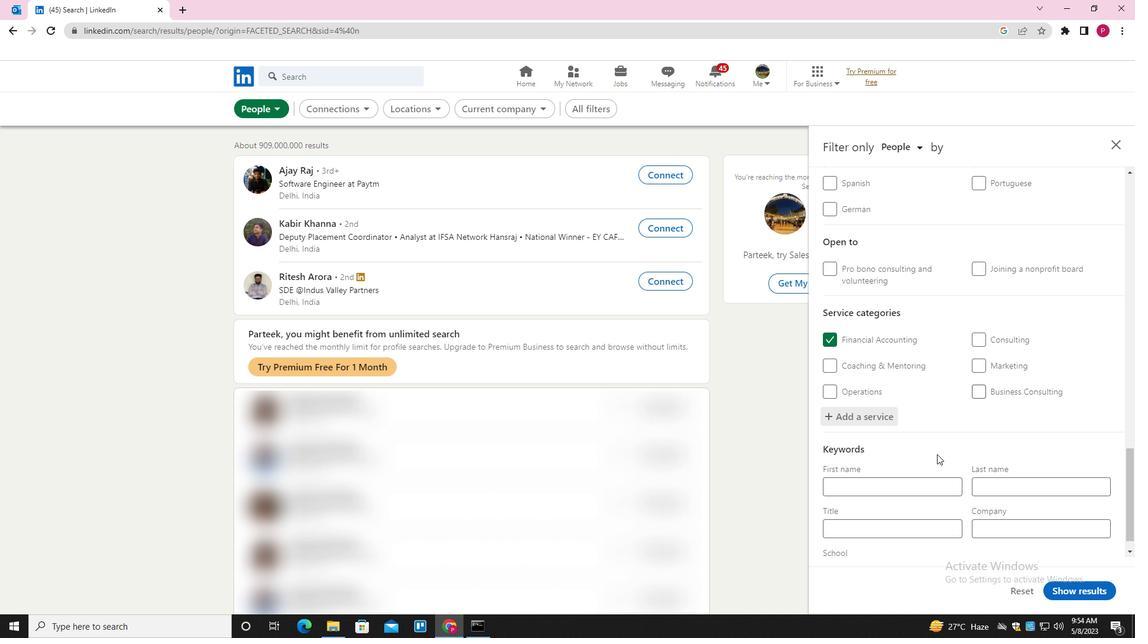 
Action: Mouse pressed left at (915, 501)
Screenshot: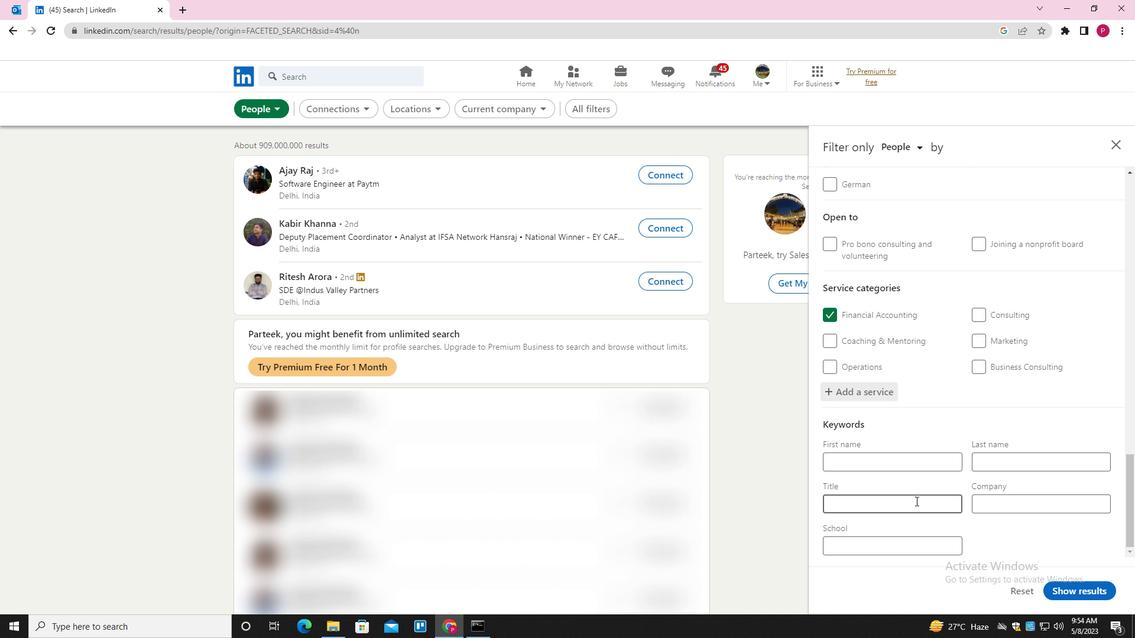 
Action: Key pressed <Key.shift>FLIGHT<Key.space><Key.shift>ATTENDAB<Key.backspace>NT
Screenshot: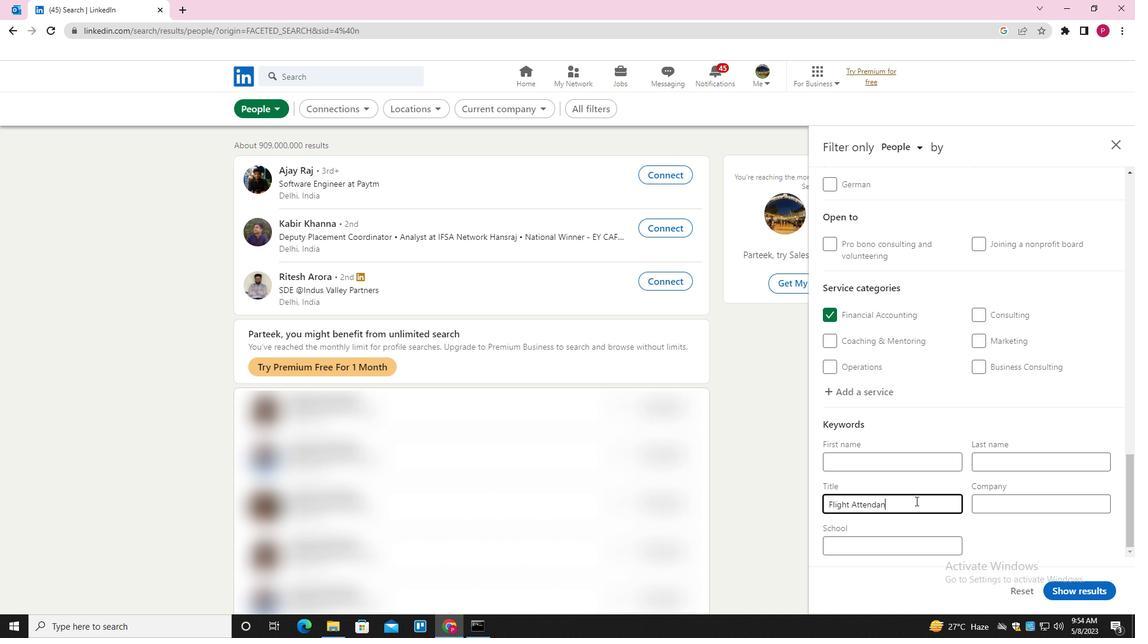 
Action: Mouse moved to (1096, 591)
Screenshot: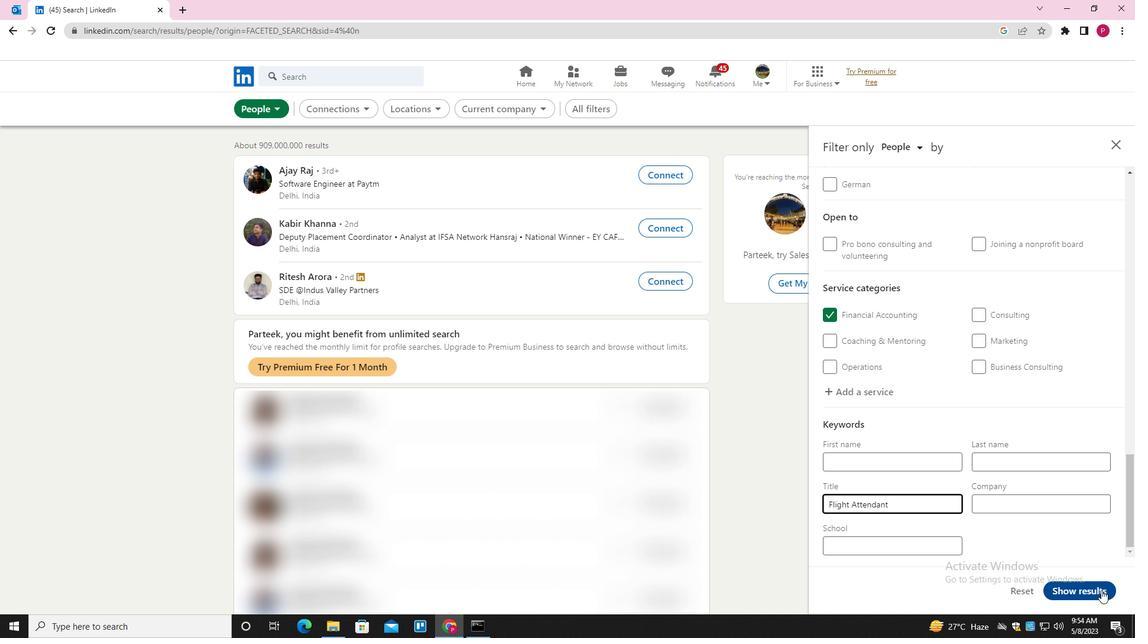 
Action: Mouse pressed left at (1096, 591)
Screenshot: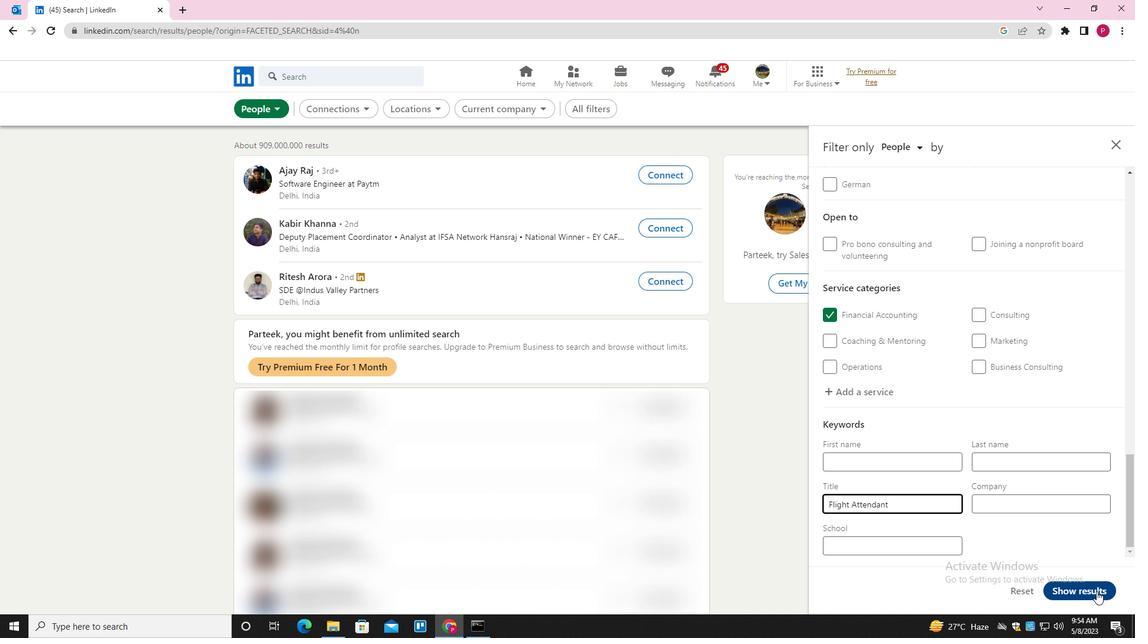 
Action: Mouse moved to (497, 257)
Screenshot: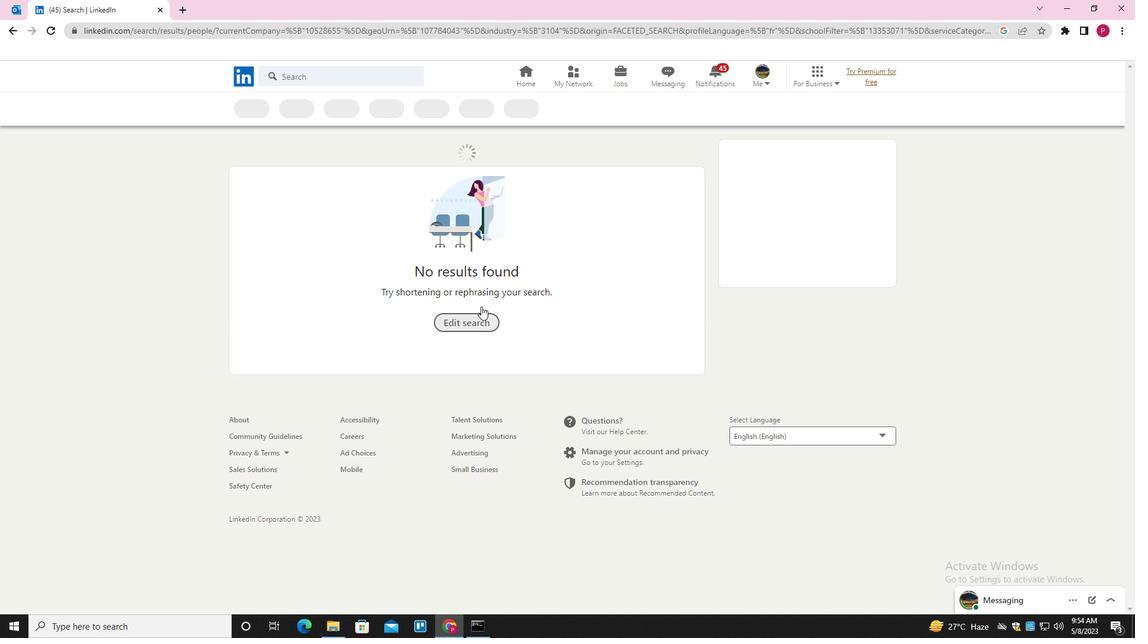 
